 Task: Upload and share a video on Instagram with a caption and location.
Action: Mouse moved to (358, 568)
Screenshot: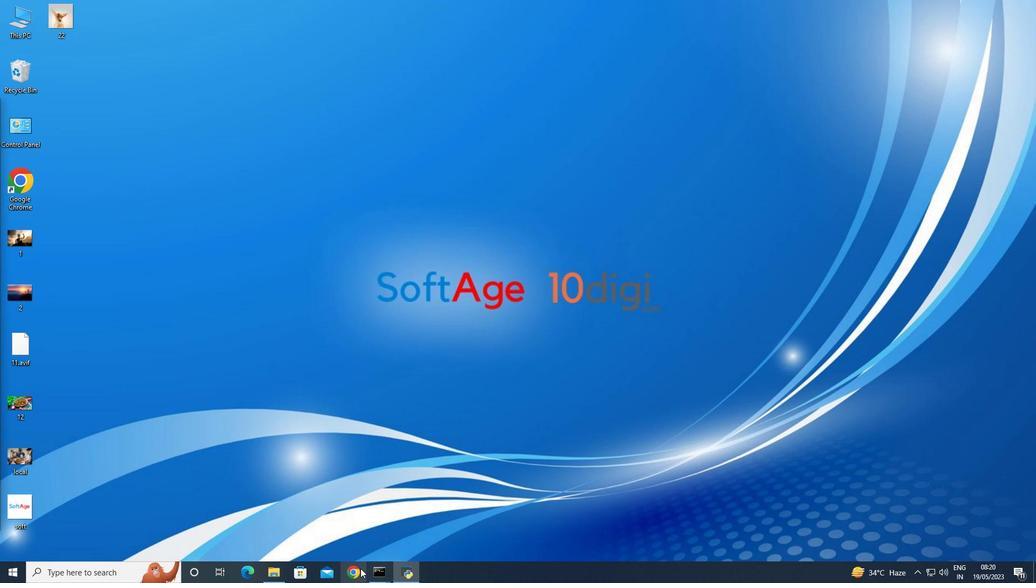 
Action: Mouse pressed left at (358, 568)
Screenshot: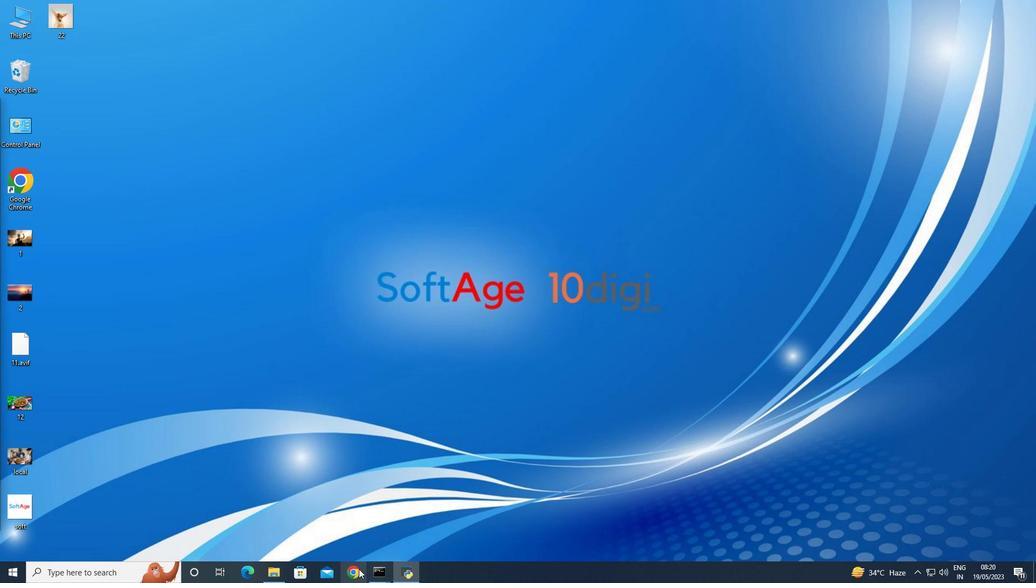 
Action: Mouse moved to (259, 36)
Screenshot: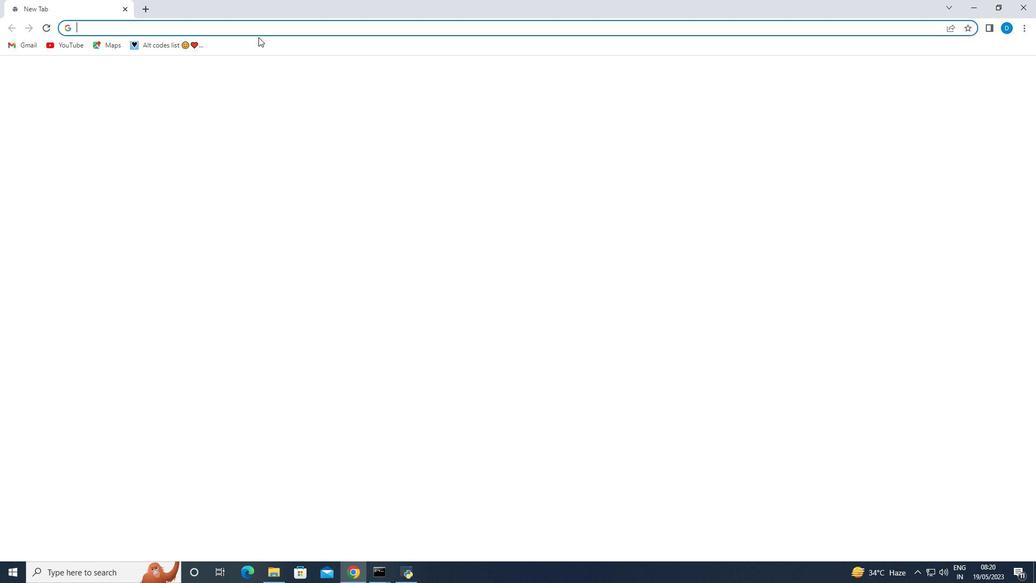 
Action: Key pressed ins
Screenshot: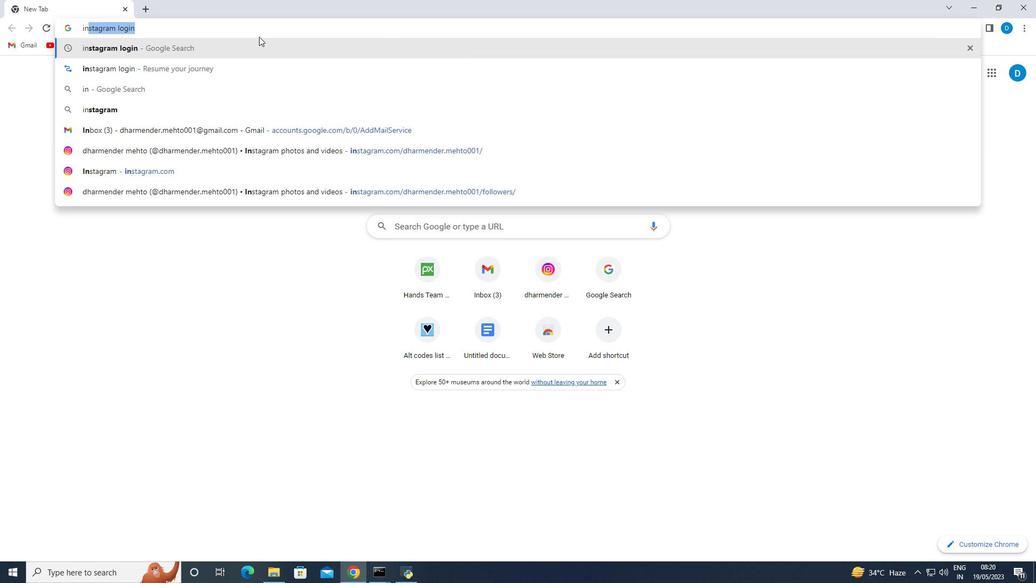 
Action: Mouse moved to (103, 152)
Screenshot: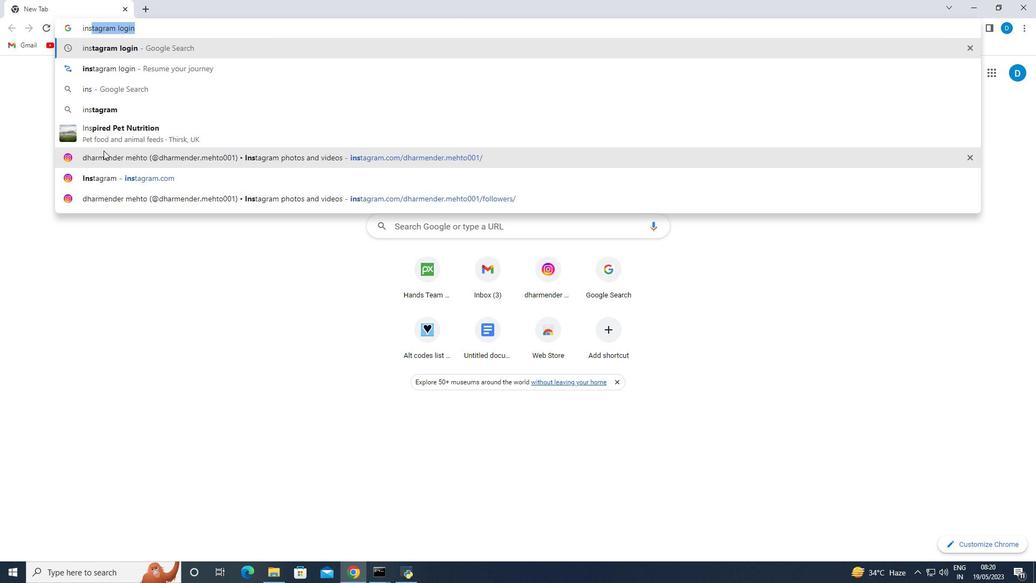 
Action: Mouse pressed left at (103, 152)
Screenshot: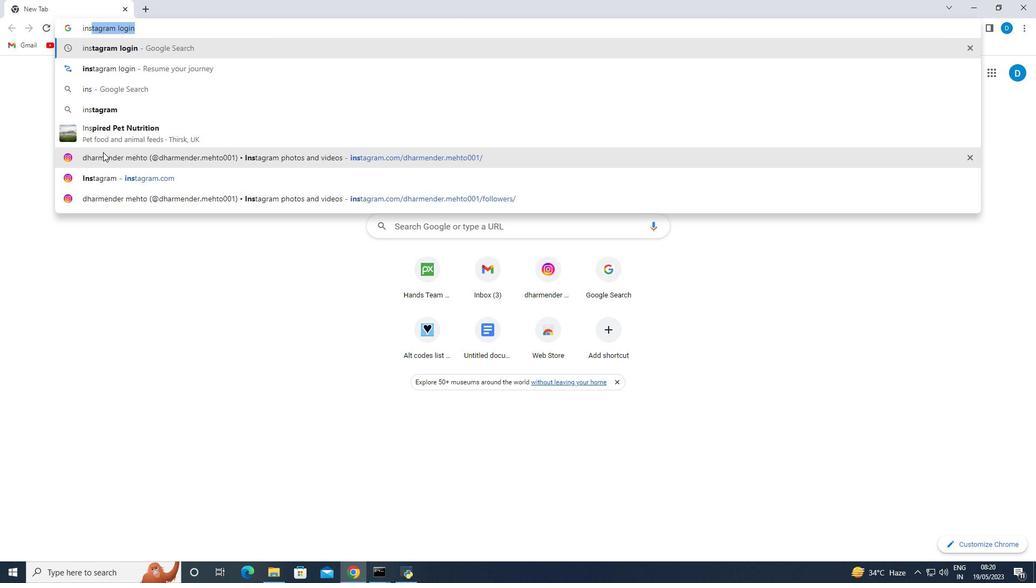 
Action: Mouse moved to (52, 122)
Screenshot: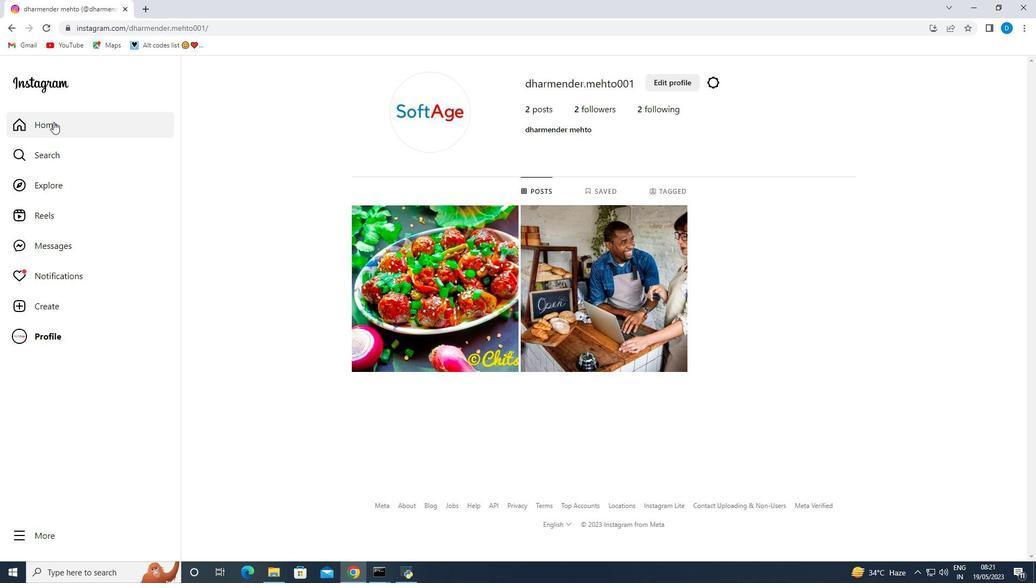 
Action: Mouse pressed left at (52, 122)
Screenshot: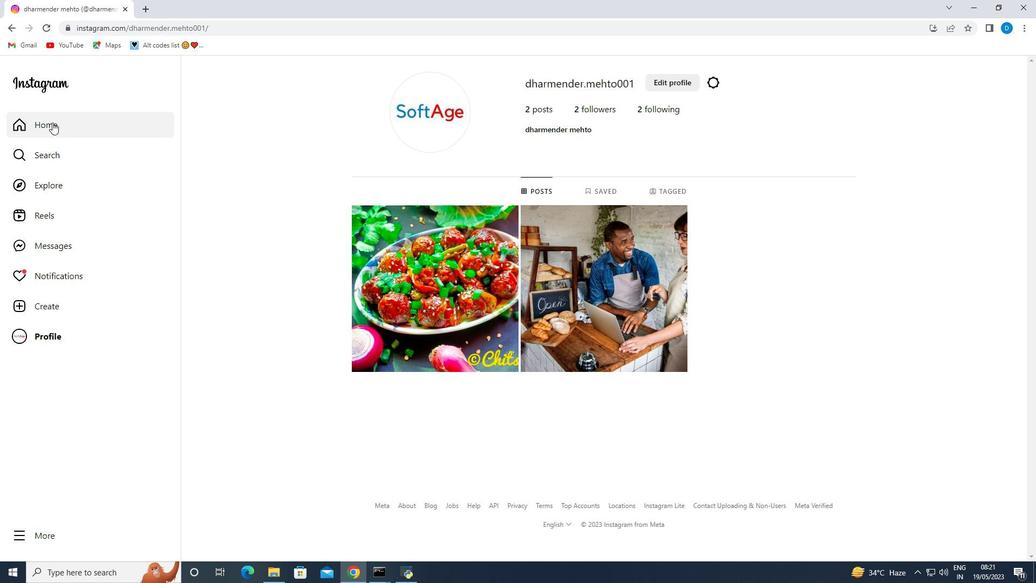 
Action: Mouse moved to (571, 221)
Screenshot: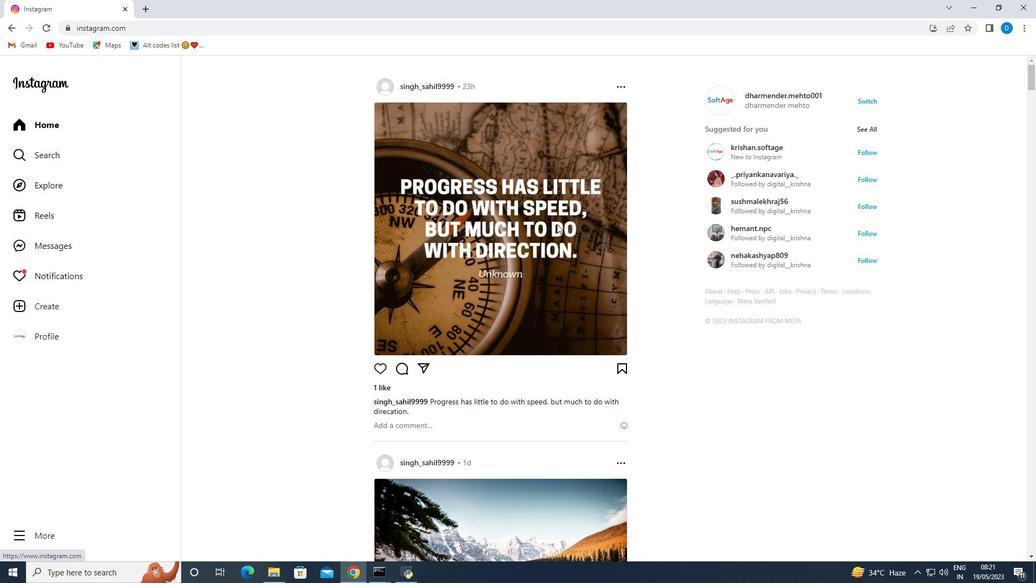 
Action: Mouse scrolled (571, 221) with delta (0, 0)
Screenshot: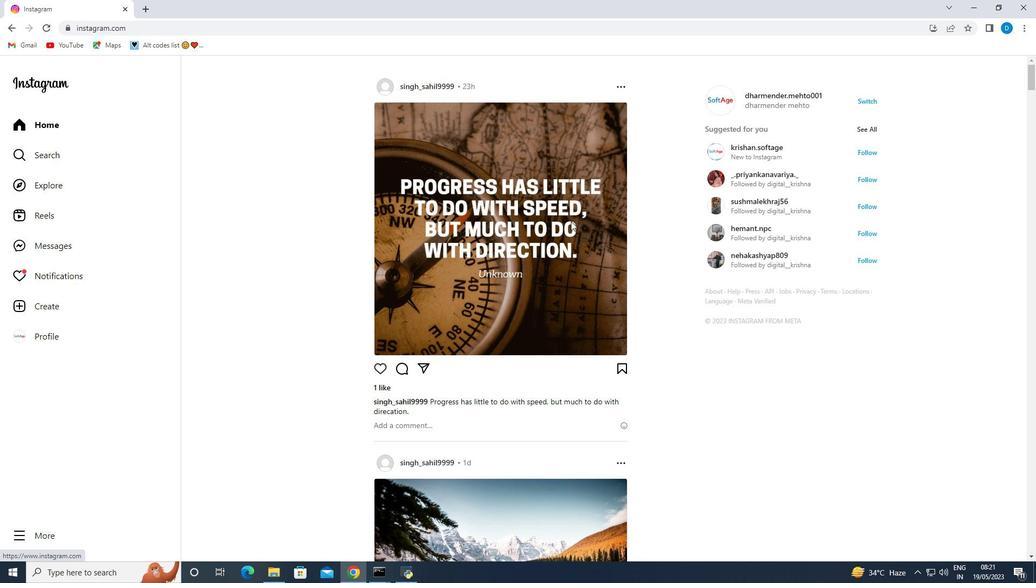 
Action: Mouse scrolled (571, 221) with delta (0, 0)
Screenshot: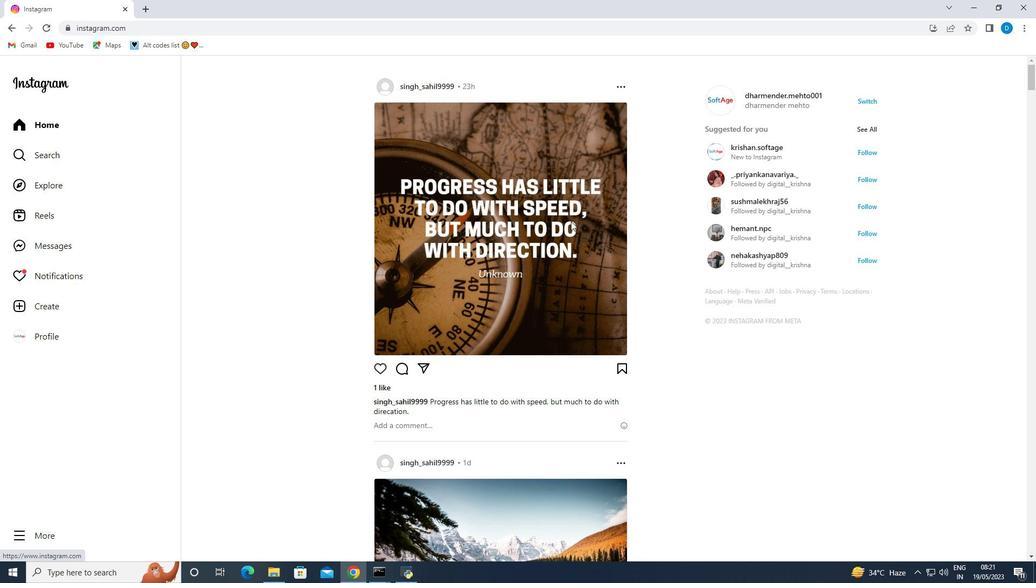 
Action: Mouse moved to (518, 211)
Screenshot: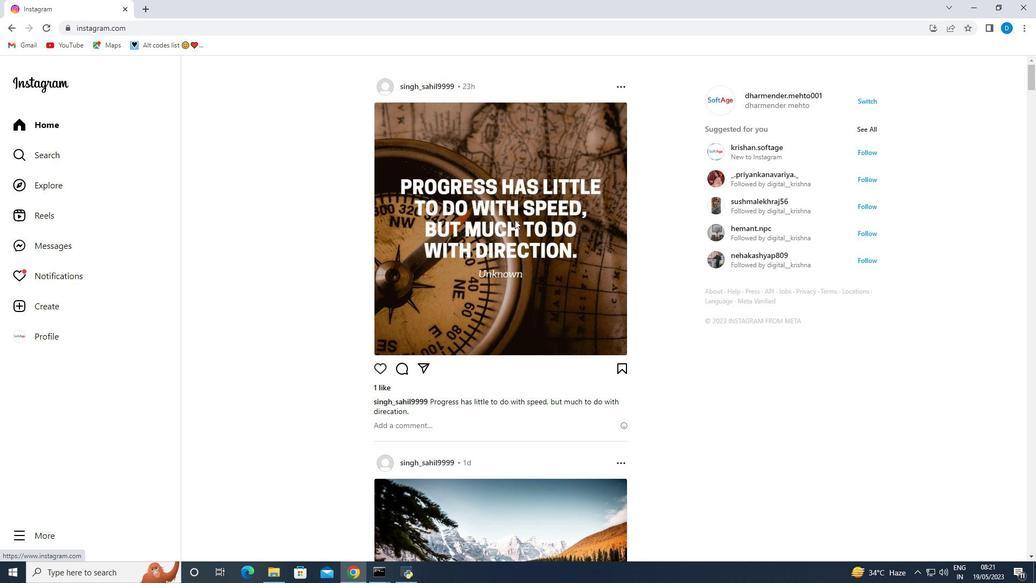 
Action: Mouse scrolled (515, 217) with delta (0, 0)
Screenshot: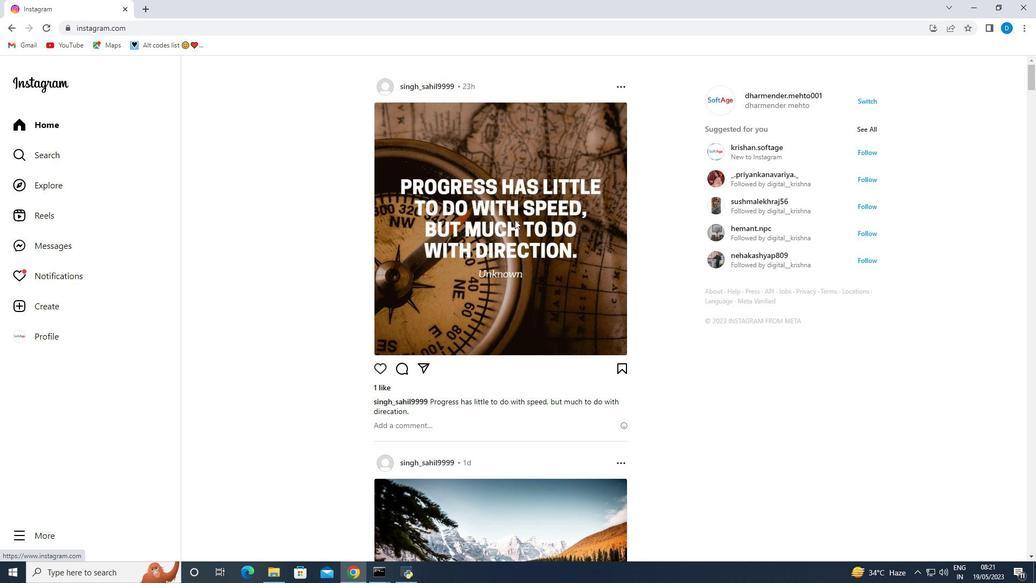 
Action: Mouse moved to (576, 165)
Screenshot: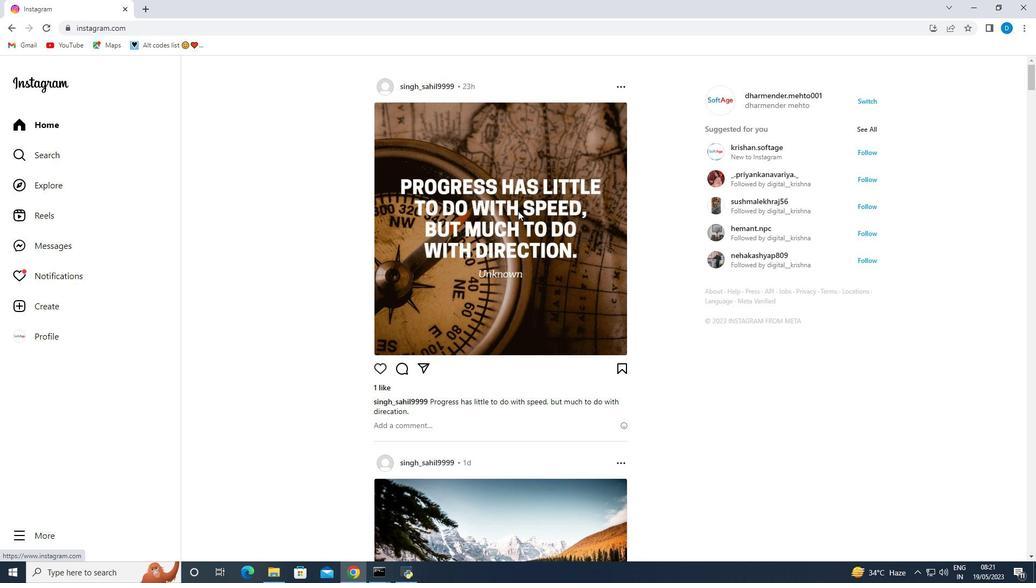 
Action: Mouse scrolled (519, 209) with delta (0, 0)
Screenshot: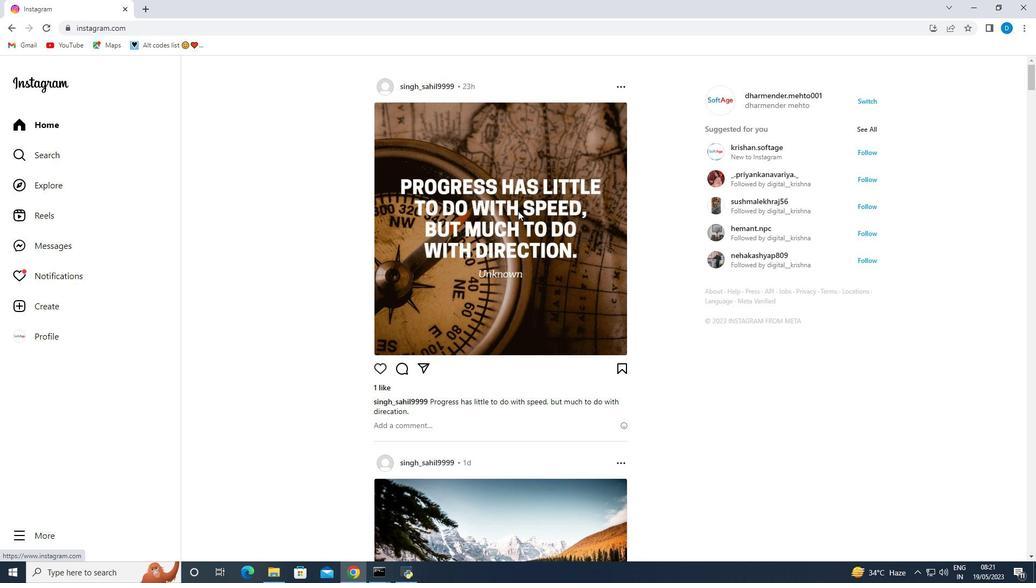 
Action: Mouse moved to (585, 163)
Screenshot: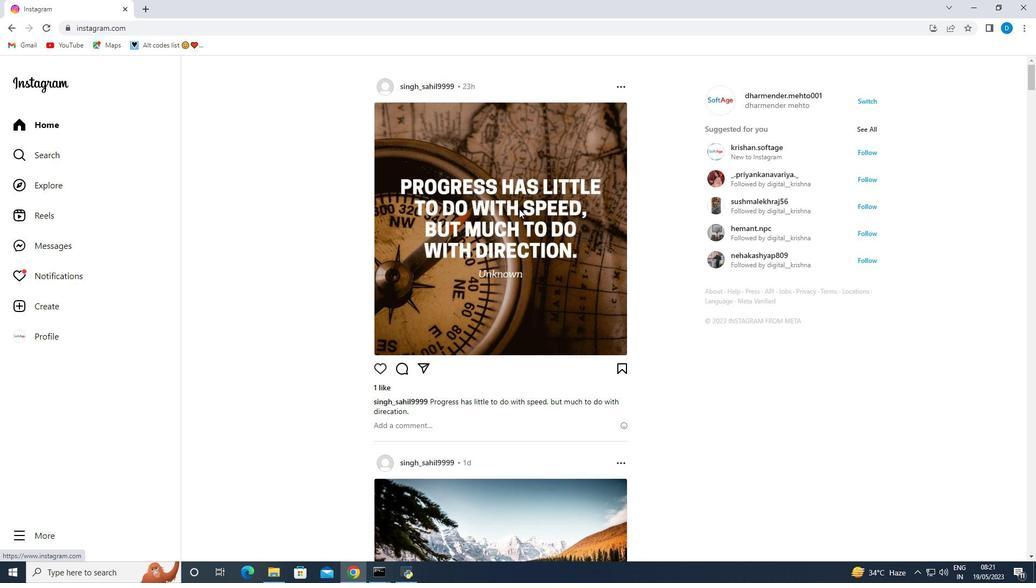 
Action: Mouse scrolled (524, 198) with delta (0, 0)
Screenshot: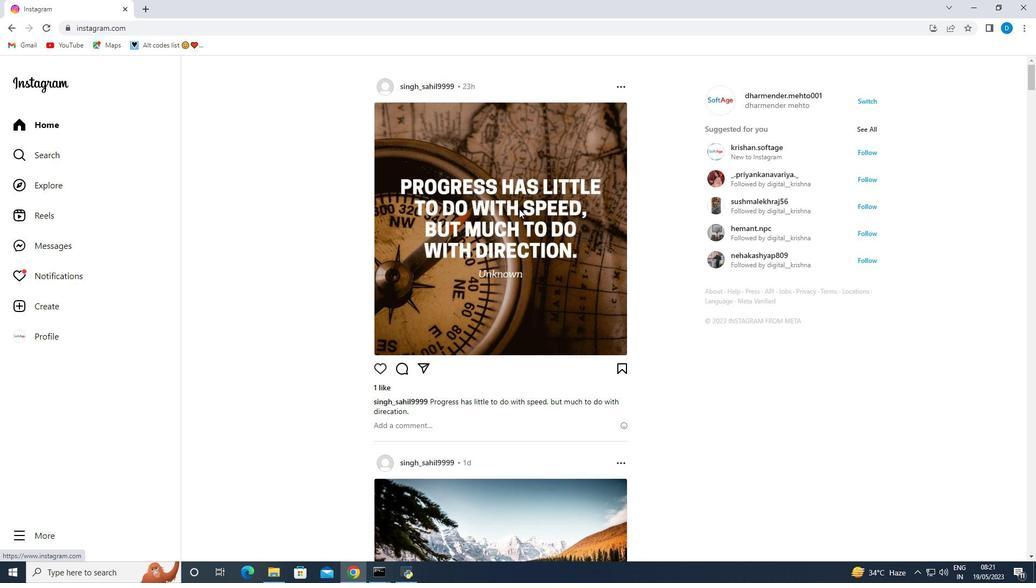 
Action: Mouse scrolled (585, 164) with delta (0, 0)
Screenshot: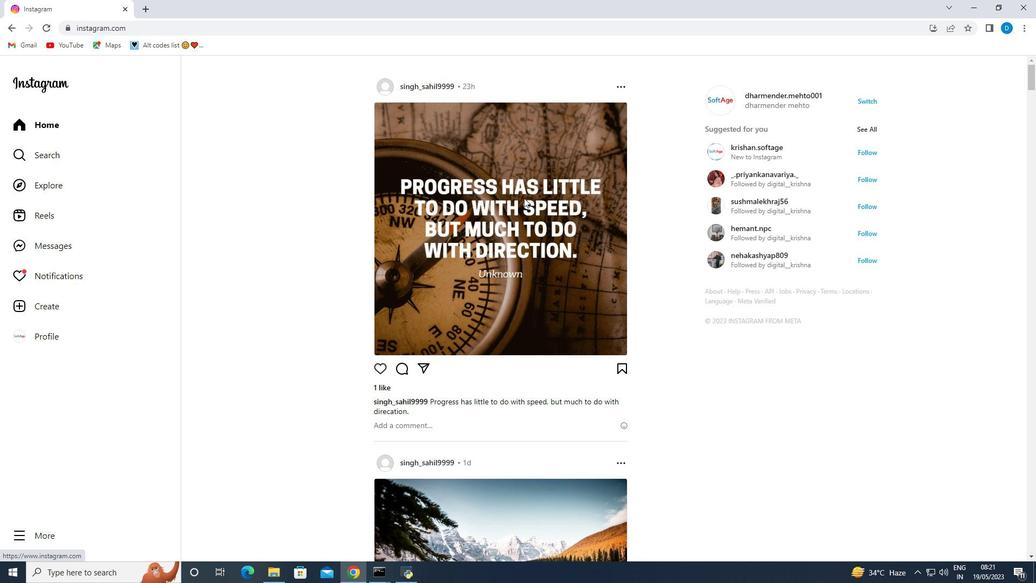 
Action: Mouse scrolled (585, 164) with delta (0, 0)
Screenshot: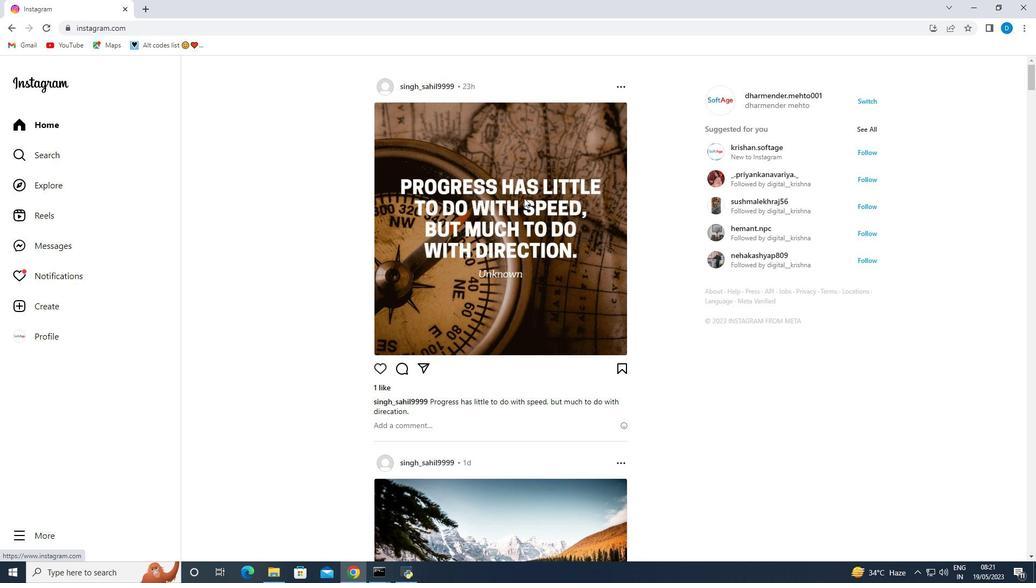 
Action: Mouse scrolled (585, 164) with delta (0, 0)
Screenshot: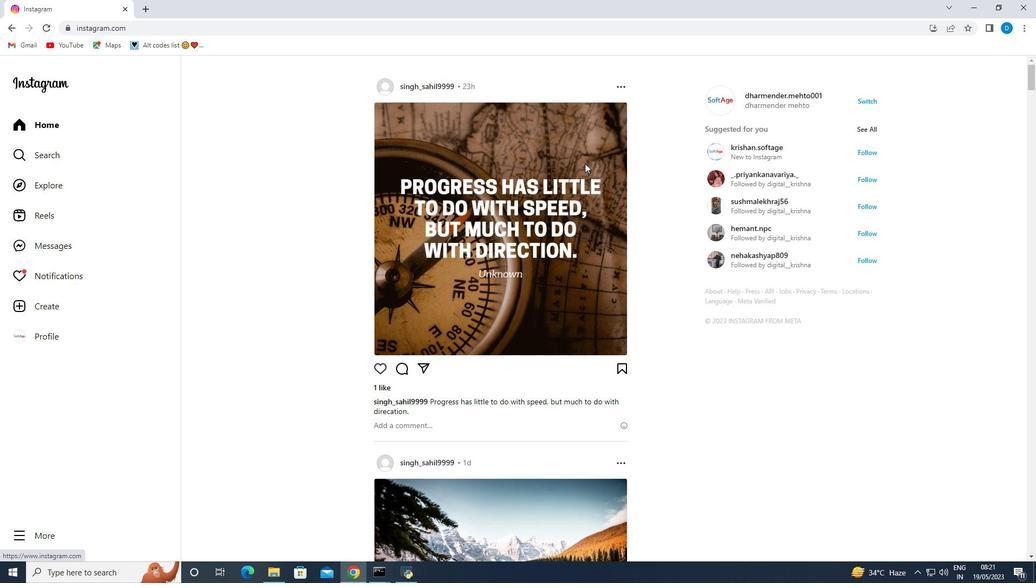 
Action: Mouse scrolled (585, 164) with delta (0, 0)
Screenshot: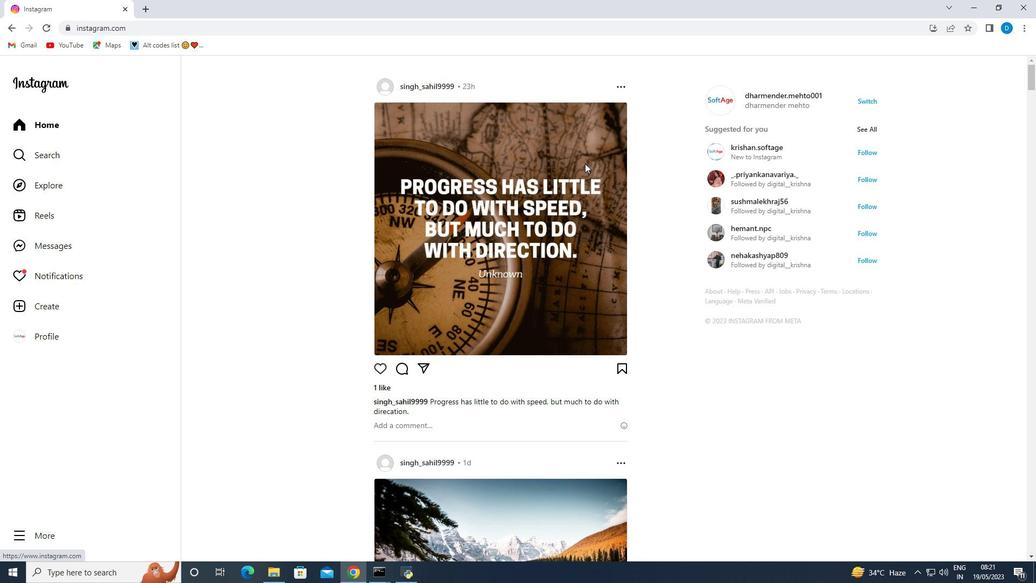 
Action: Mouse moved to (498, 201)
Screenshot: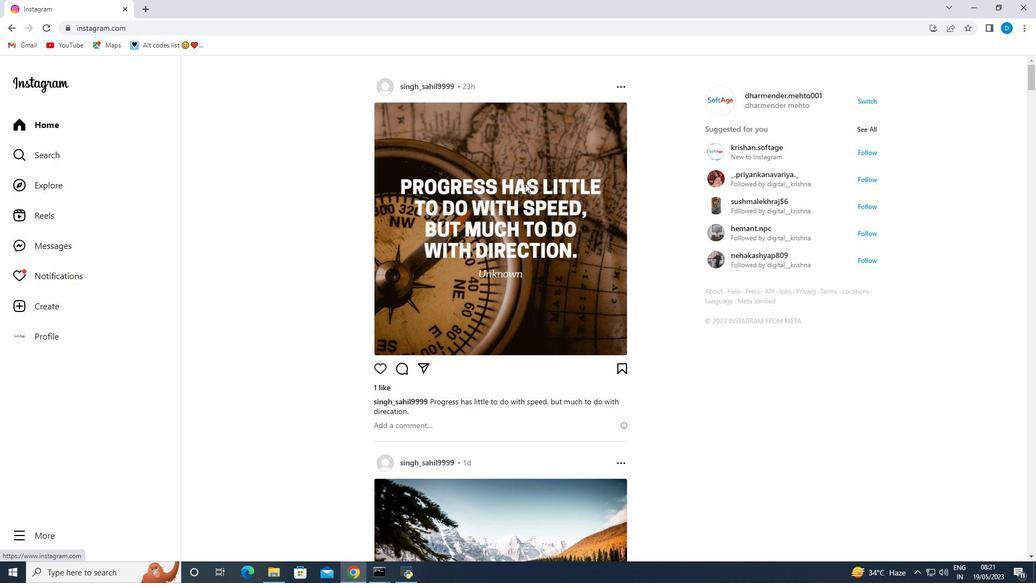 
Action: Mouse scrolled (515, 192) with delta (0, 0)
Screenshot: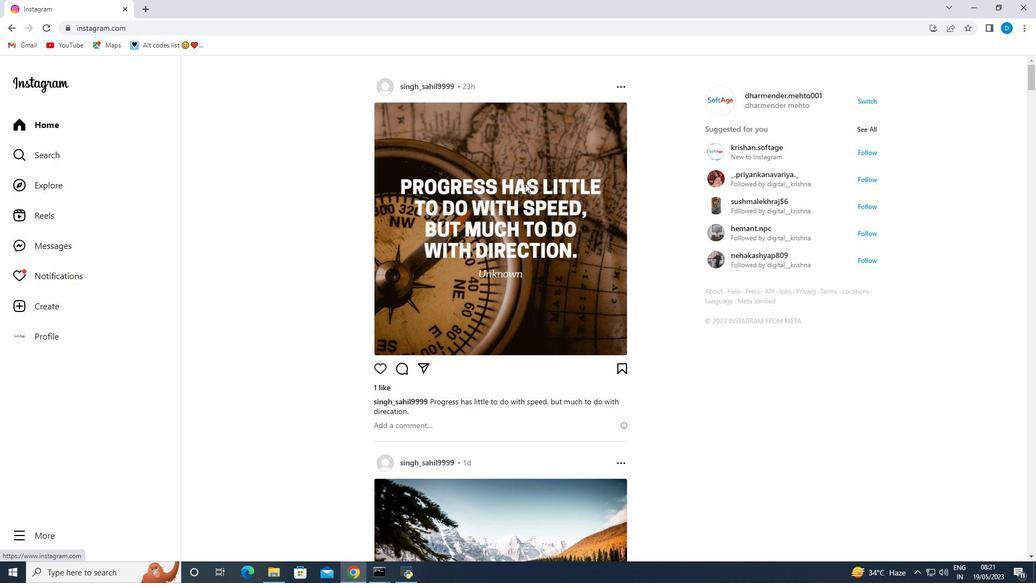 
Action: Mouse moved to (49, 337)
Screenshot: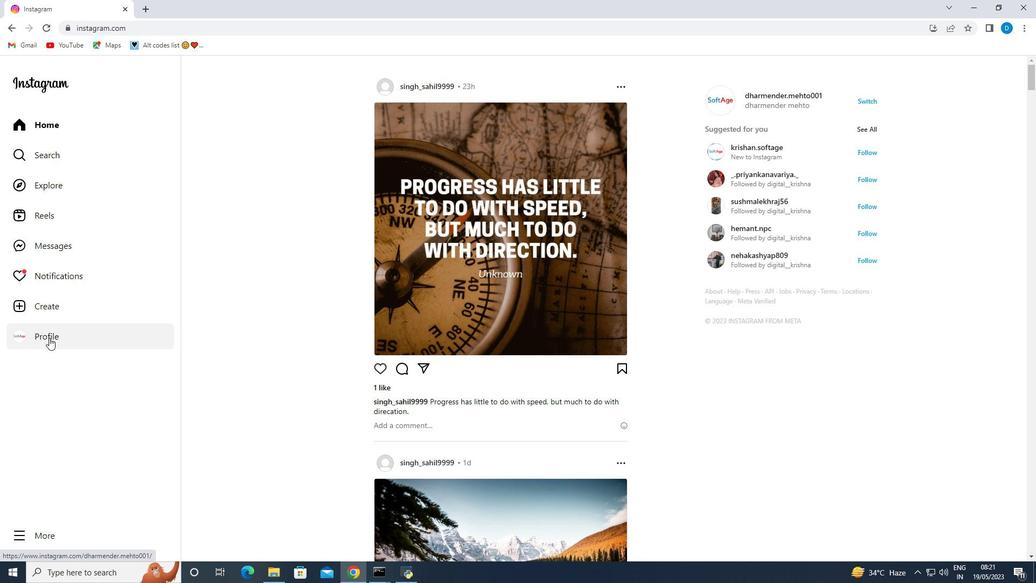 
Action: Mouse pressed left at (49, 337)
Screenshot: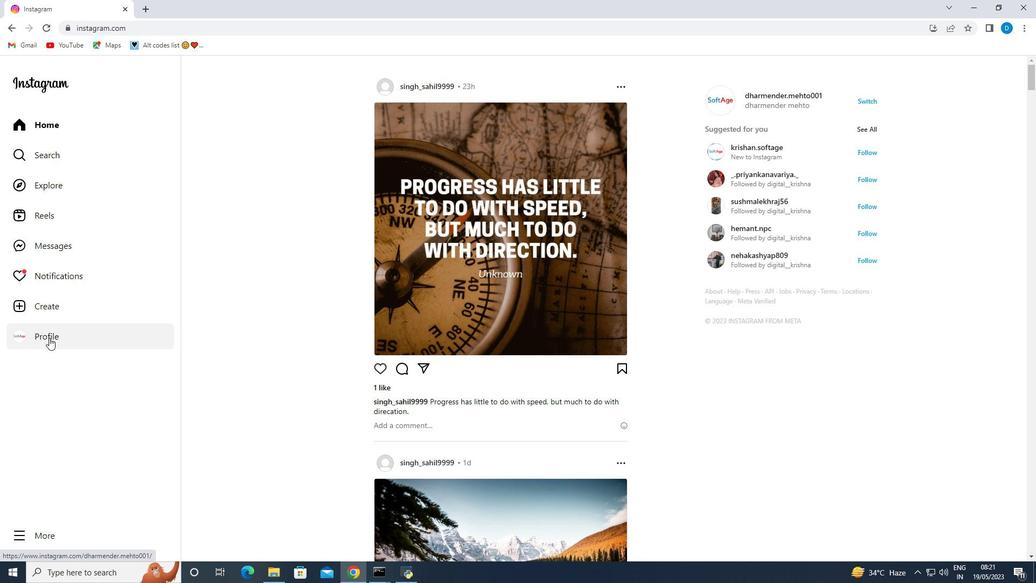 
Action: Mouse moved to (17, 304)
Screenshot: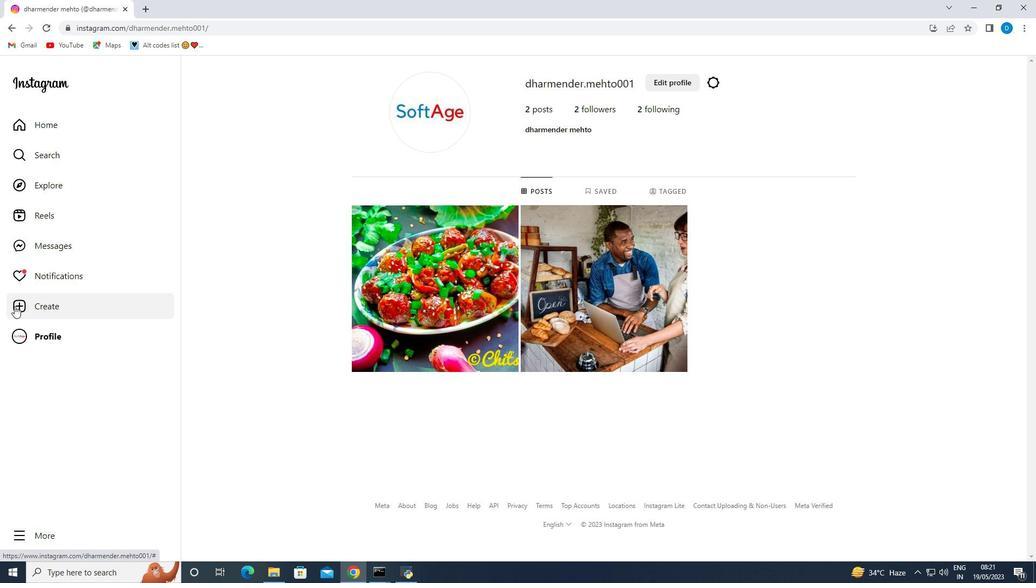 
Action: Mouse pressed left at (17, 304)
Screenshot: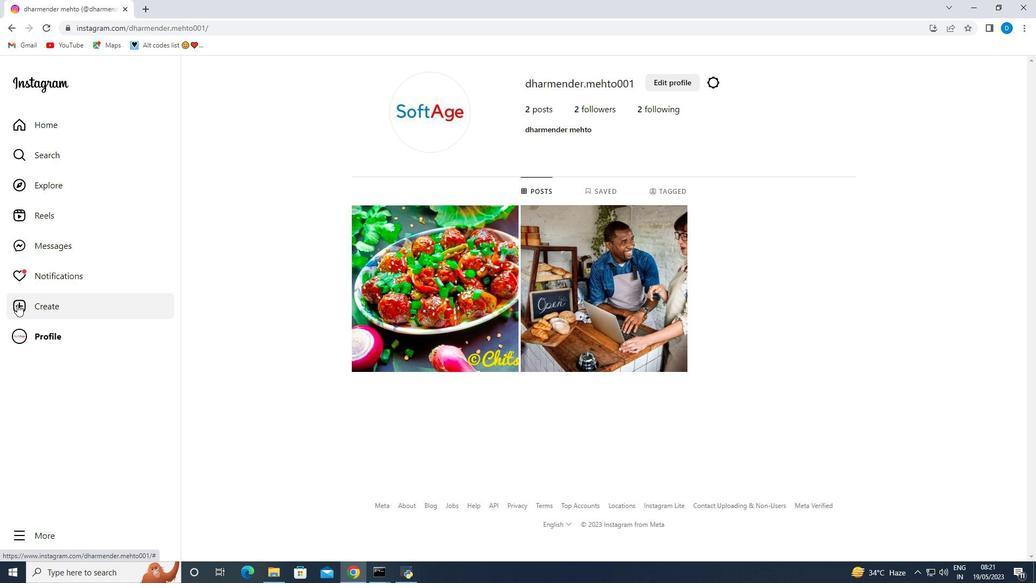 
Action: Mouse moved to (499, 360)
Screenshot: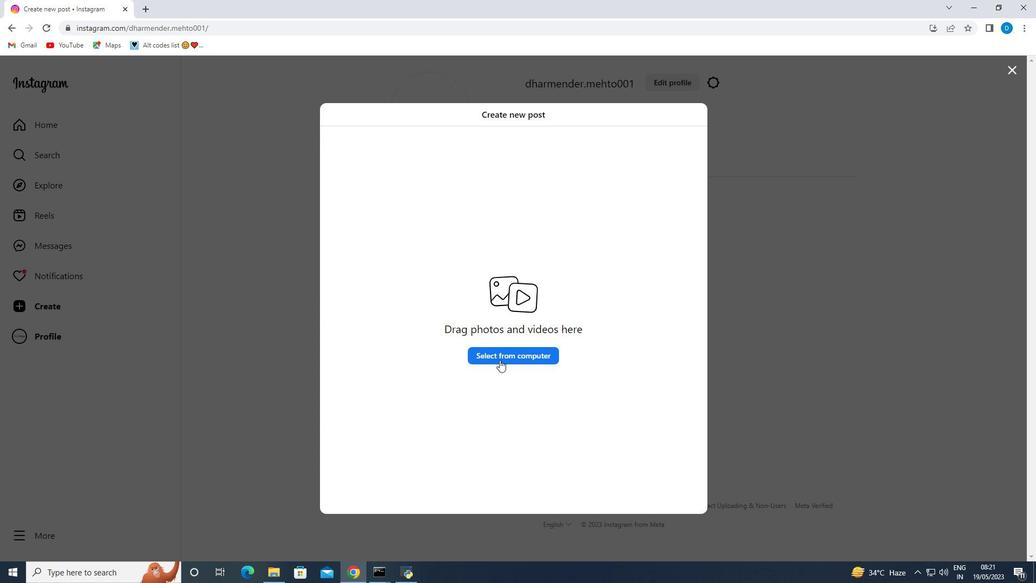 
Action: Mouse pressed left at (499, 360)
Screenshot: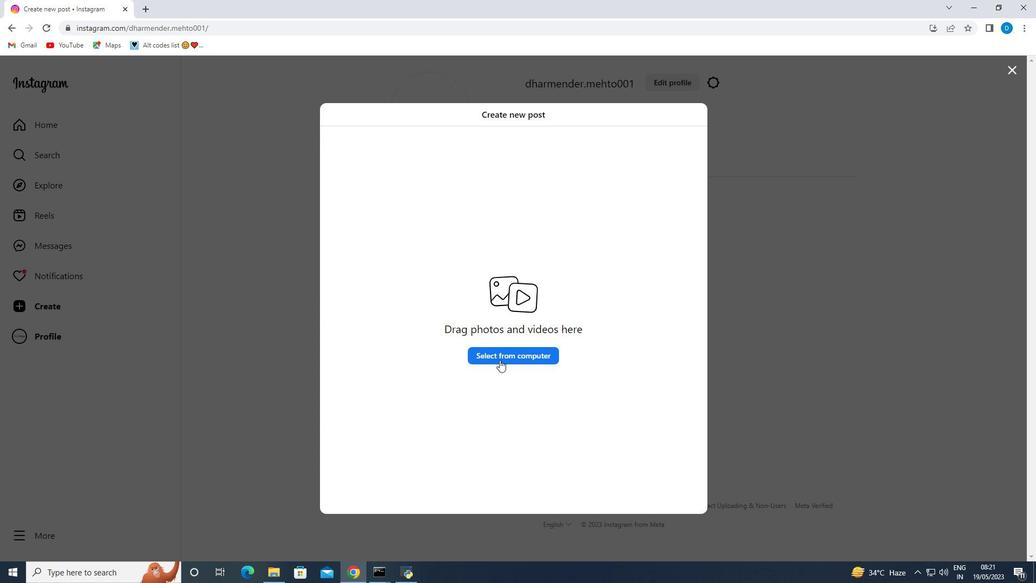 
Action: Mouse moved to (301, 95)
Screenshot: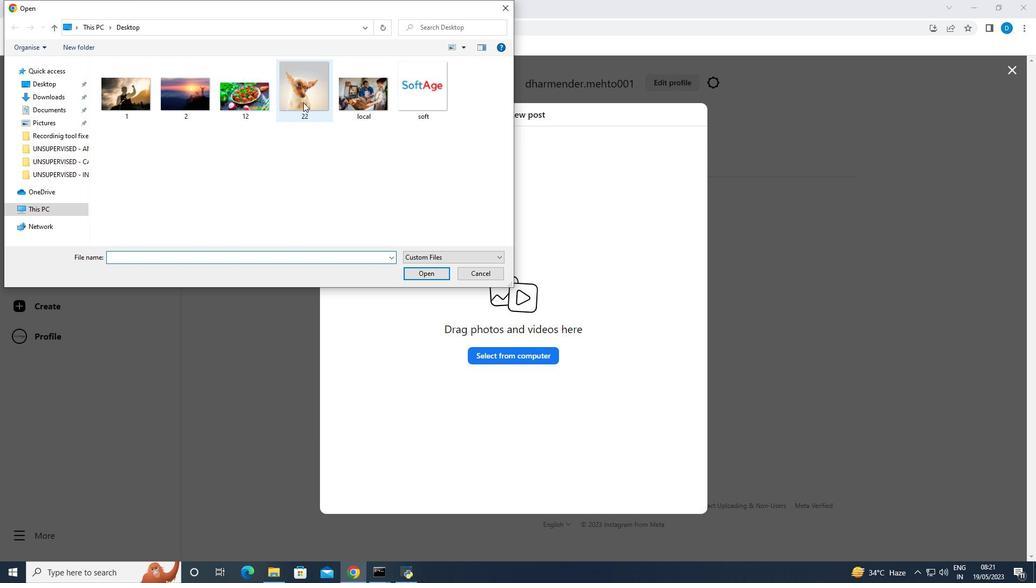 
Action: Mouse pressed left at (301, 95)
Screenshot: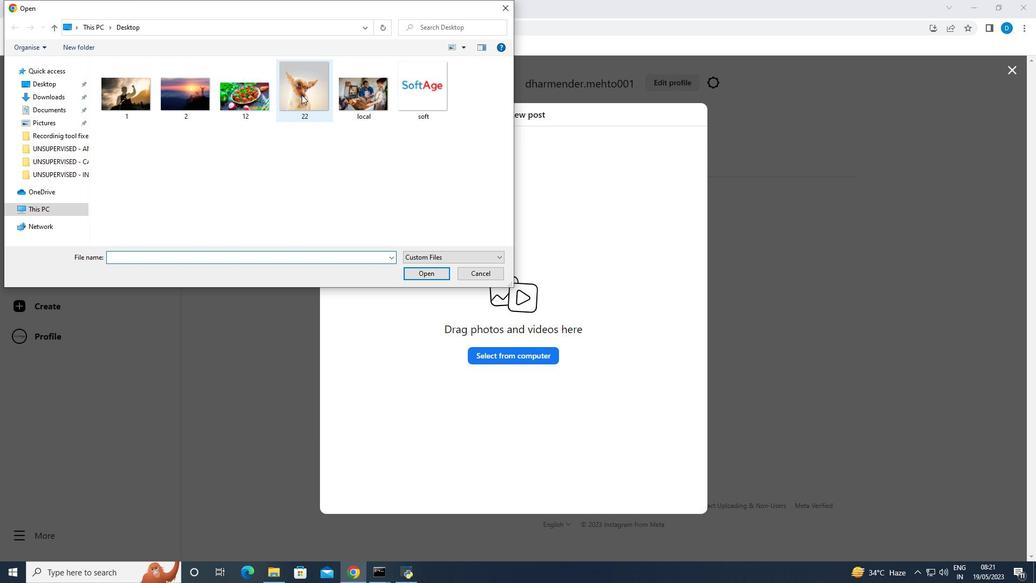 
Action: Mouse moved to (333, 493)
Screenshot: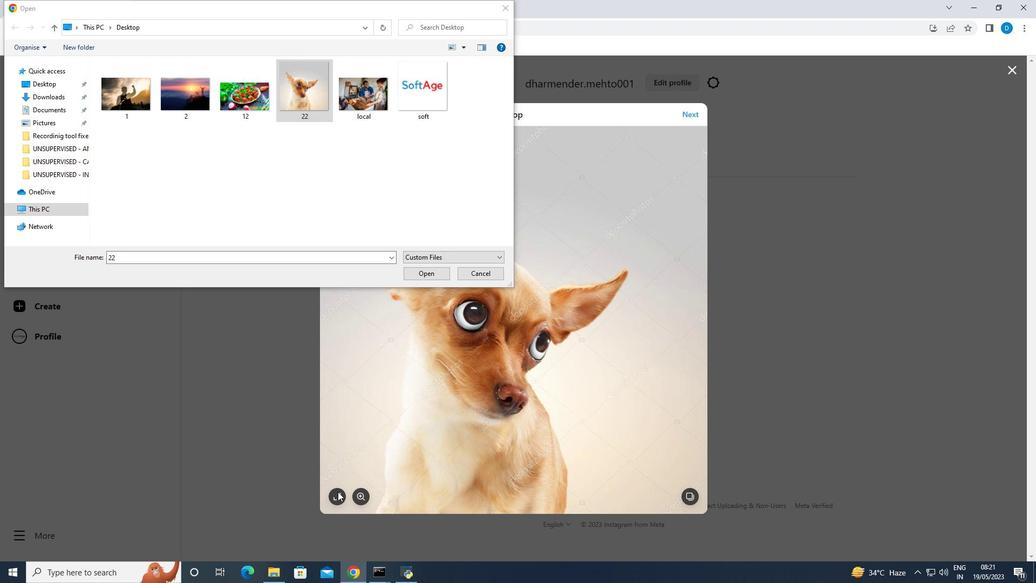 
Action: Mouse pressed left at (333, 493)
Screenshot: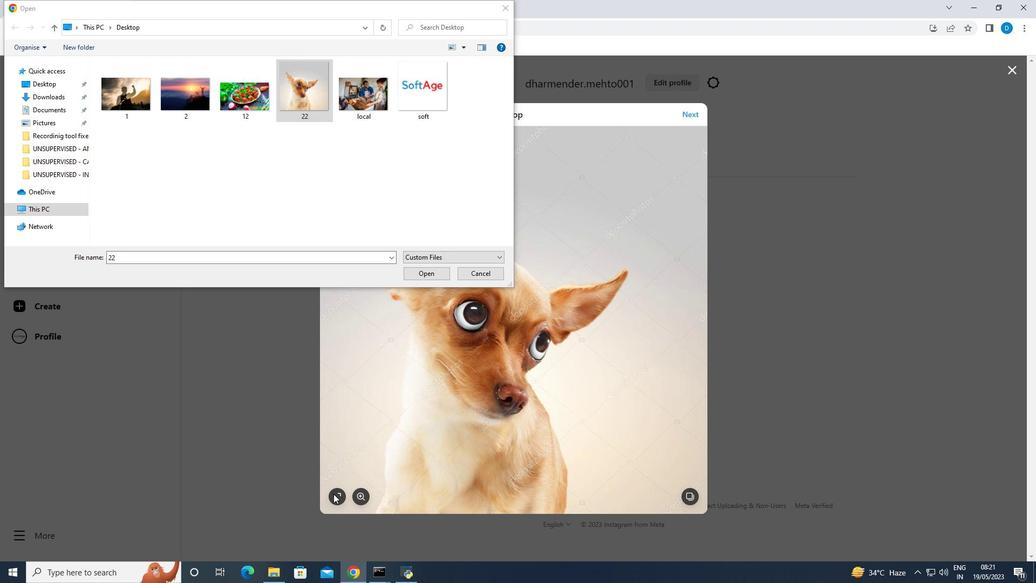 
Action: Mouse moved to (430, 278)
Screenshot: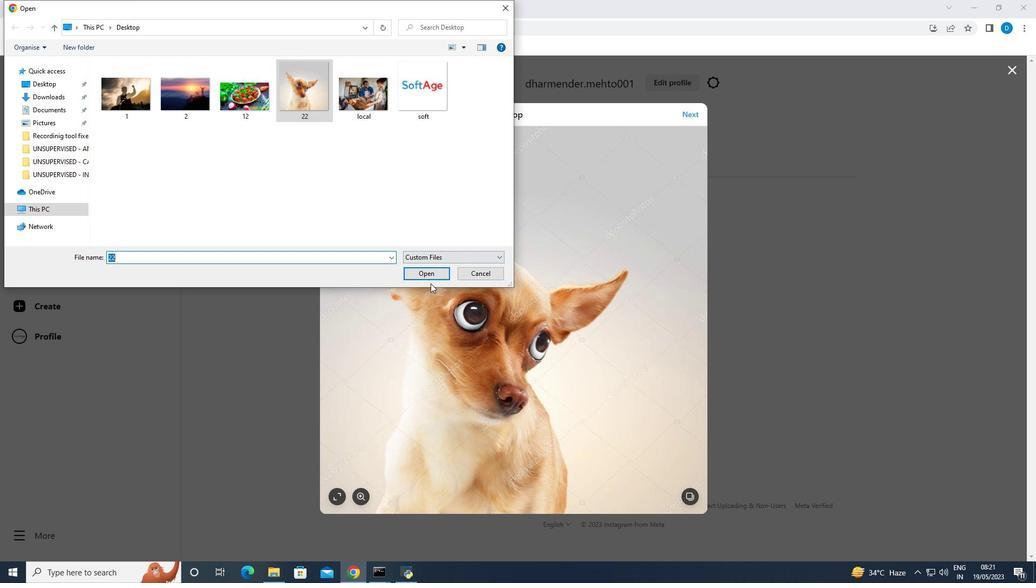 
Action: Mouse pressed left at (430, 278)
Screenshot: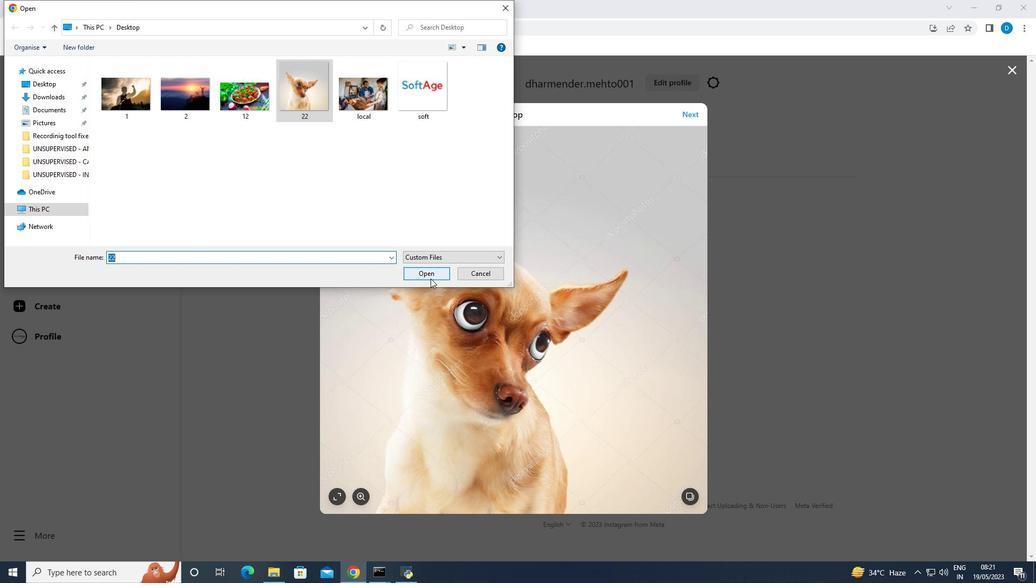 
Action: Mouse moved to (337, 502)
Screenshot: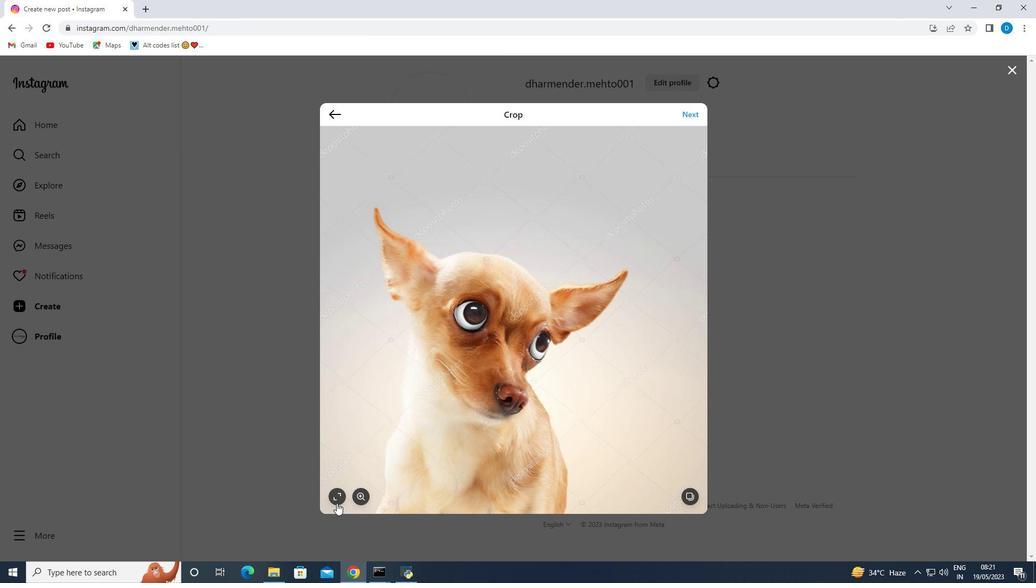 
Action: Mouse pressed left at (337, 502)
Screenshot: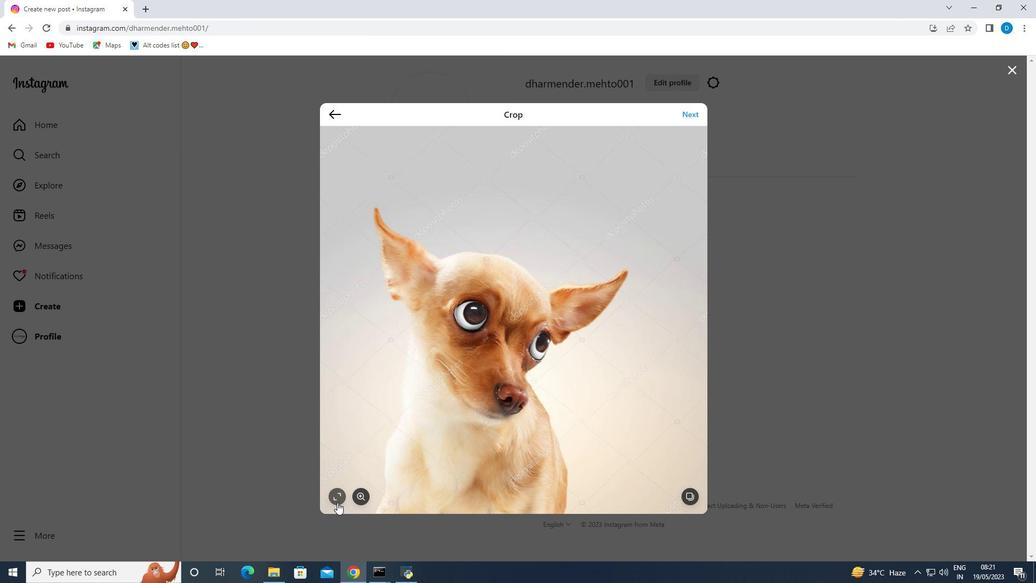 
Action: Mouse moved to (450, 410)
Screenshot: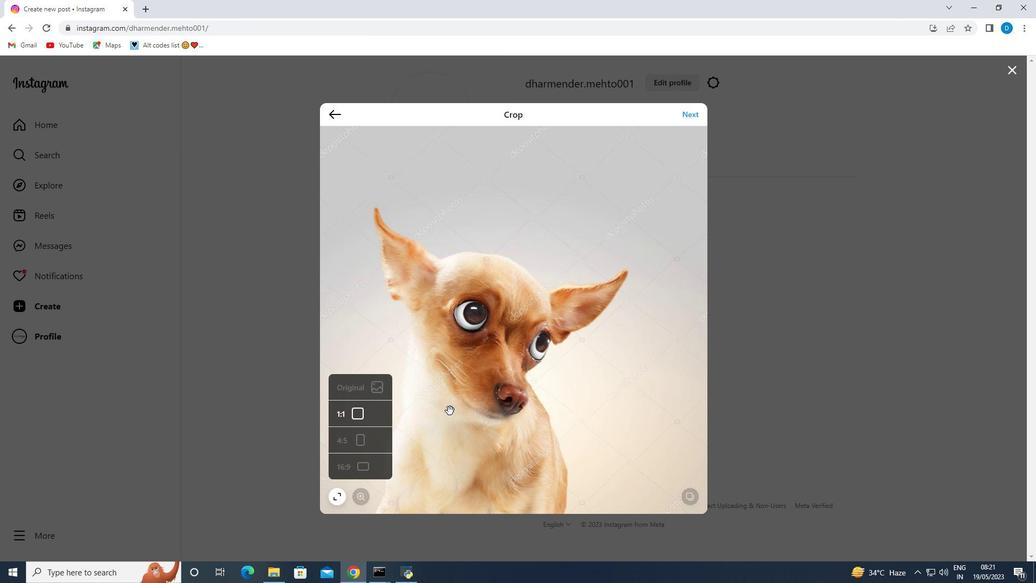 
Action: Mouse pressed left at (450, 410)
Screenshot: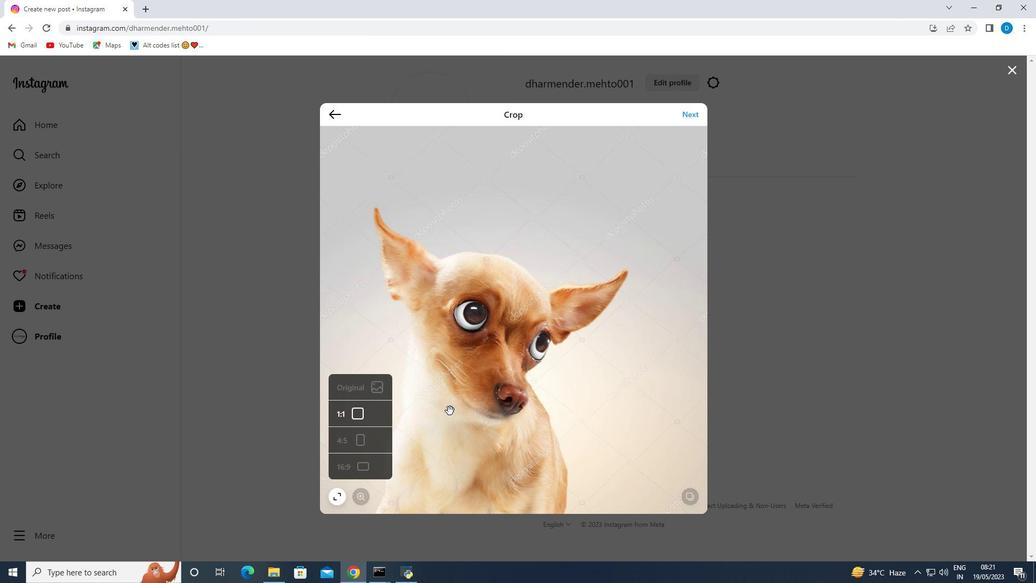 
Action: Mouse moved to (692, 114)
Screenshot: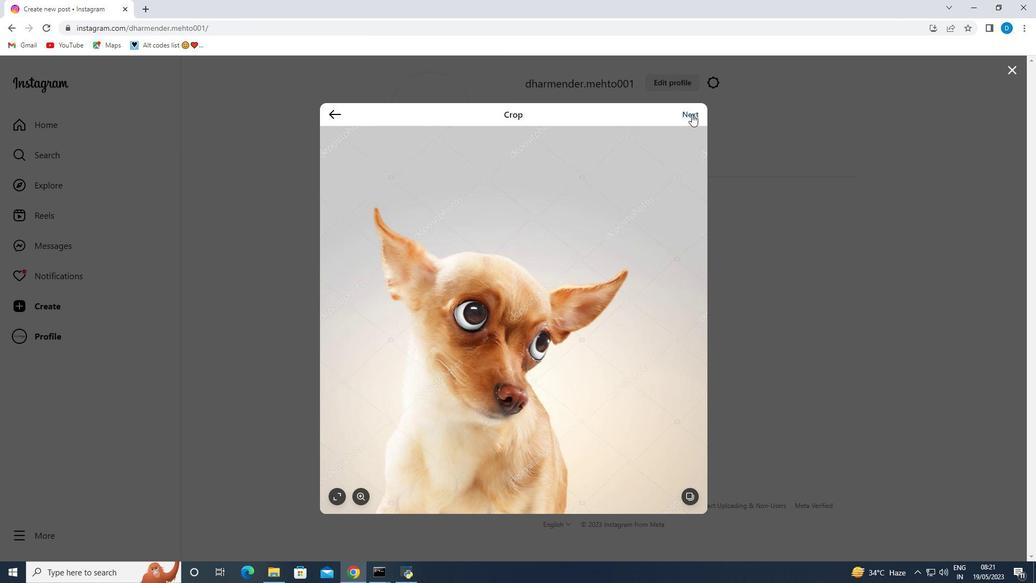 
Action: Mouse pressed left at (692, 114)
Screenshot: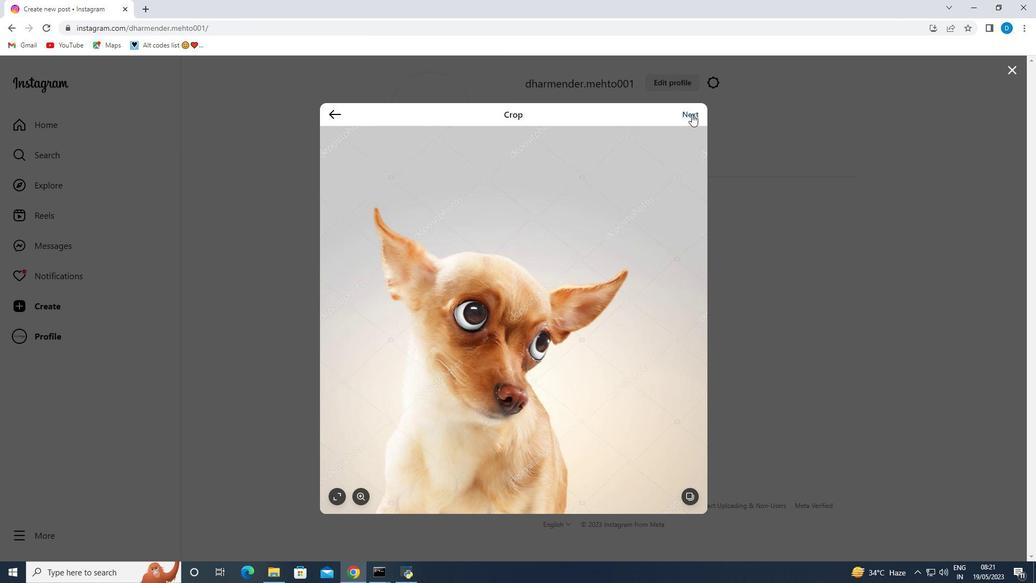 
Action: Mouse moved to (782, 117)
Screenshot: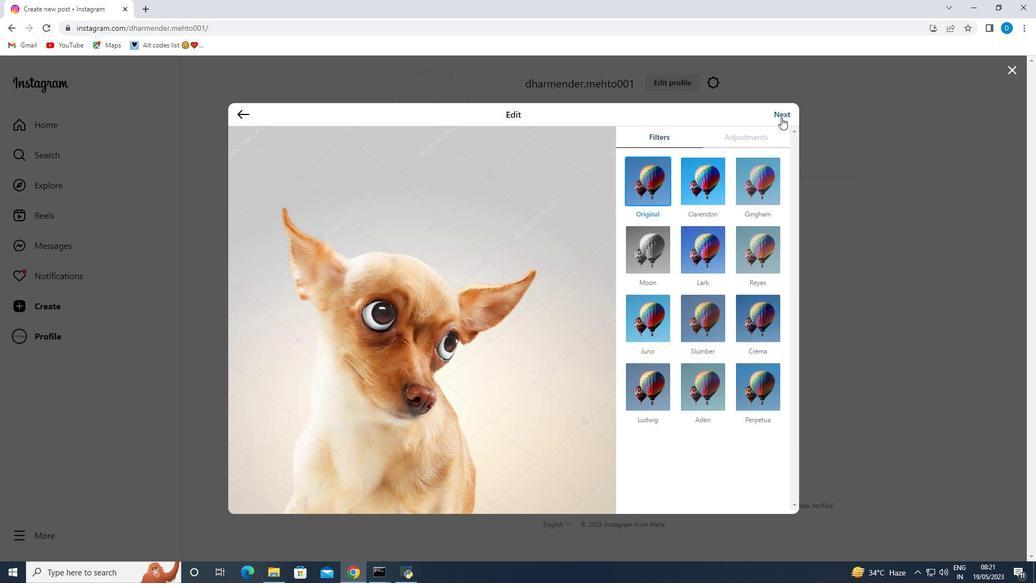 
Action: Mouse pressed left at (782, 117)
Screenshot: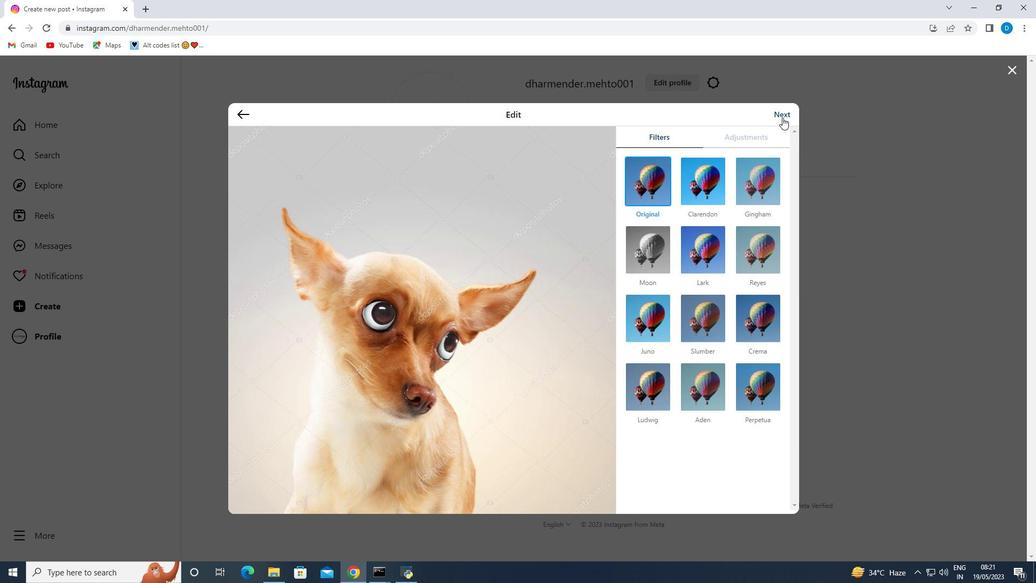 
Action: Mouse moved to (675, 171)
Screenshot: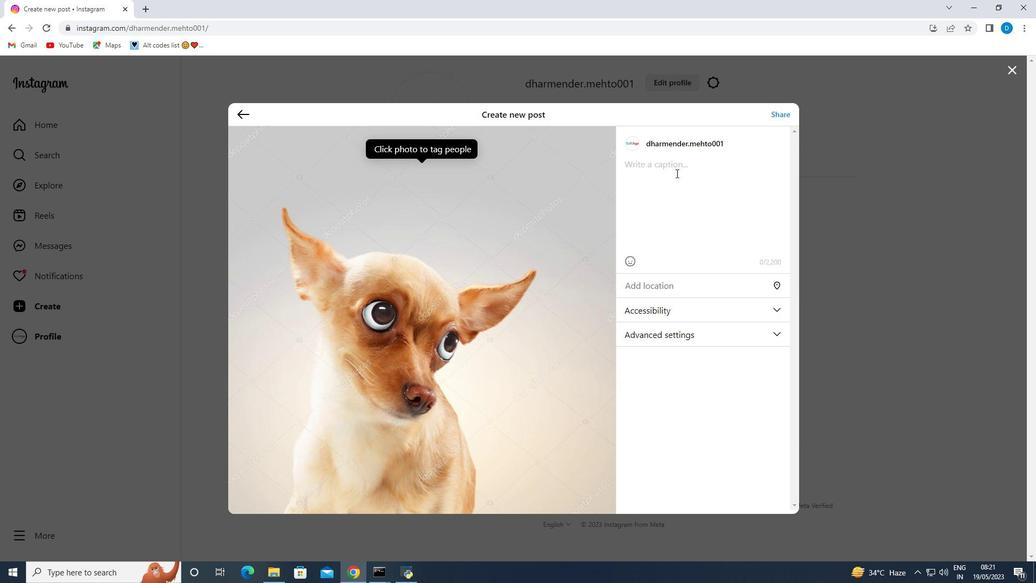 
Action: Mouse pressed left at (675, 171)
Screenshot: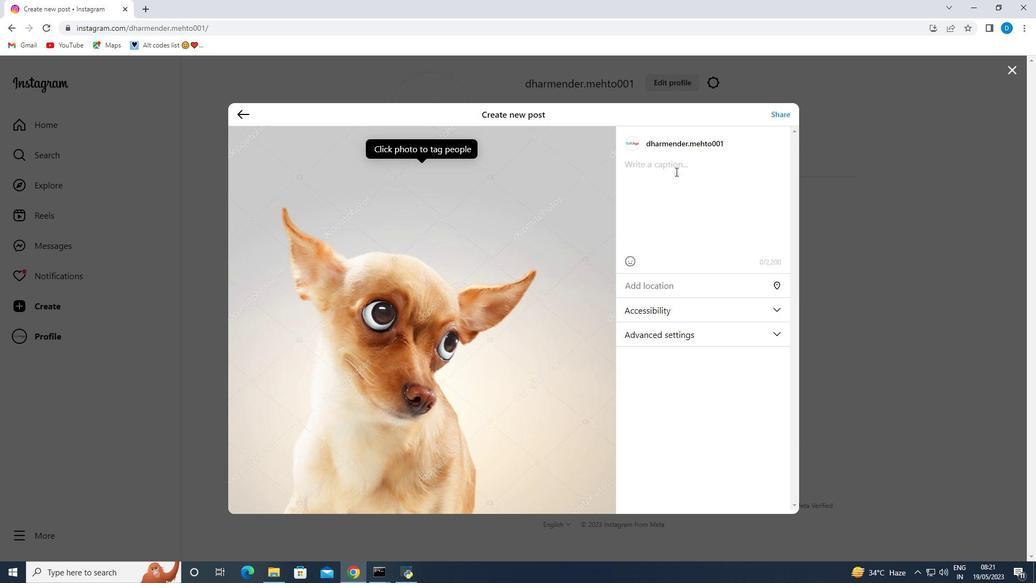 
Action: Mouse moved to (674, 172)
Screenshot: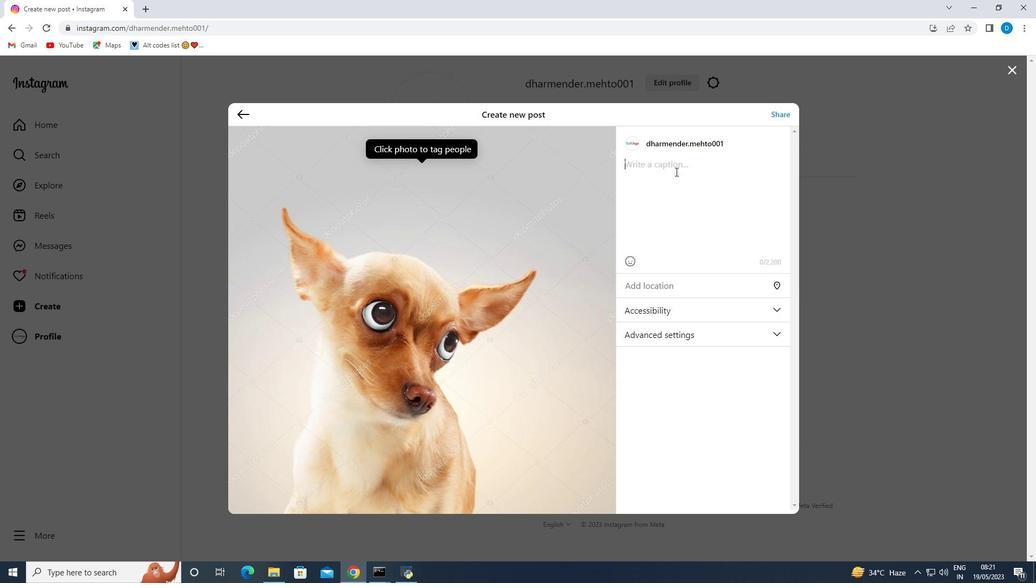 
Action: Key pressed <Key.shift><Key.shift><Key.shift><Key.shift><Key.shift><Key.shift><Key.shift><Key.shift><Key.shift><Key.shift>P<Key.backspace><Key.shift><Key.shift><Key.shift><Key.shift><Key.shift><Key.shift><Key.shift><Key.shift><Key.shift><Key.shift><Key.shift><Key.shift>Funny<Key.space><Key.shift>Dog....
Screenshot: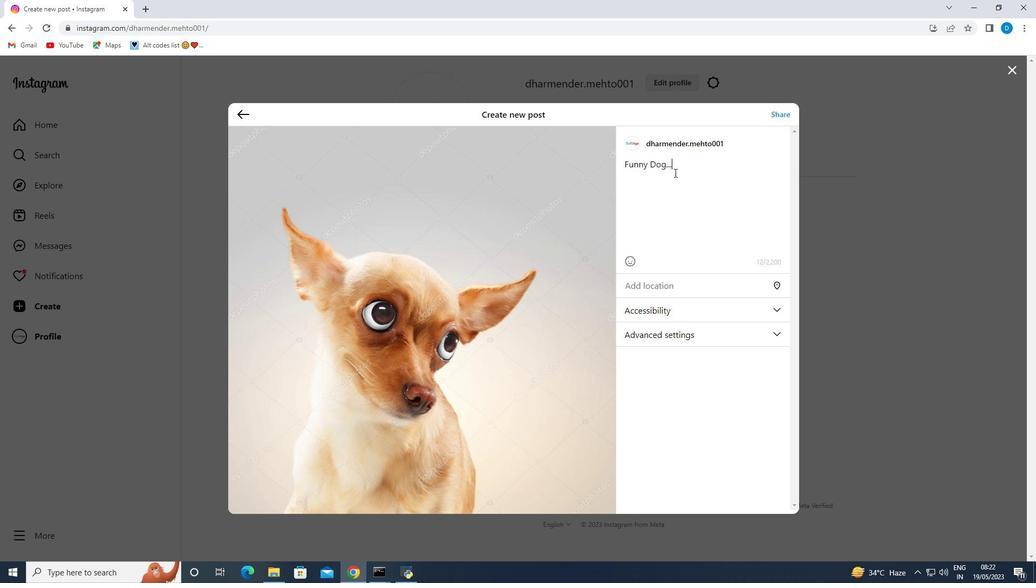 
Action: Mouse moved to (671, 288)
Screenshot: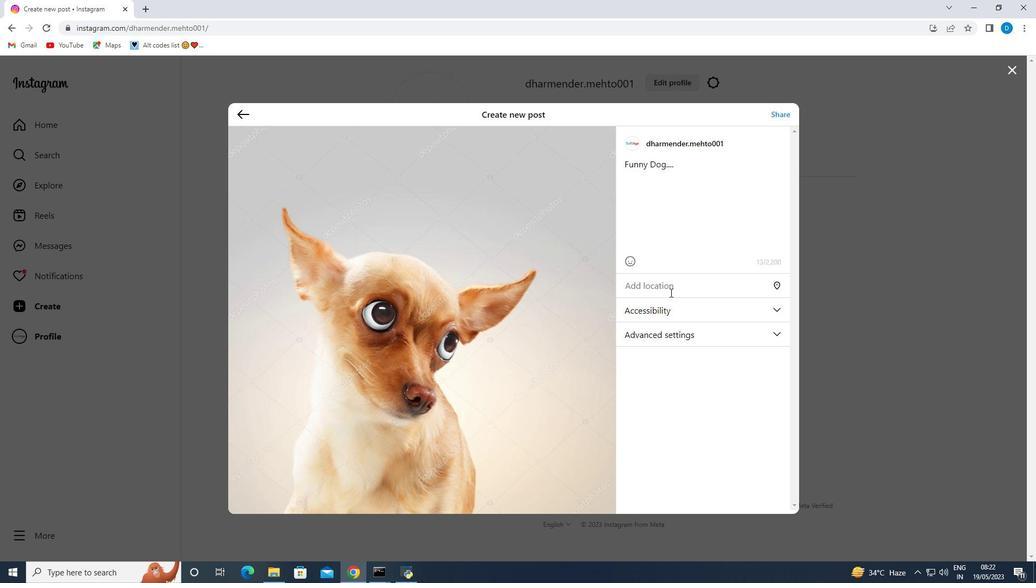 
Action: Mouse pressed left at (671, 288)
Screenshot: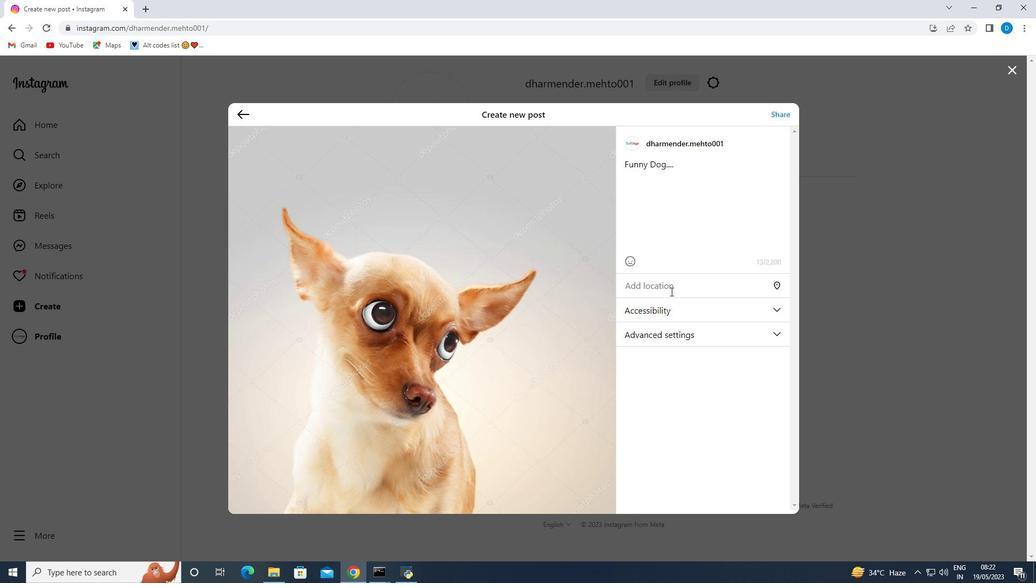 
Action: Mouse moved to (671, 288)
Screenshot: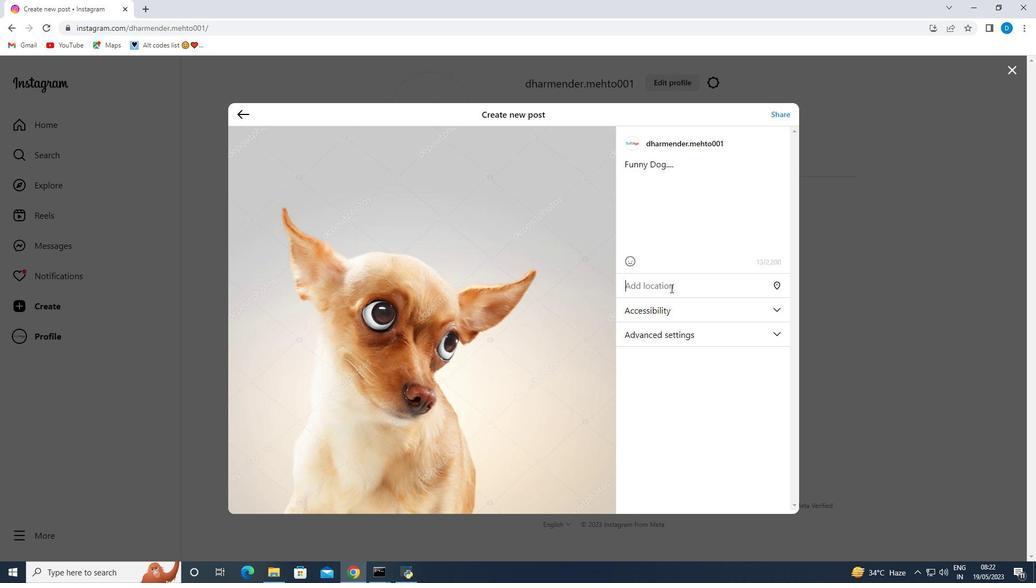 
Action: Key pressed de
Screenshot: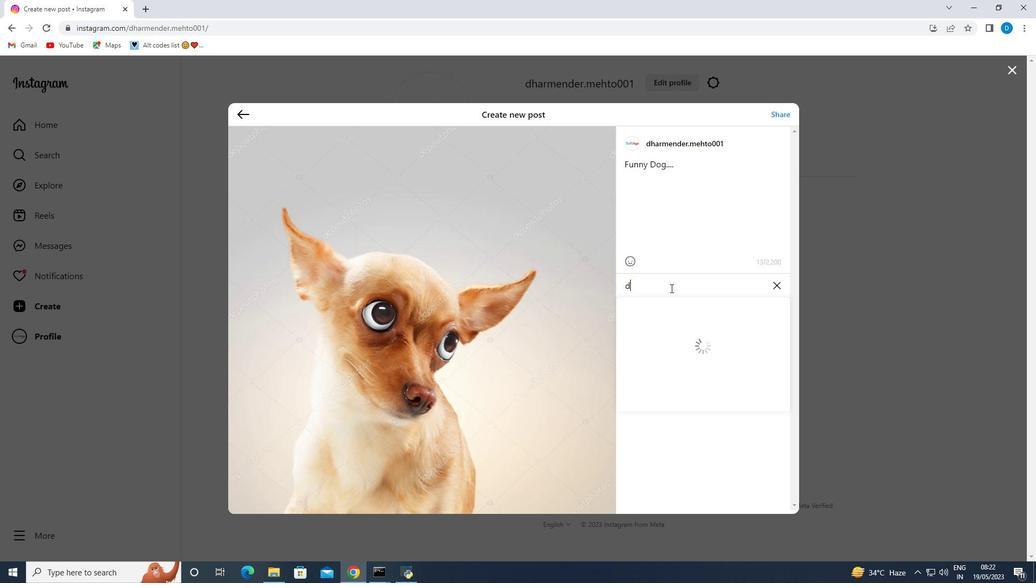 
Action: Mouse moved to (645, 315)
Screenshot: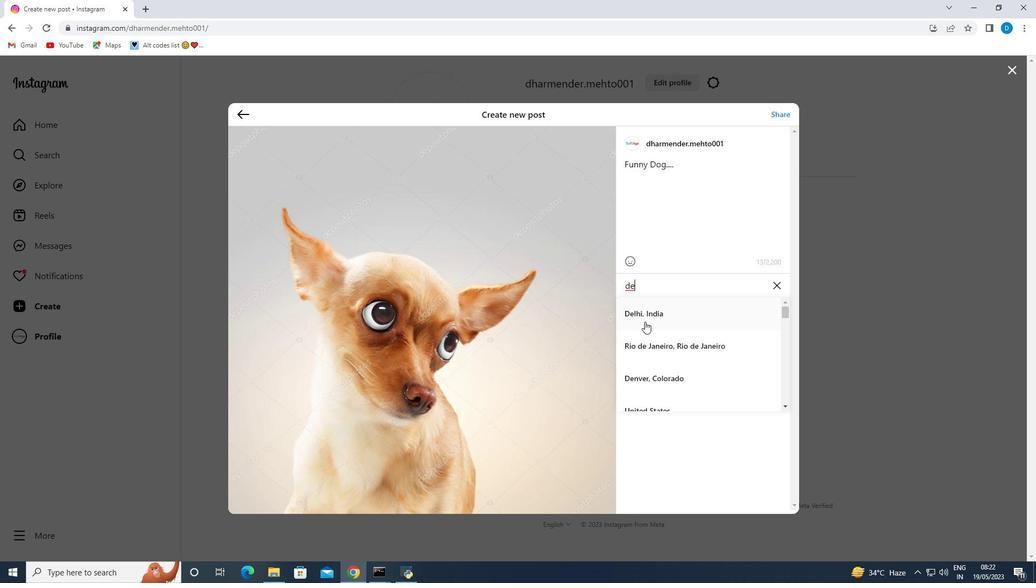 
Action: Mouse pressed left at (645, 315)
Screenshot: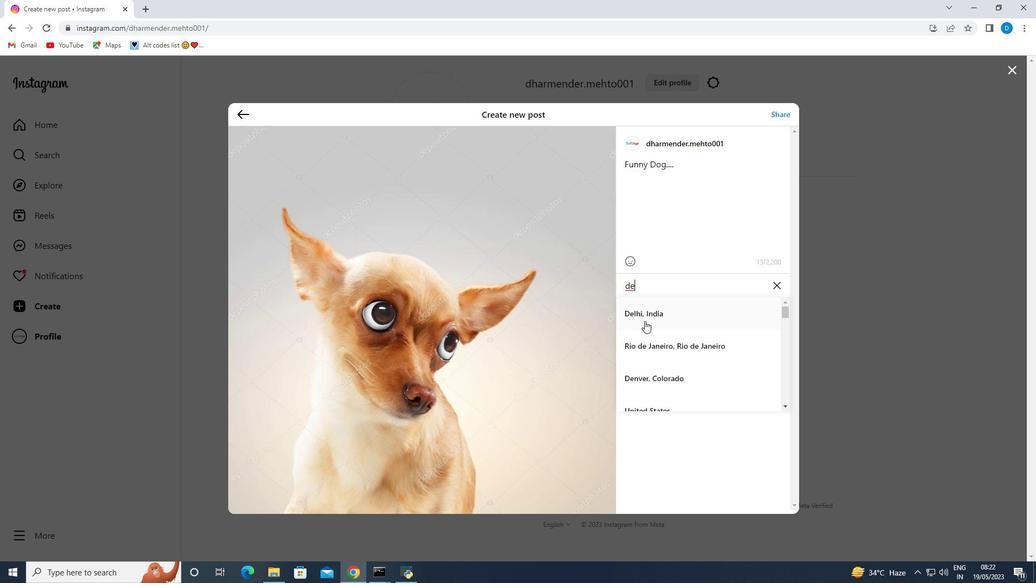 
Action: Mouse moved to (682, 164)
Screenshot: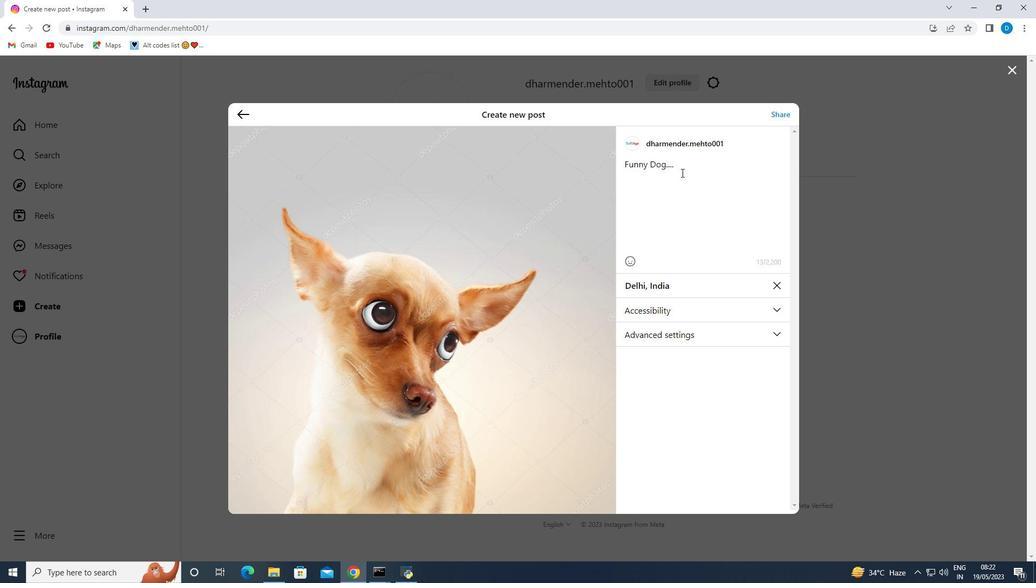 
Action: Mouse pressed left at (682, 164)
Screenshot: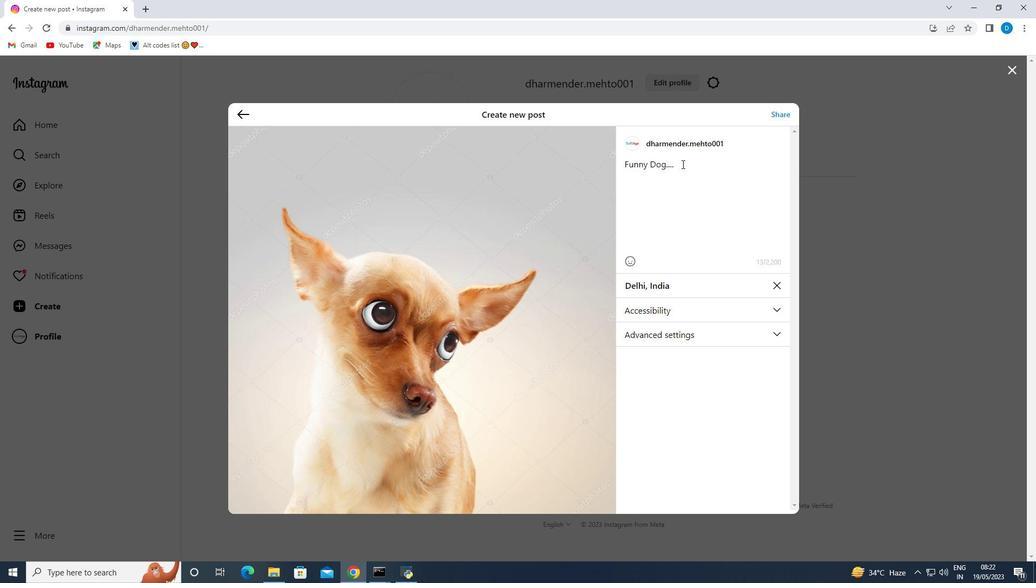 
Action: Key pressed <Key.enter><Key.enter><Key.shift>Linke<Key.space><Key.shift>Ab<Key.backspace><Key.backspace><Key.shift><Key.shift><Key.shift><Key.shift><Key.shift><Key.shift><Key.shift><Key.shift>@<Key.backspace><Key.shift><Key.shift><Key.shift><Key.shift><Key.shift><Key.shift><Key.shift><Key.shift><Key.shift><Key.shift><Key.shift><Key.shift><Key.shift><Key.shift><Key.shift><Key.shift><Key.shift><Key.shift><Key.shift><Key.shift><Key.shift><Key.shift><Key.shift><Key.shift><Key.shift>&<Key.space><Key.shift>Comment
Screenshot: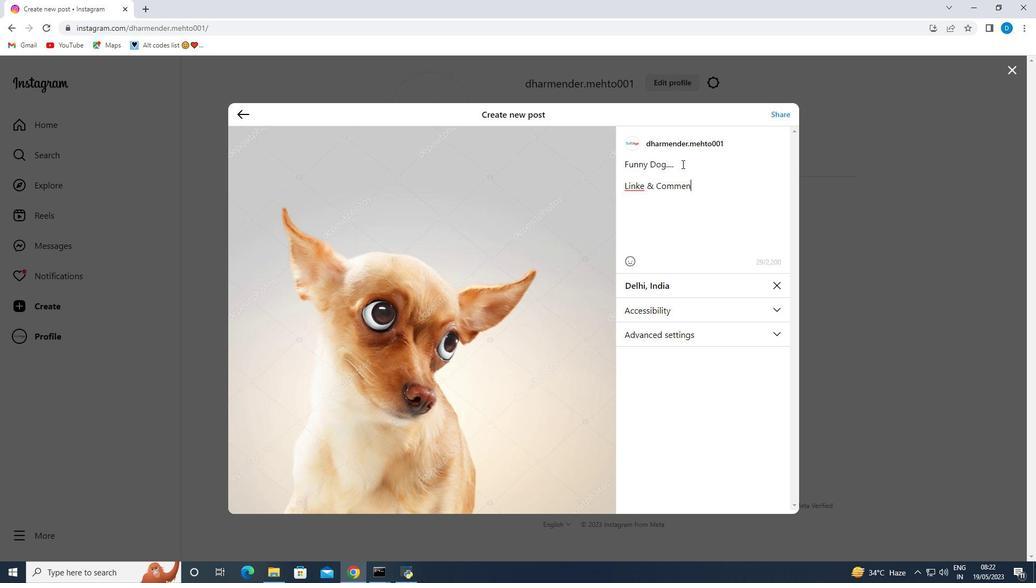 
Action: Mouse moved to (633, 187)
Screenshot: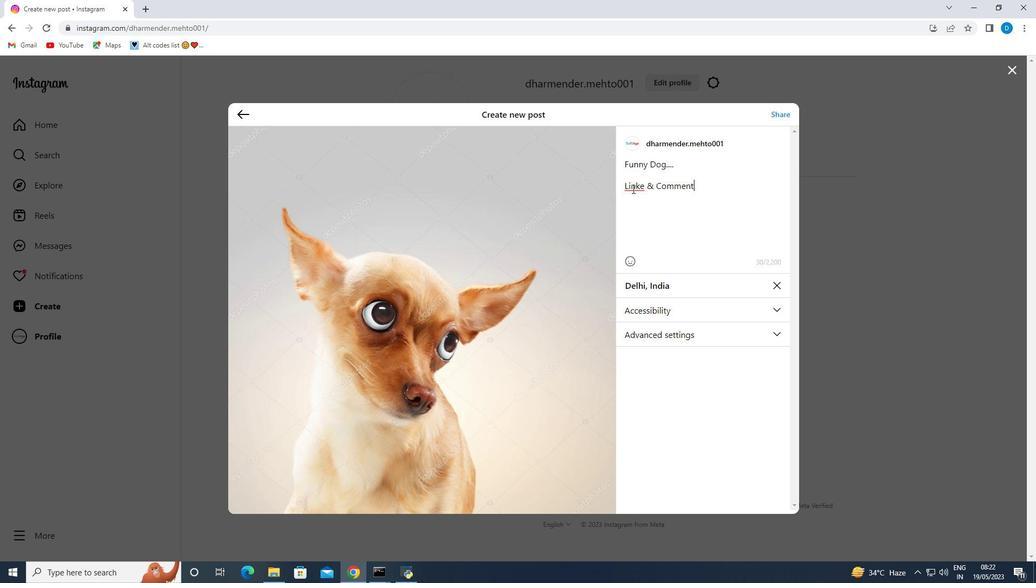 
Action: Mouse pressed left at (633, 187)
Screenshot: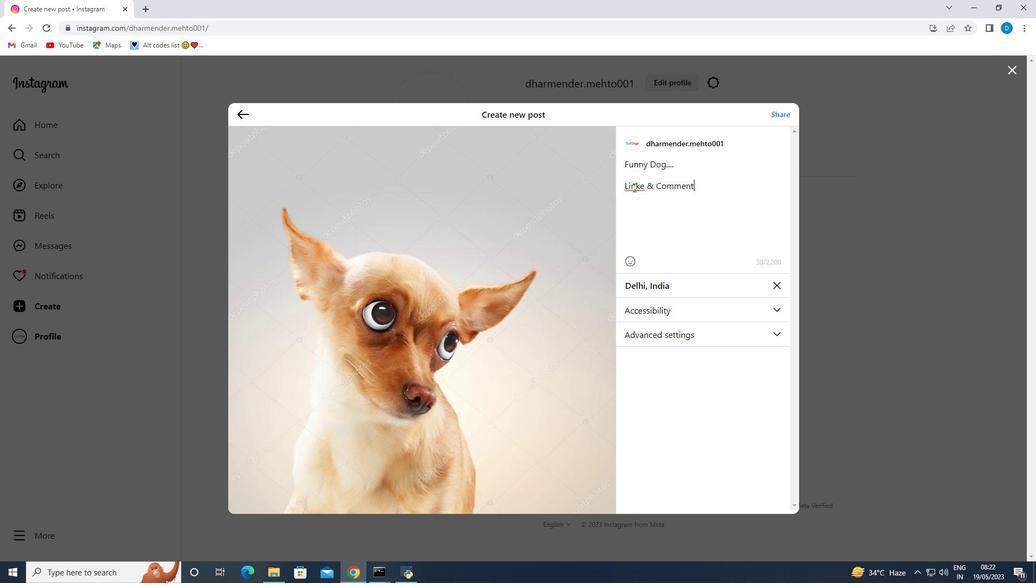 
Action: Mouse moved to (640, 226)
Screenshot: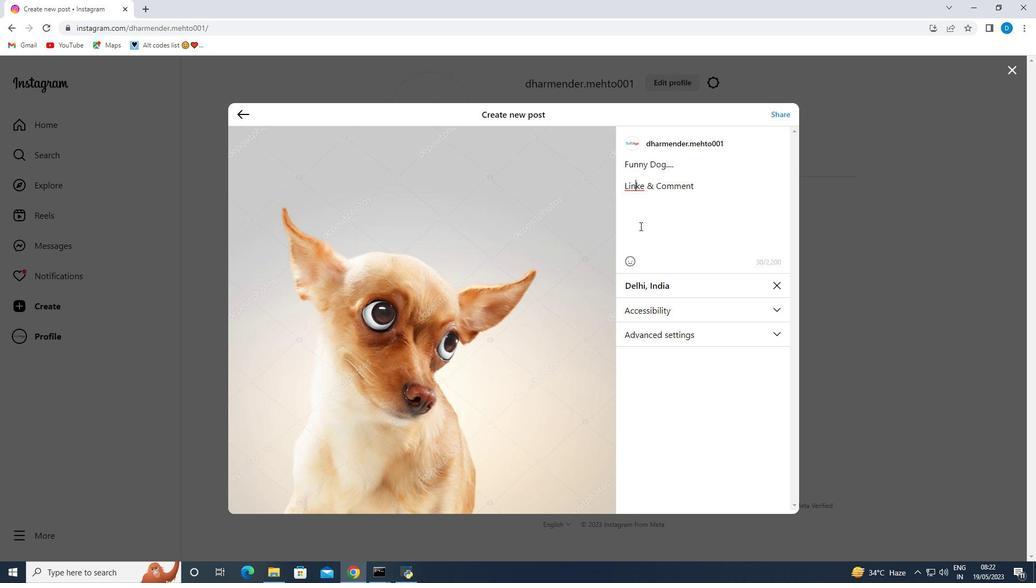 
Action: Key pressed <Key.backspace>
Screenshot: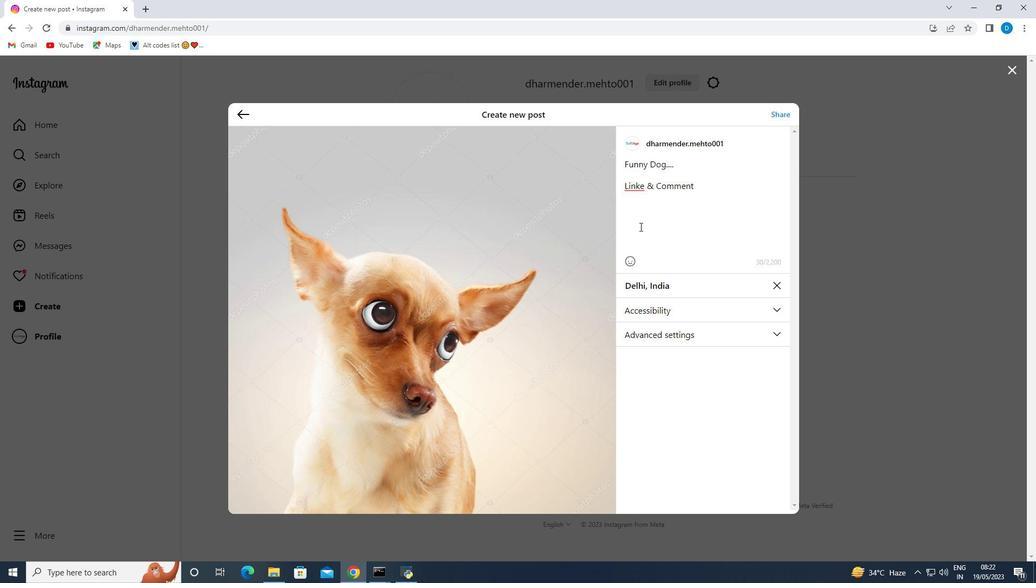 
Action: Mouse moved to (715, 173)
Screenshot: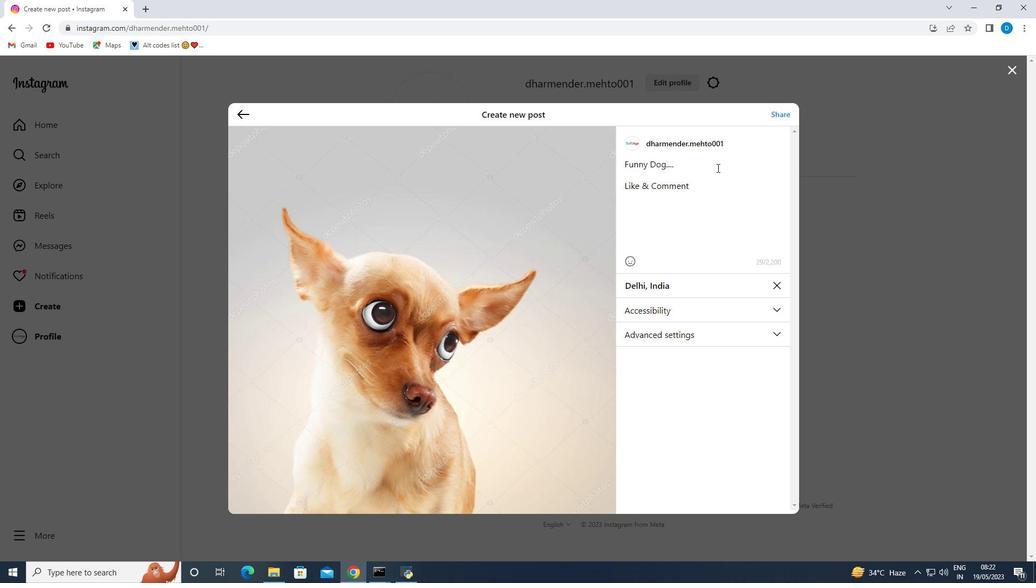 
Action: Mouse pressed left at (715, 173)
Screenshot: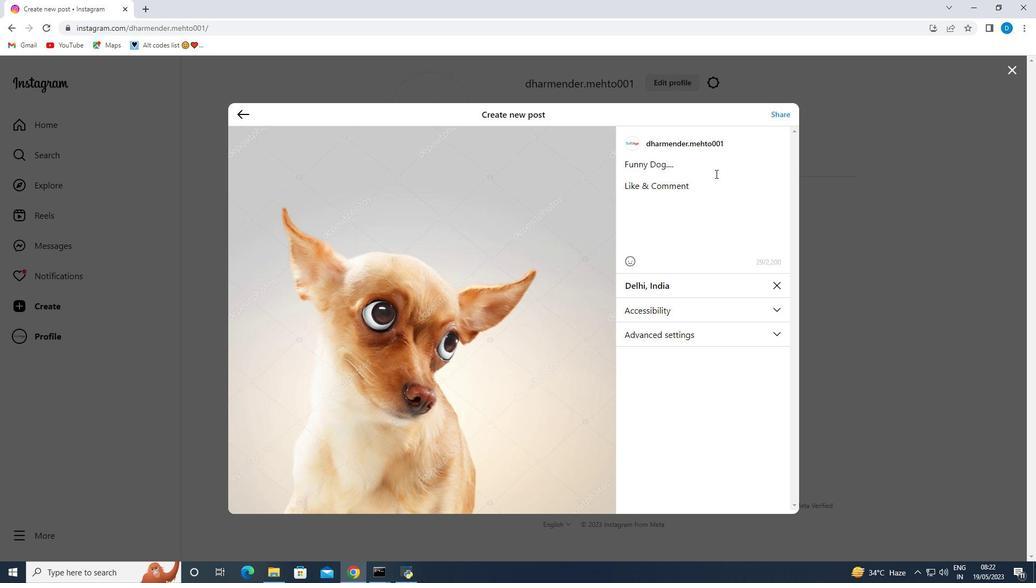 
Action: Mouse moved to (702, 183)
Screenshot: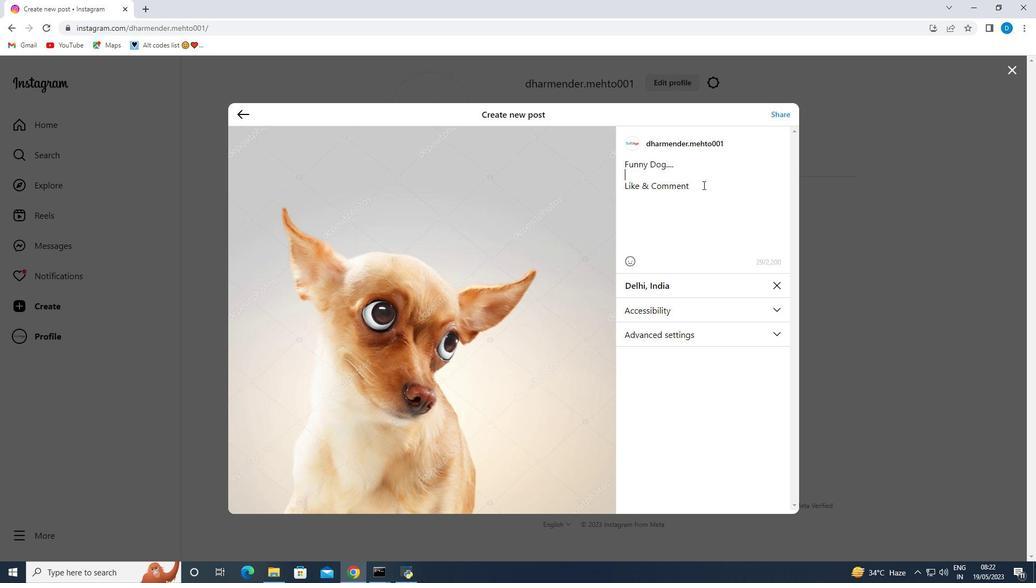 
Action: Mouse pressed left at (702, 183)
Screenshot: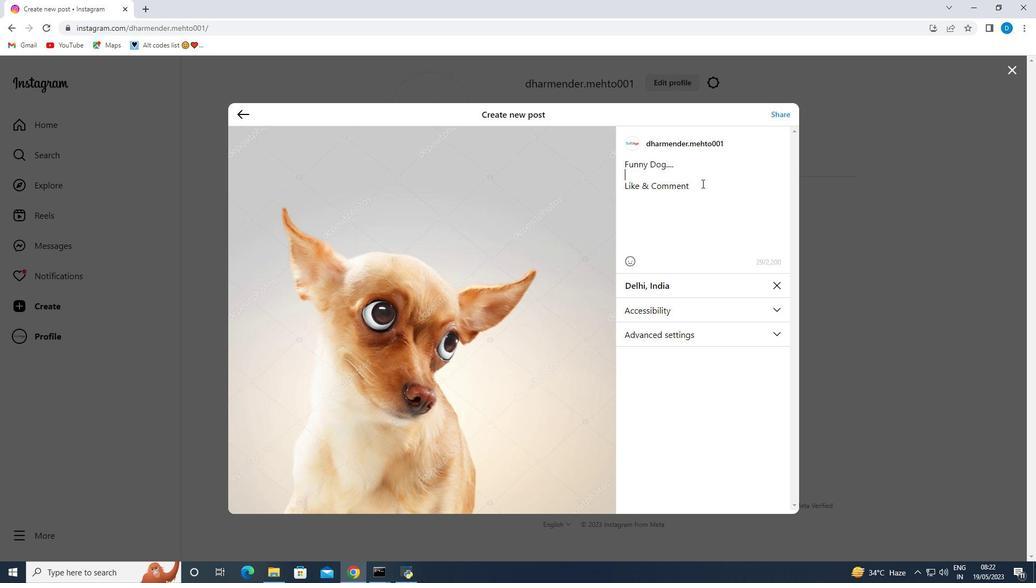 
Action: Key pressed ...............
Screenshot: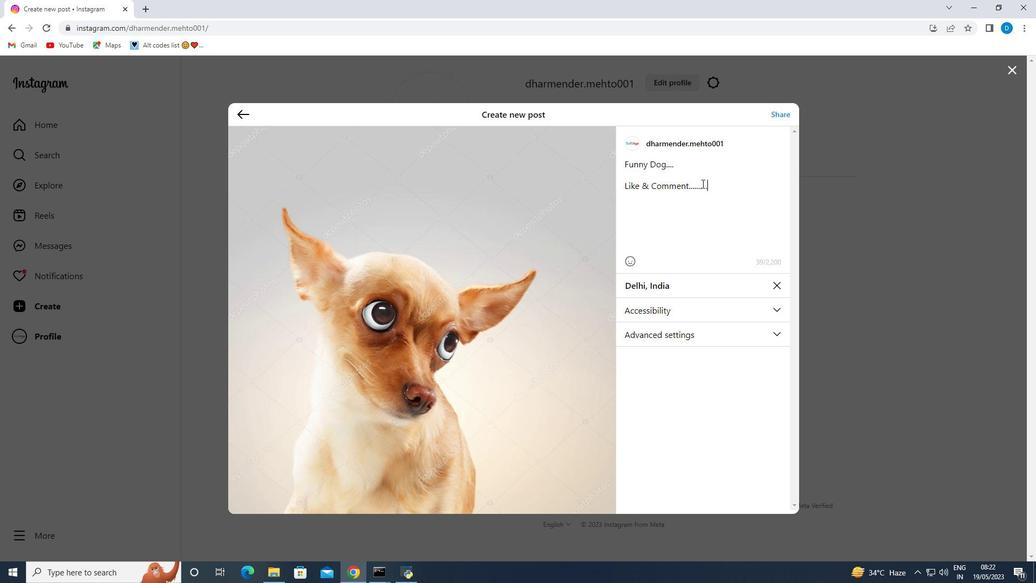 
Action: Mouse moved to (782, 111)
Screenshot: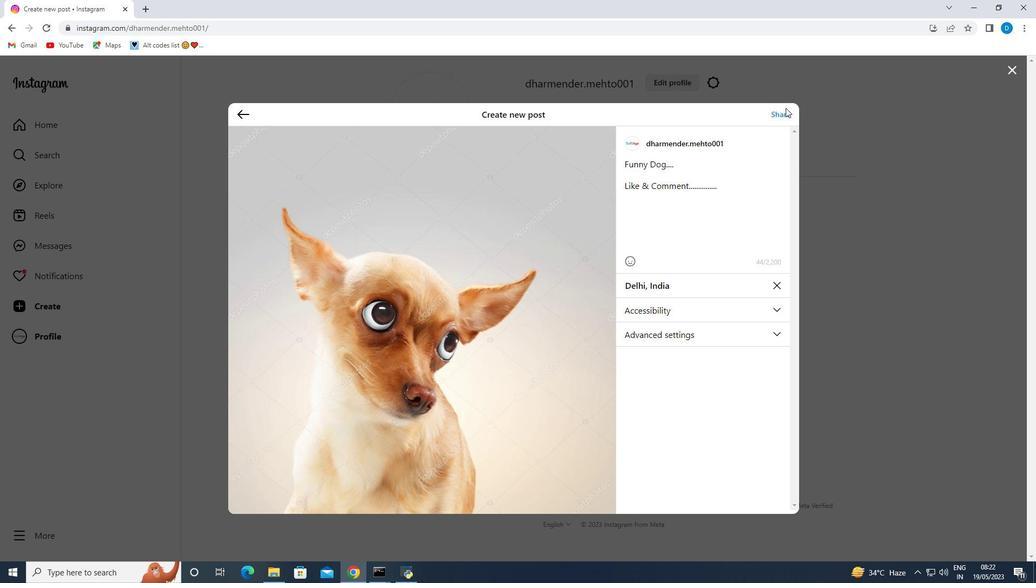 
Action: Mouse pressed left at (782, 111)
Screenshot: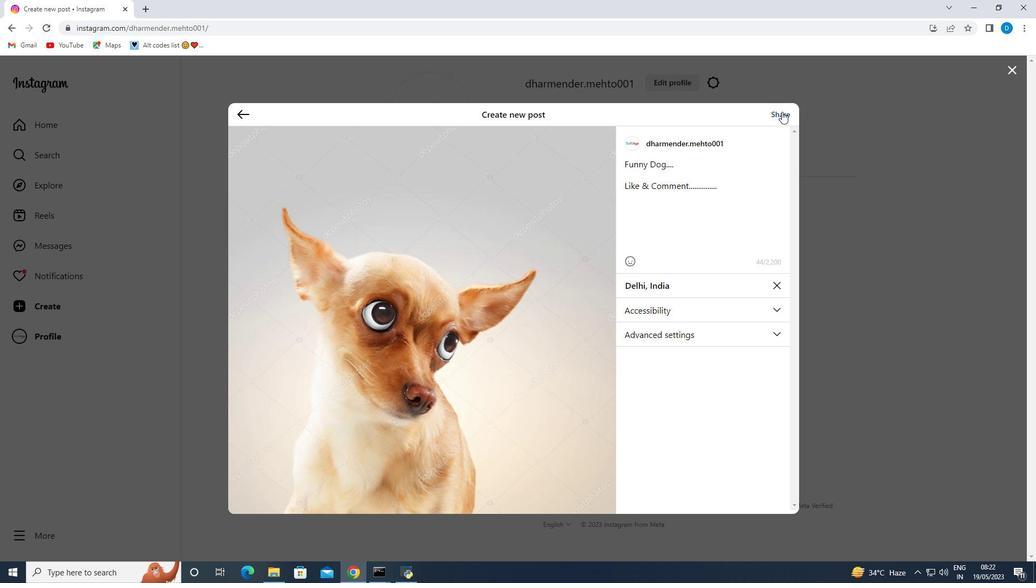 
Action: Mouse moved to (763, 252)
Screenshot: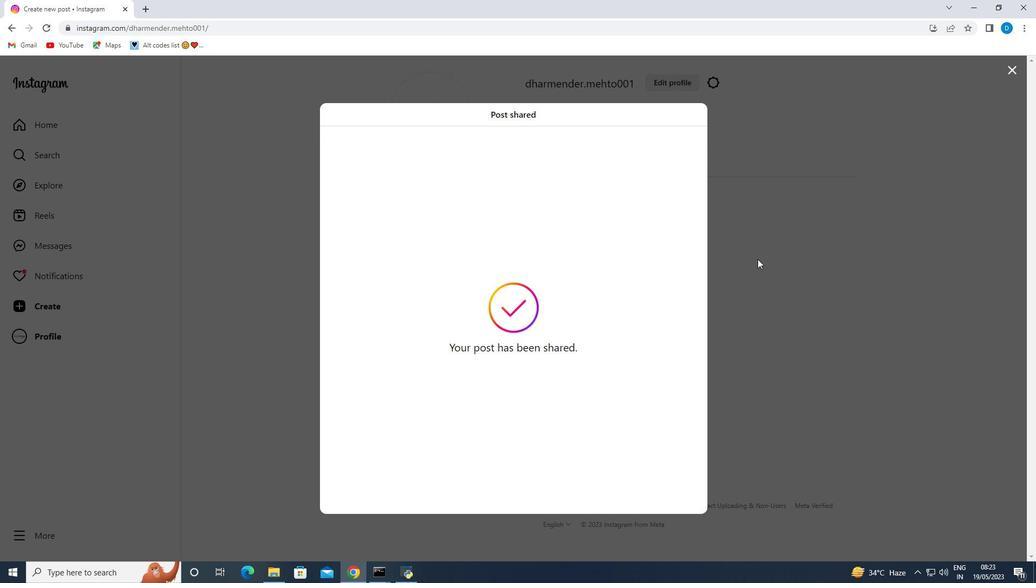 
Action: Mouse pressed left at (763, 252)
Screenshot: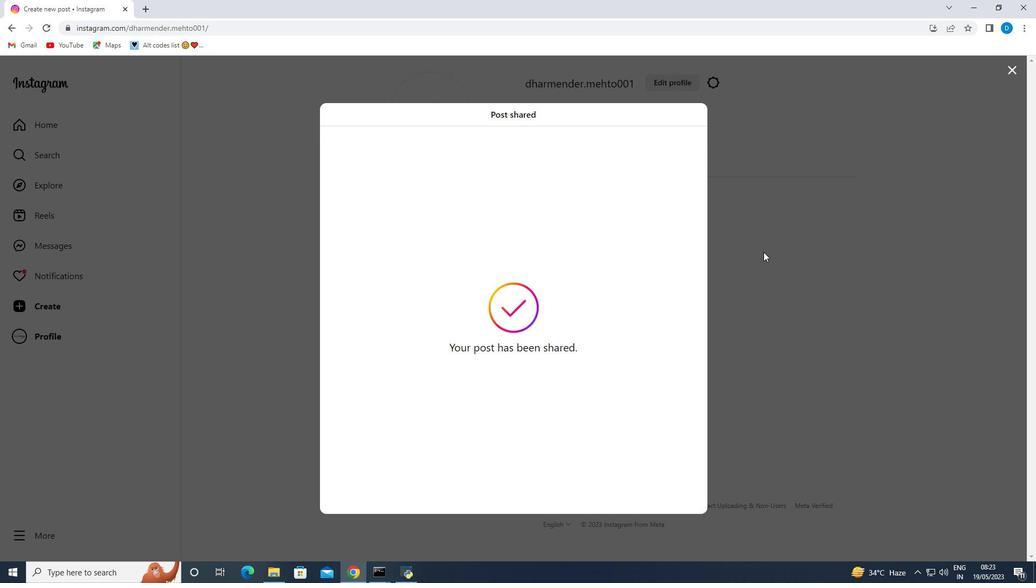 
Action: Mouse moved to (464, 271)
Screenshot: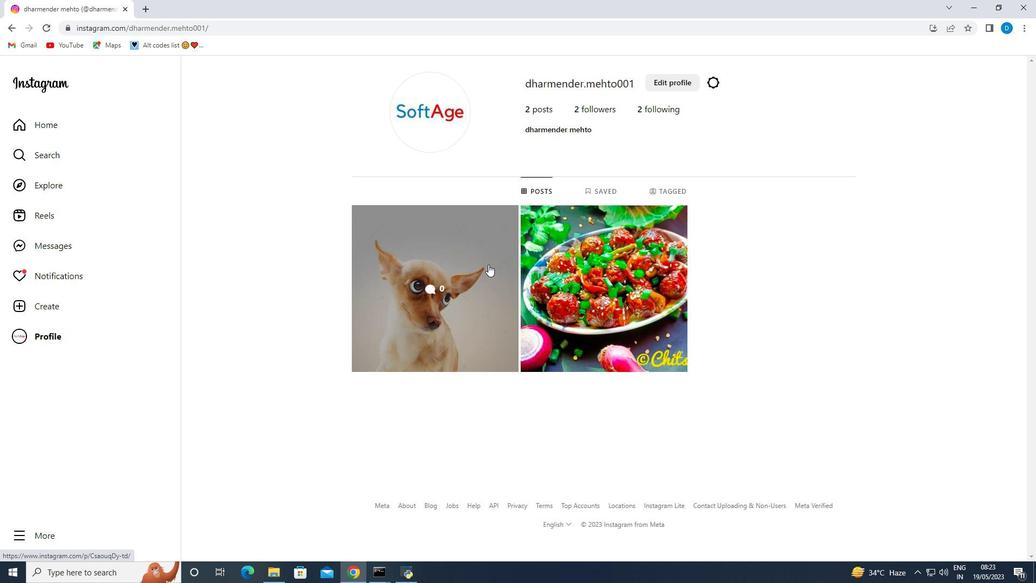
Action: Mouse pressed left at (464, 271)
Screenshot: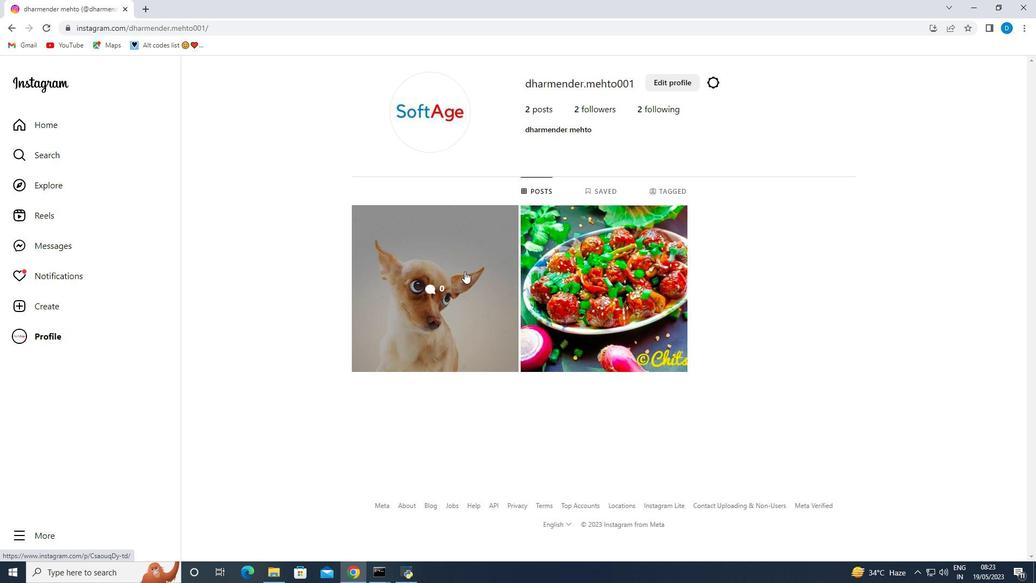 
Action: Mouse moved to (634, 489)
Screenshot: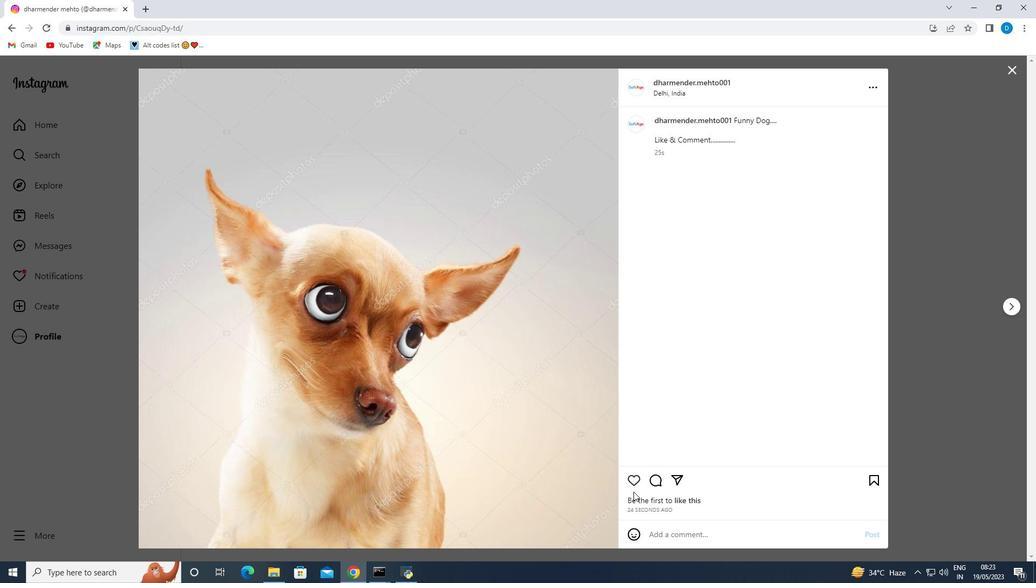 
Action: Mouse pressed left at (634, 489)
Screenshot: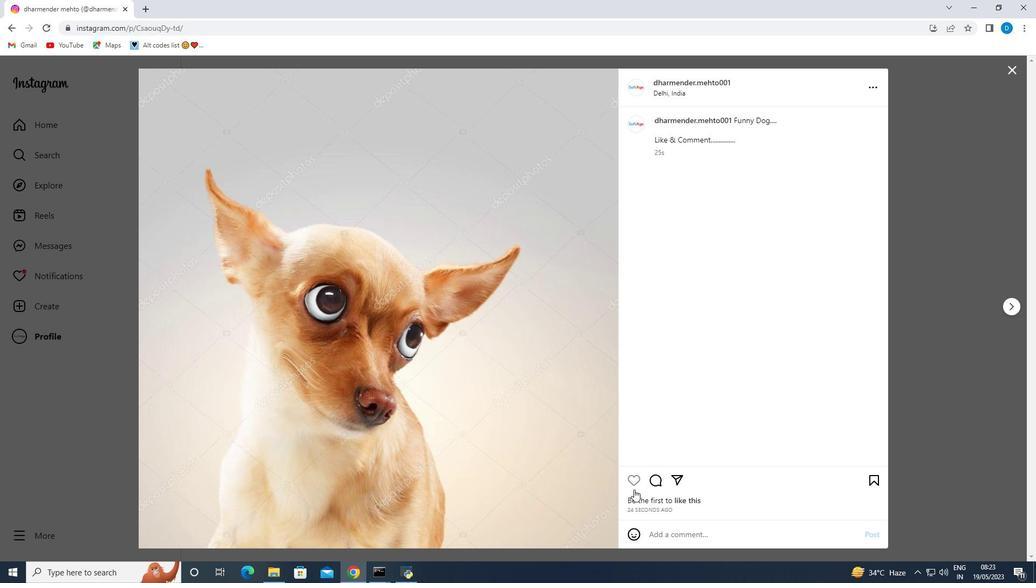 
Action: Mouse moved to (942, 323)
Screenshot: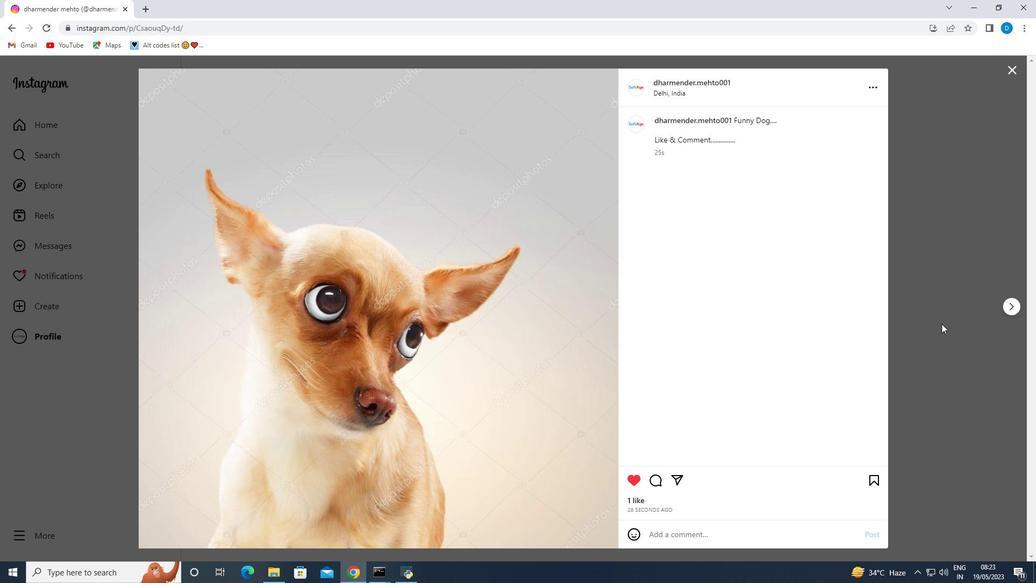 
Action: Mouse pressed left at (942, 323)
Screenshot: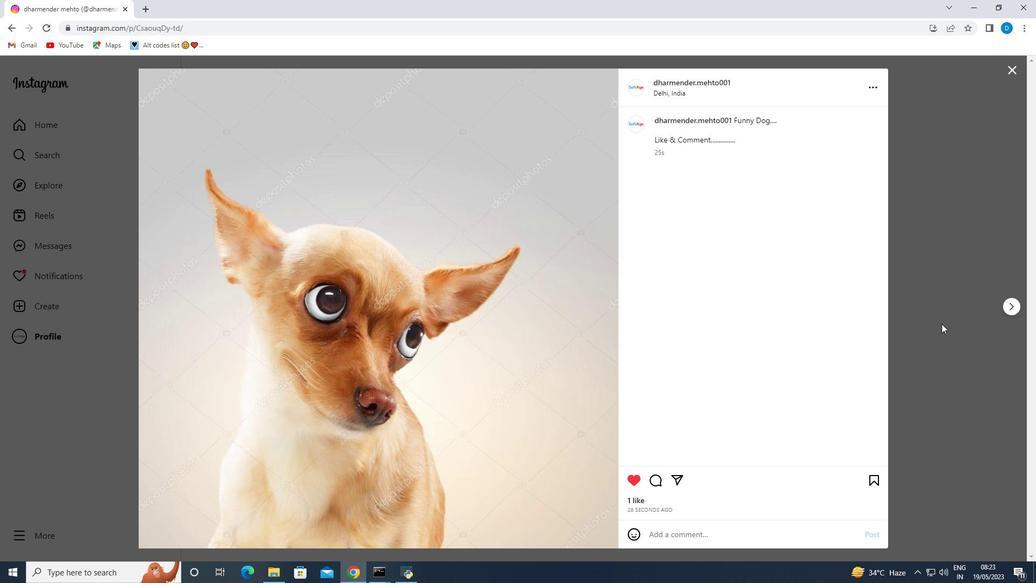 
Action: Mouse moved to (45, 303)
Screenshot: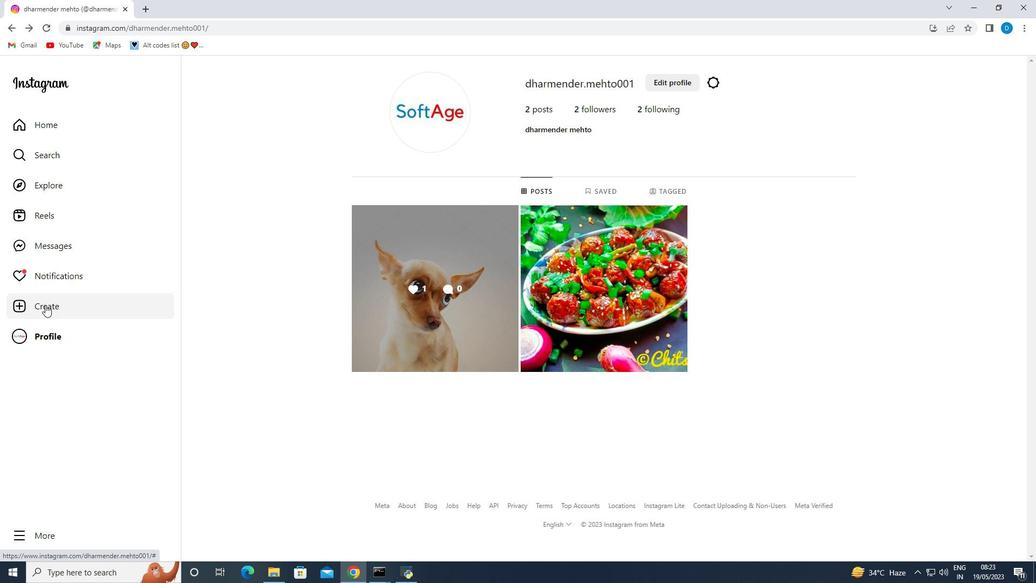 
Action: Mouse pressed left at (45, 303)
Screenshot: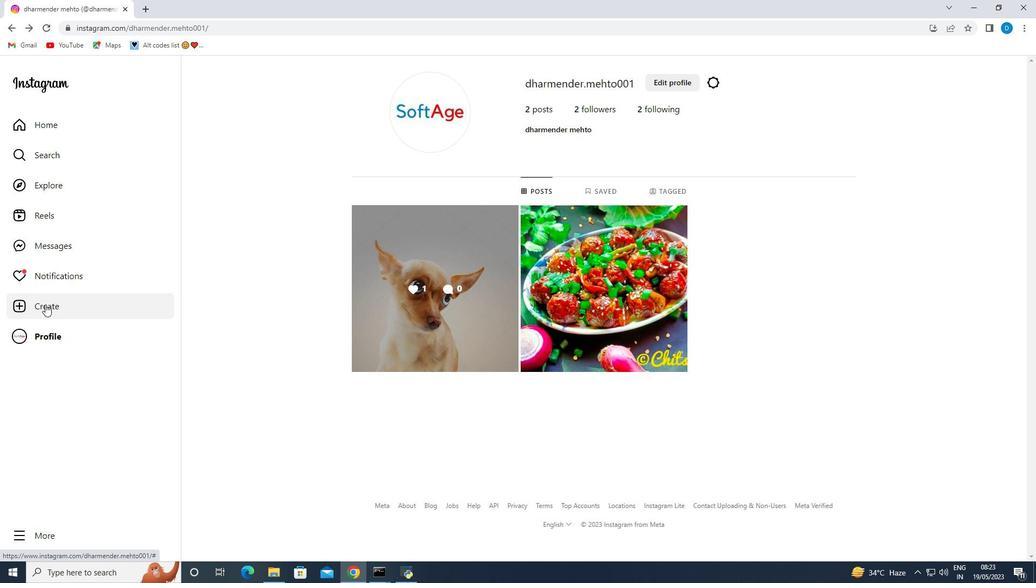 
Action: Mouse moved to (508, 362)
Screenshot: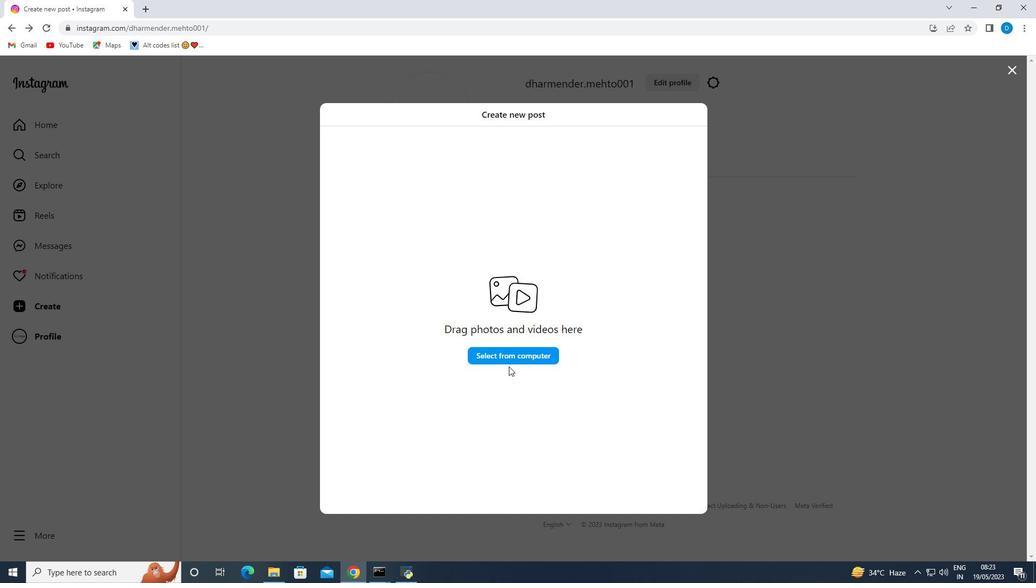 
Action: Mouse pressed left at (508, 362)
Screenshot: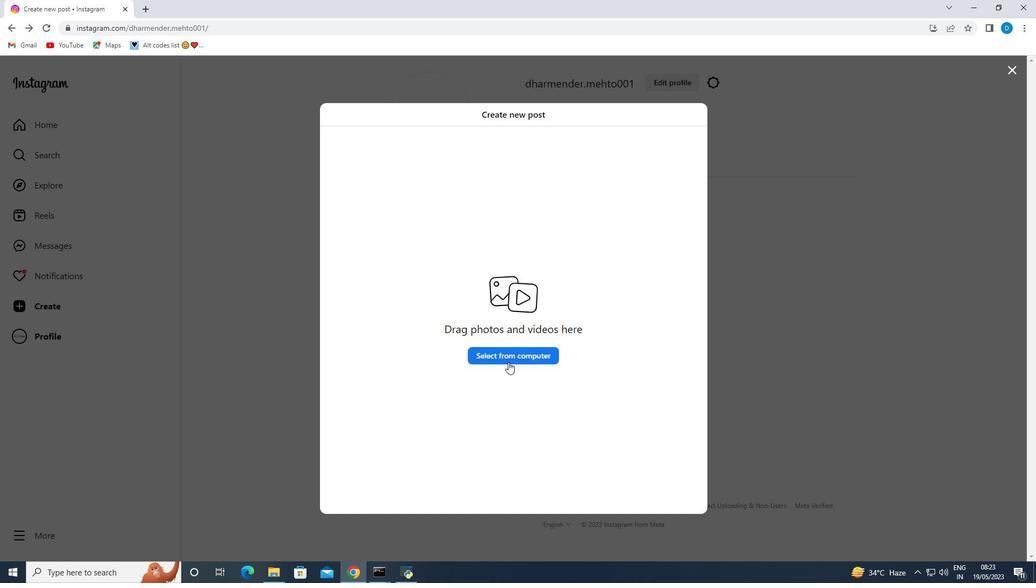 
Action: Mouse moved to (50, 92)
Screenshot: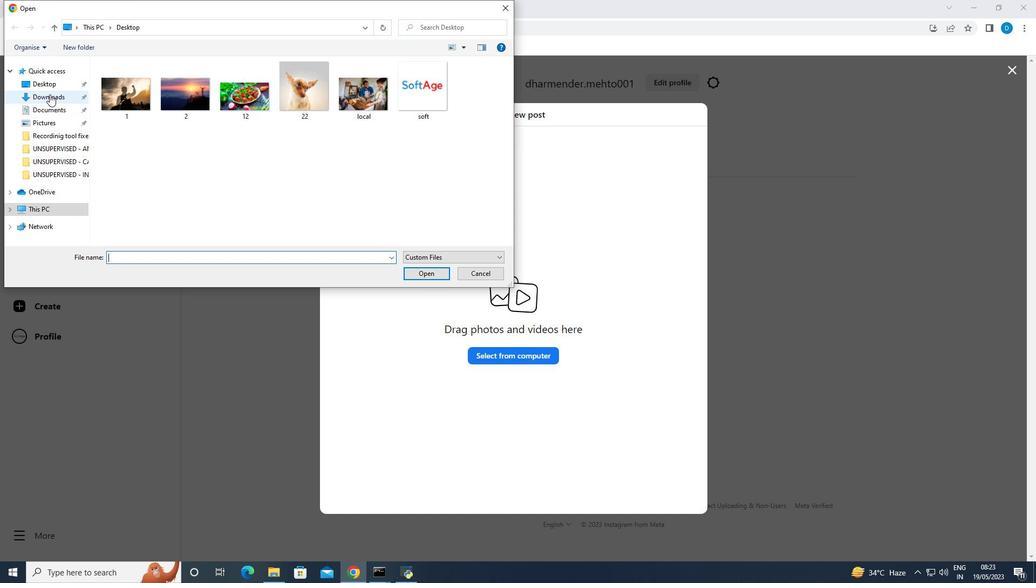 
Action: Mouse pressed left at (50, 92)
Screenshot: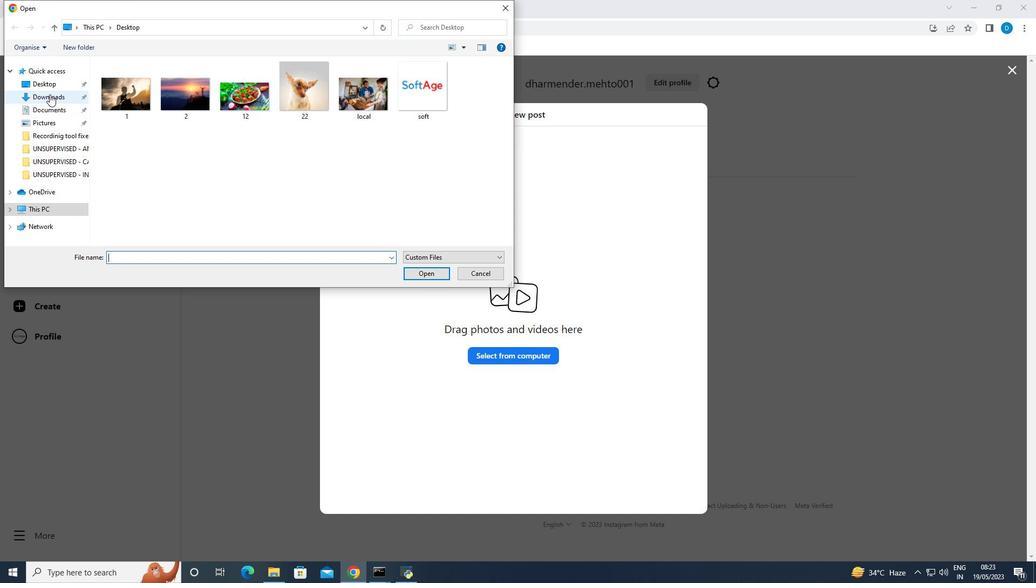 
Action: Mouse moved to (130, 105)
Screenshot: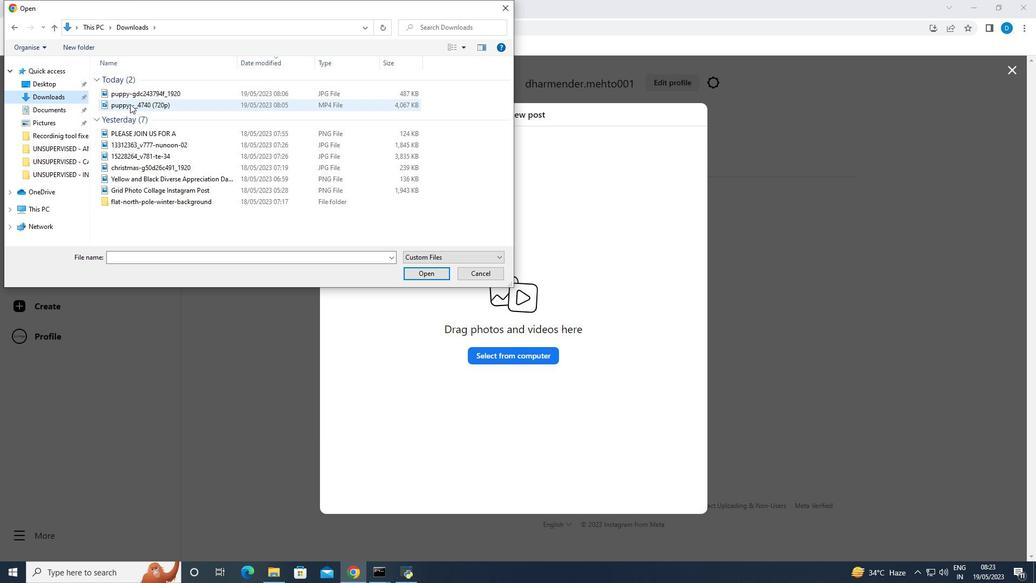 
Action: Mouse pressed left at (130, 105)
Screenshot: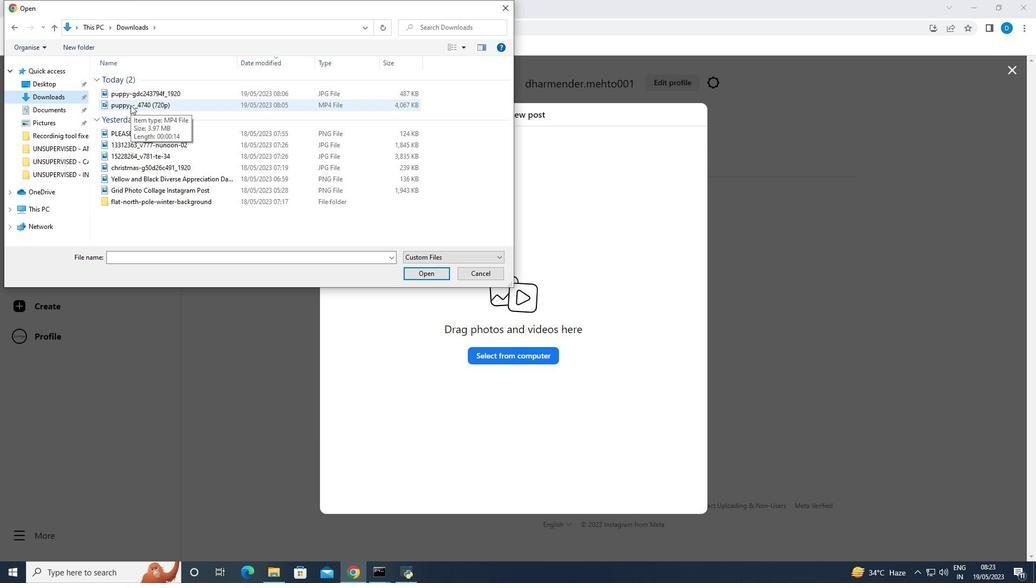 
Action: Mouse moved to (574, 415)
Screenshot: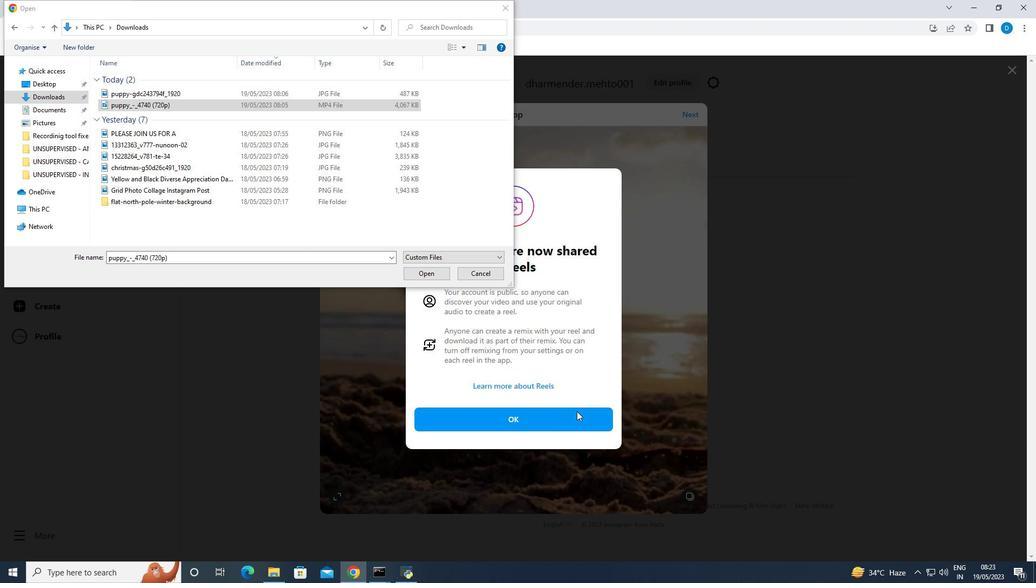 
Action: Mouse pressed left at (574, 415)
Screenshot: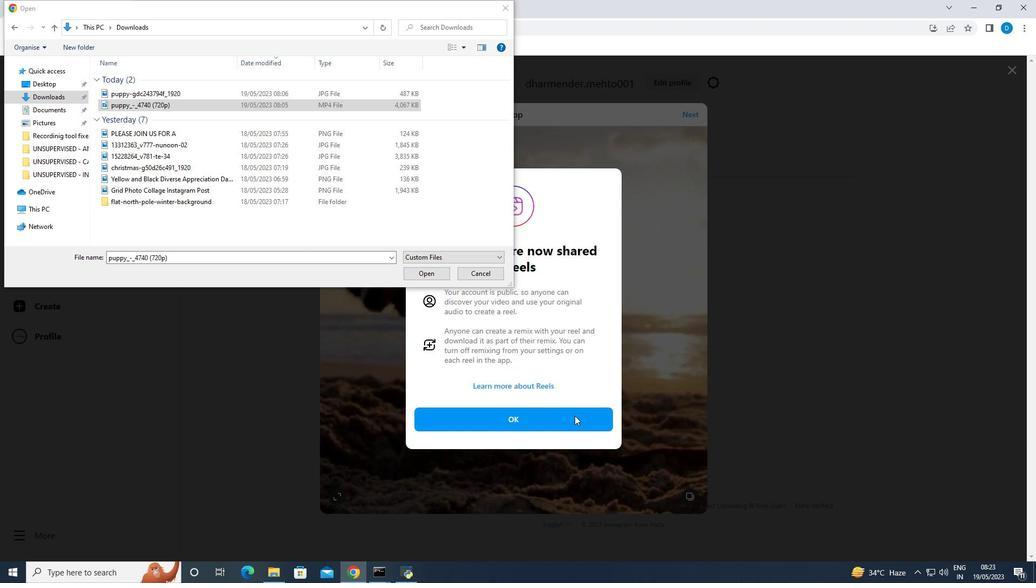 
Action: Mouse moved to (571, 418)
Screenshot: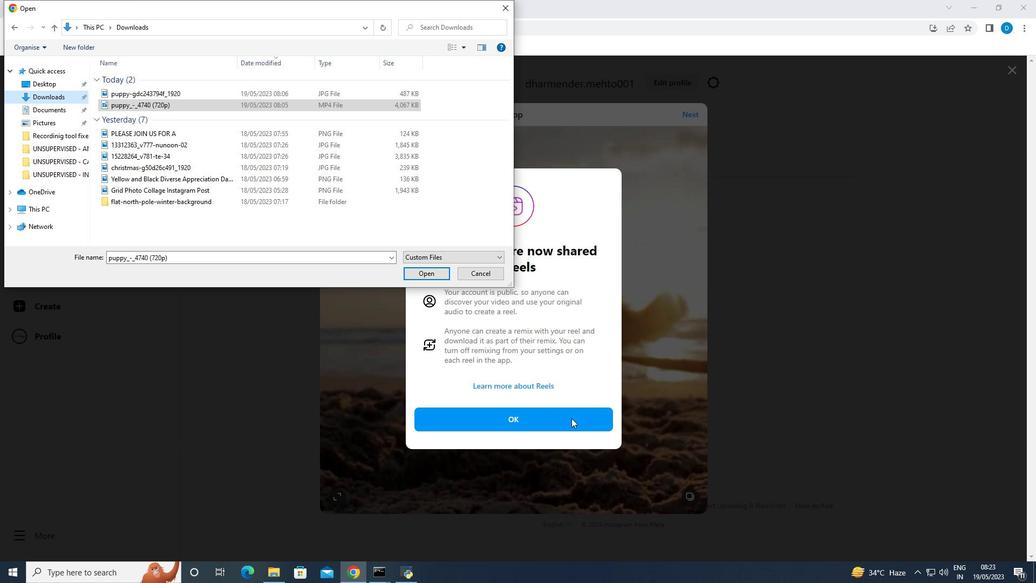 
Action: Mouse pressed left at (571, 418)
Screenshot: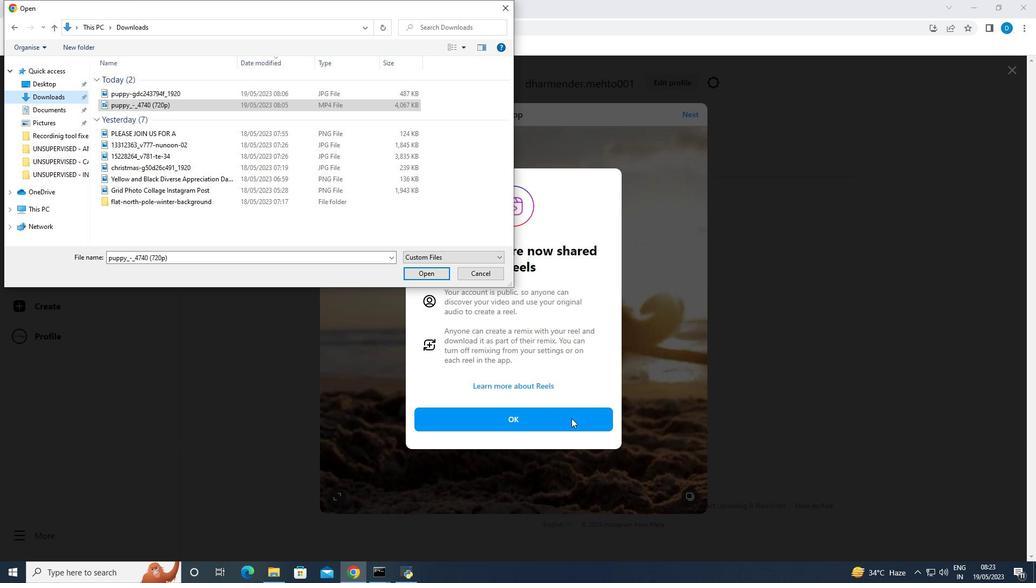 
Action: Mouse moved to (436, 274)
Screenshot: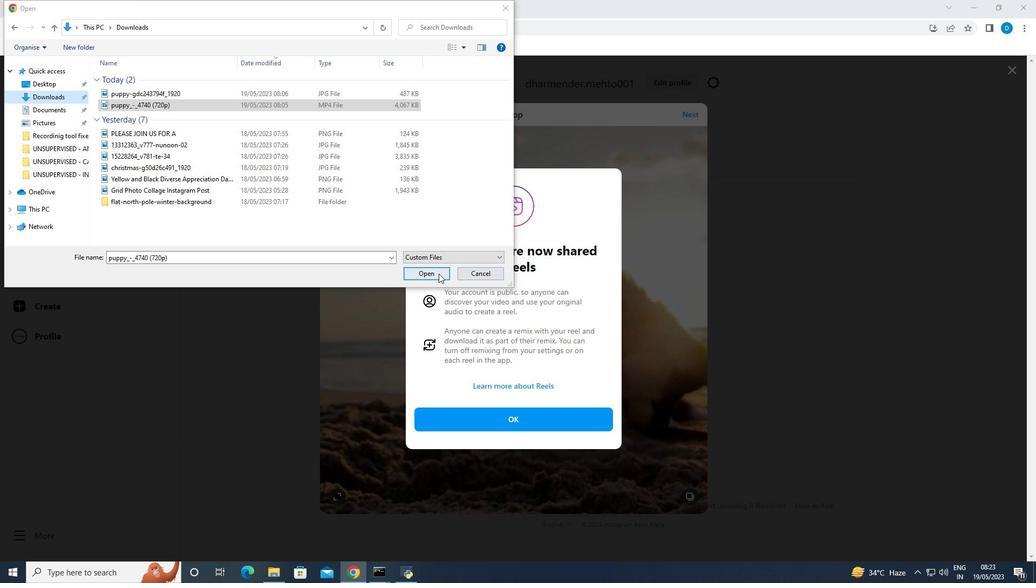 
Action: Mouse pressed left at (436, 274)
Screenshot: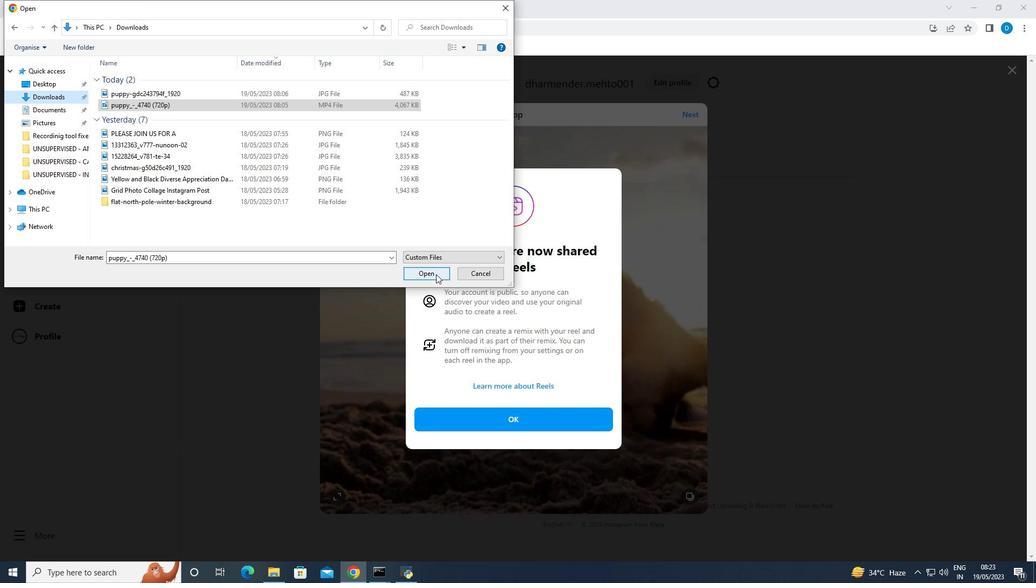 
Action: Mouse moved to (553, 421)
Screenshot: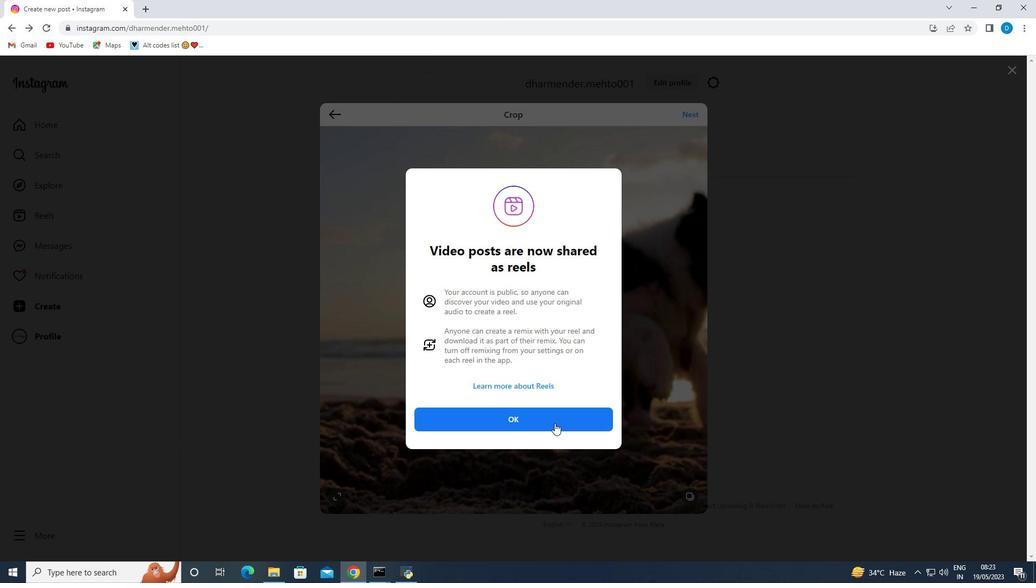
Action: Mouse pressed left at (553, 421)
Screenshot: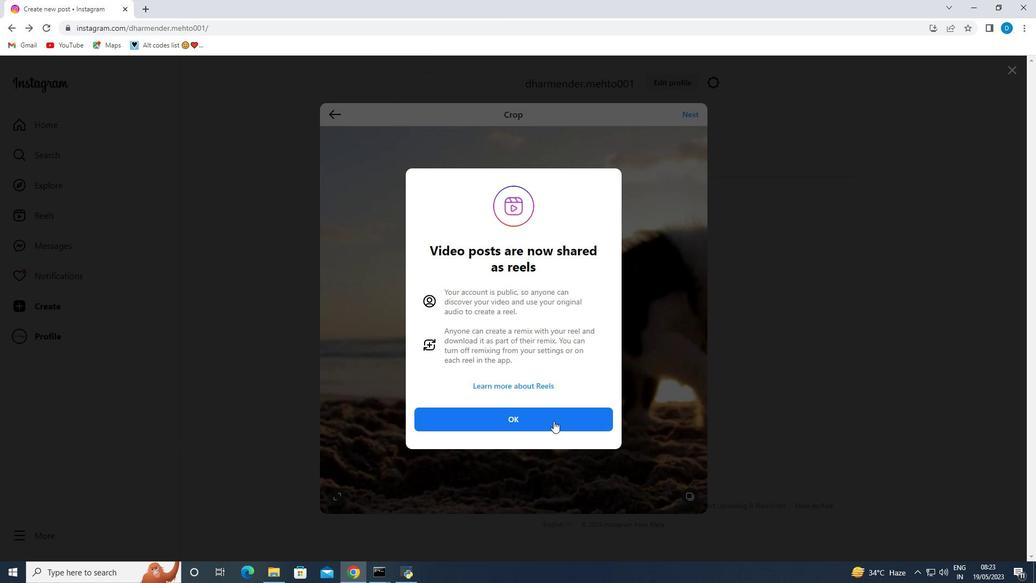 
Action: Mouse moved to (342, 503)
Screenshot: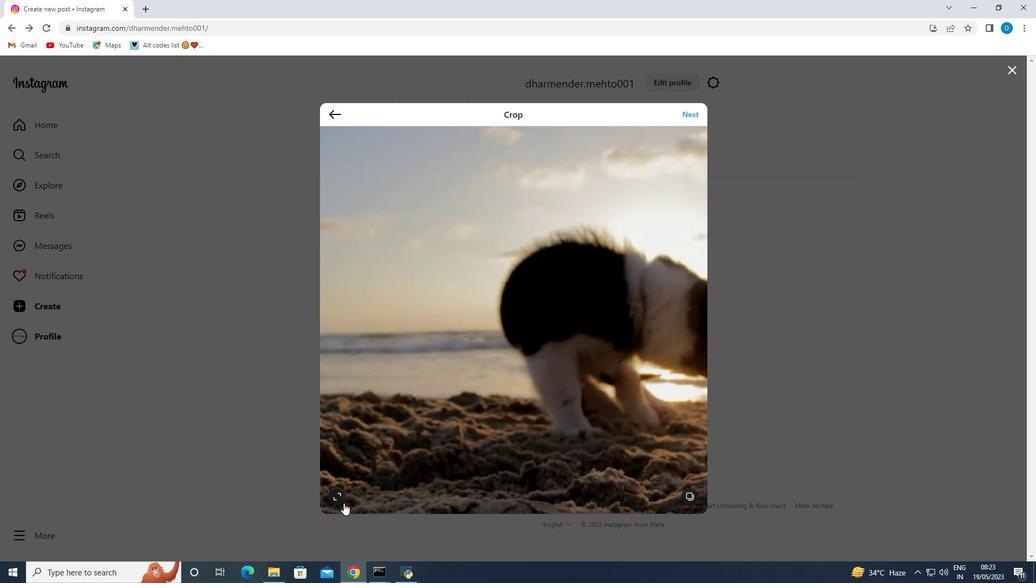 
Action: Mouse pressed left at (342, 503)
Screenshot: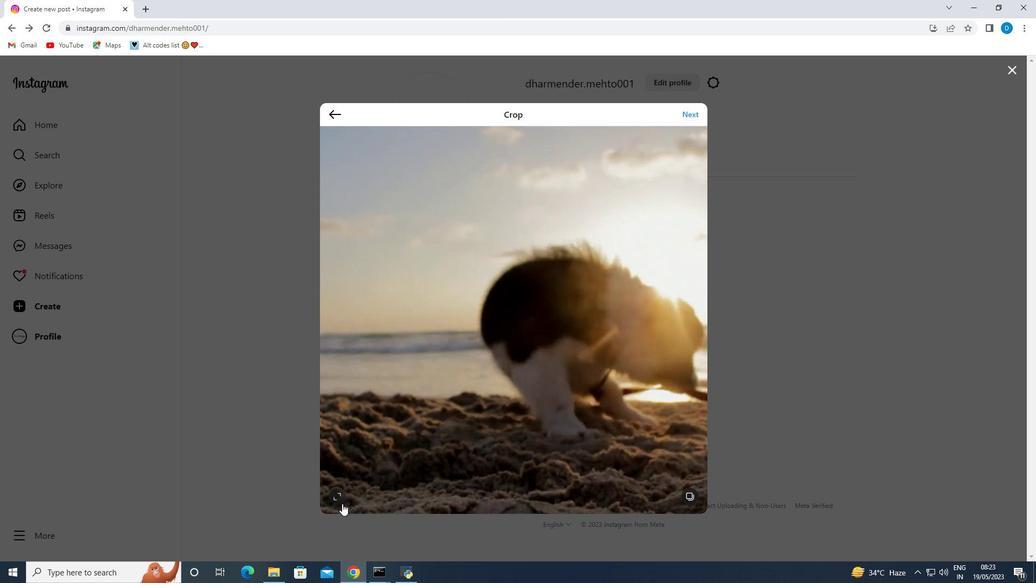 
Action: Mouse moved to (377, 388)
Screenshot: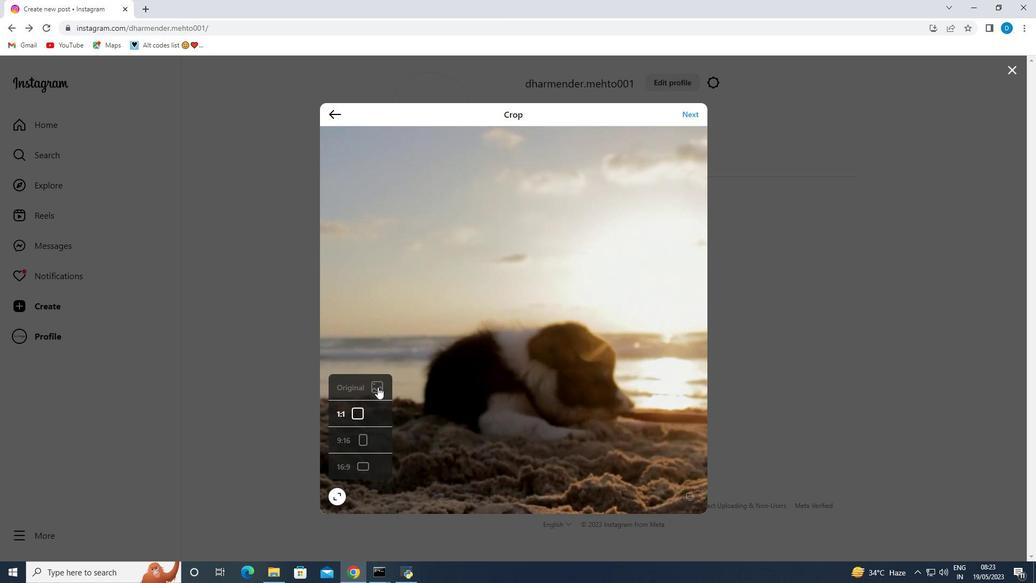 
Action: Mouse pressed left at (377, 388)
Screenshot: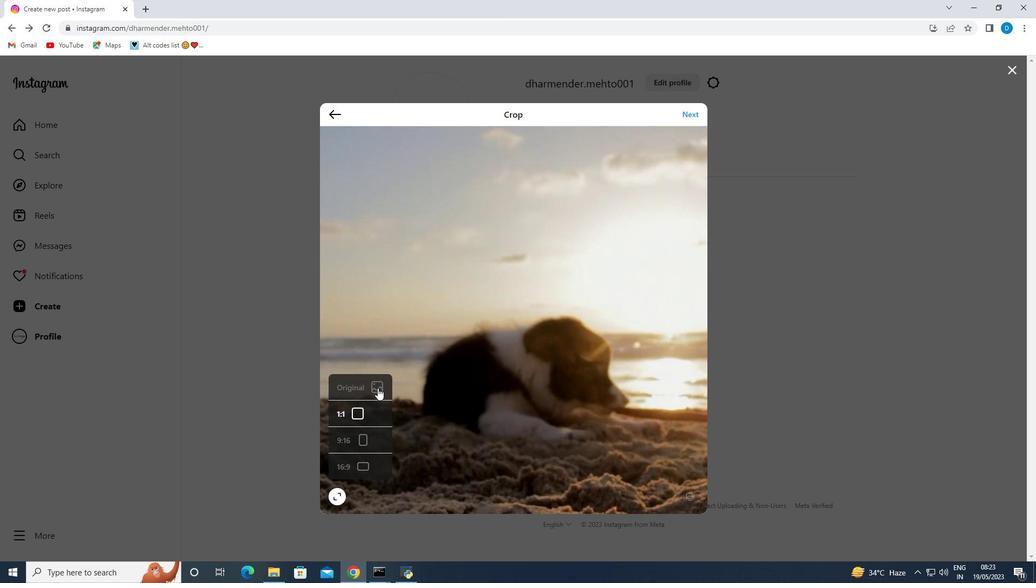
Action: Mouse moved to (689, 118)
Screenshot: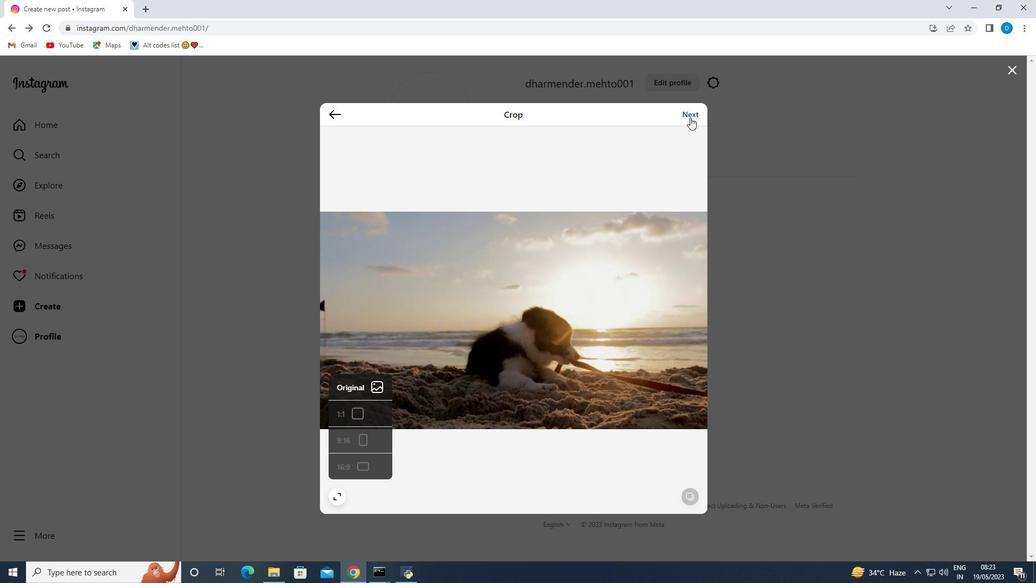 
Action: Mouse pressed left at (689, 118)
Screenshot: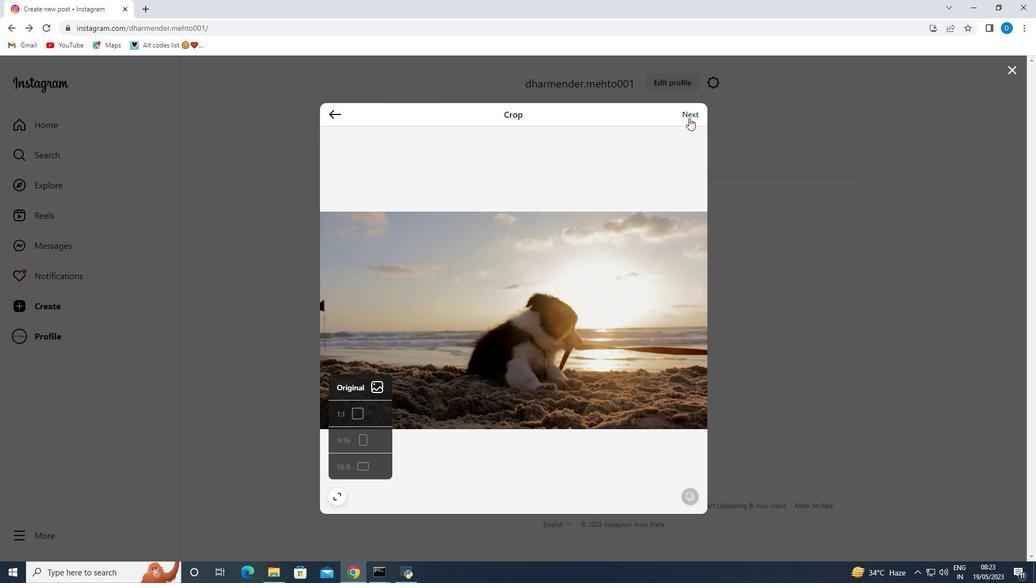 
Action: Mouse moved to (784, 114)
Screenshot: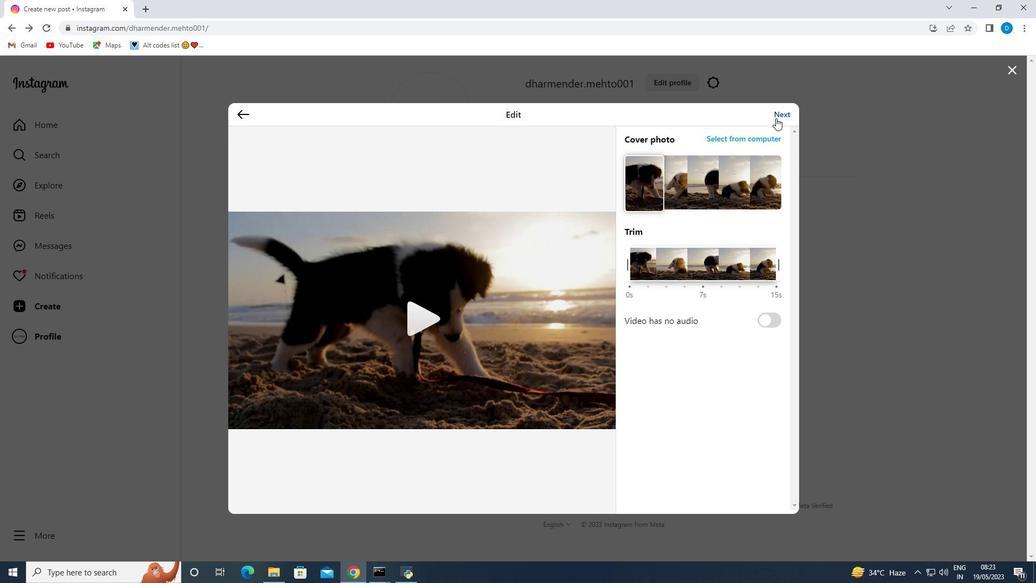 
Action: Mouse pressed left at (784, 114)
Screenshot: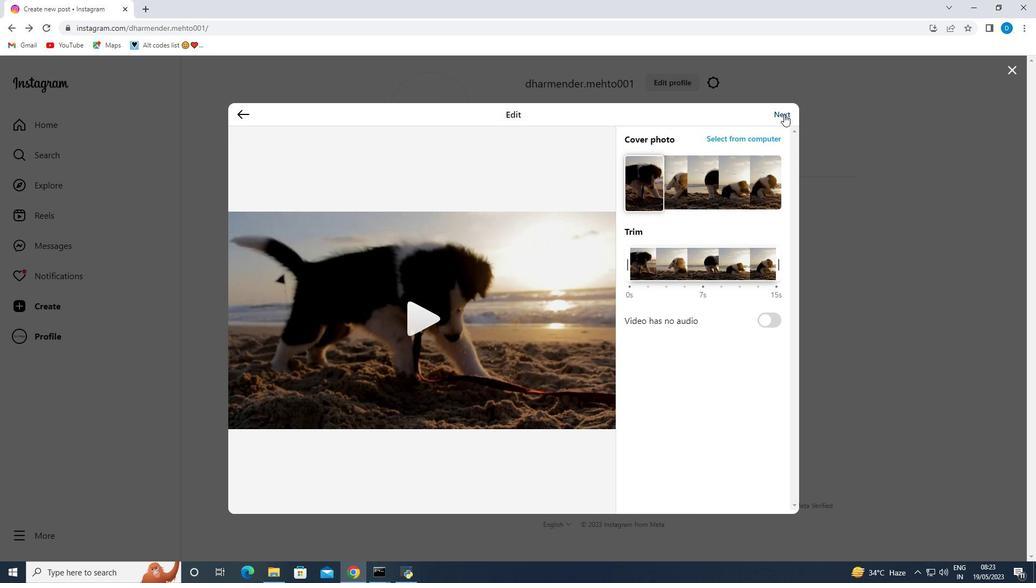 
Action: Mouse moved to (673, 288)
Screenshot: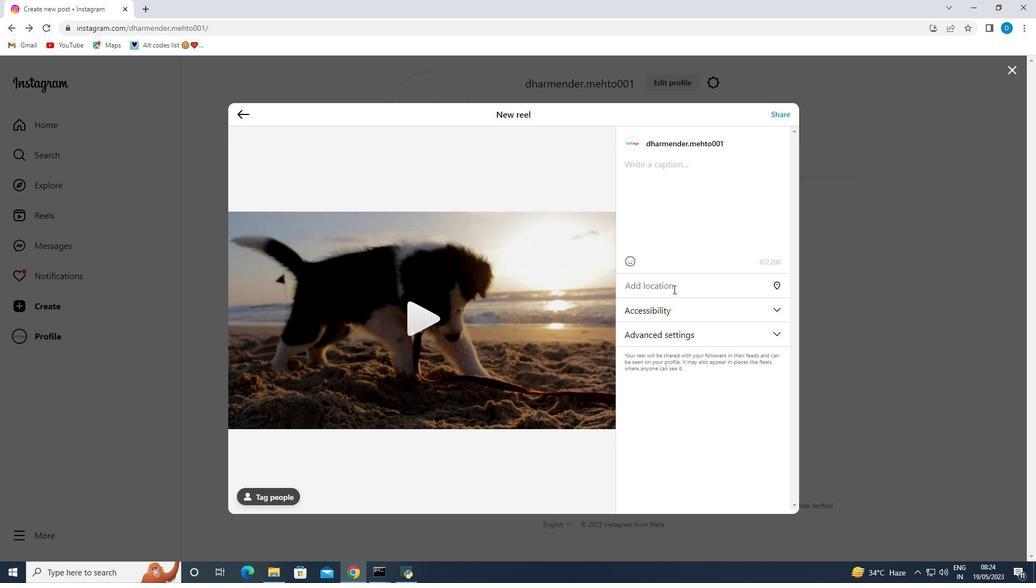 
Action: Mouse pressed left at (673, 288)
Screenshot: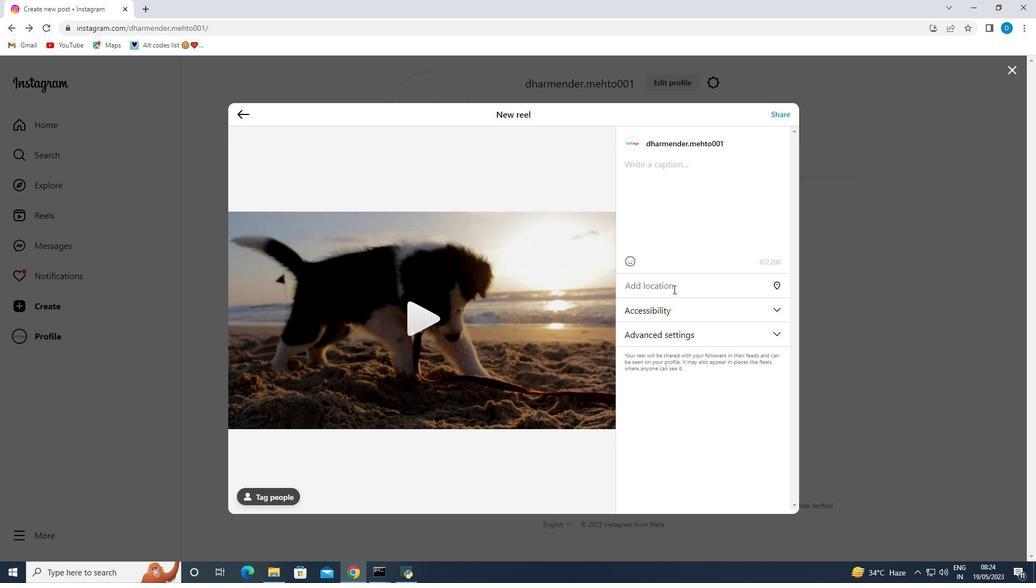 
Action: Key pressed del
Screenshot: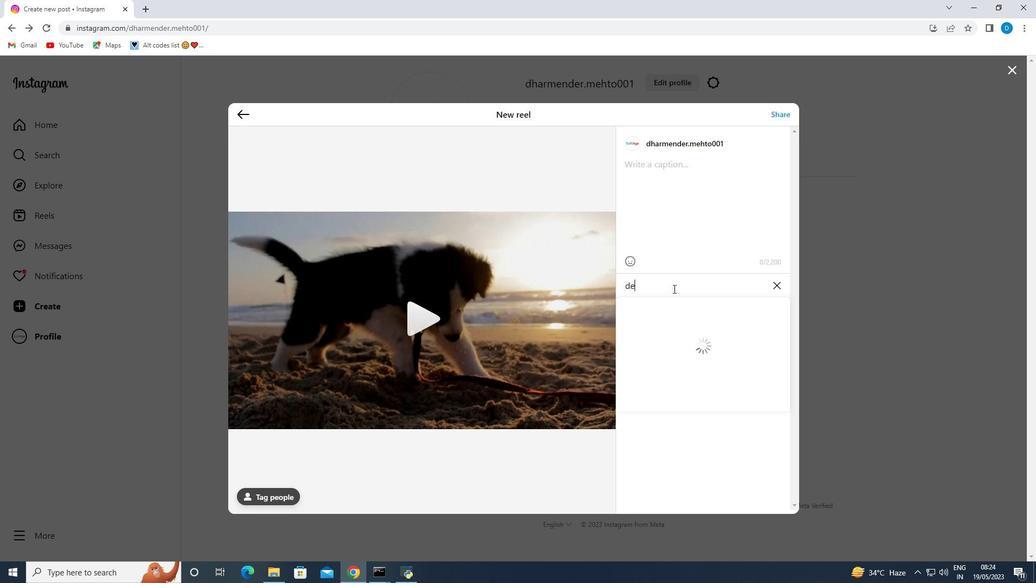 
Action: Mouse moved to (656, 316)
Screenshot: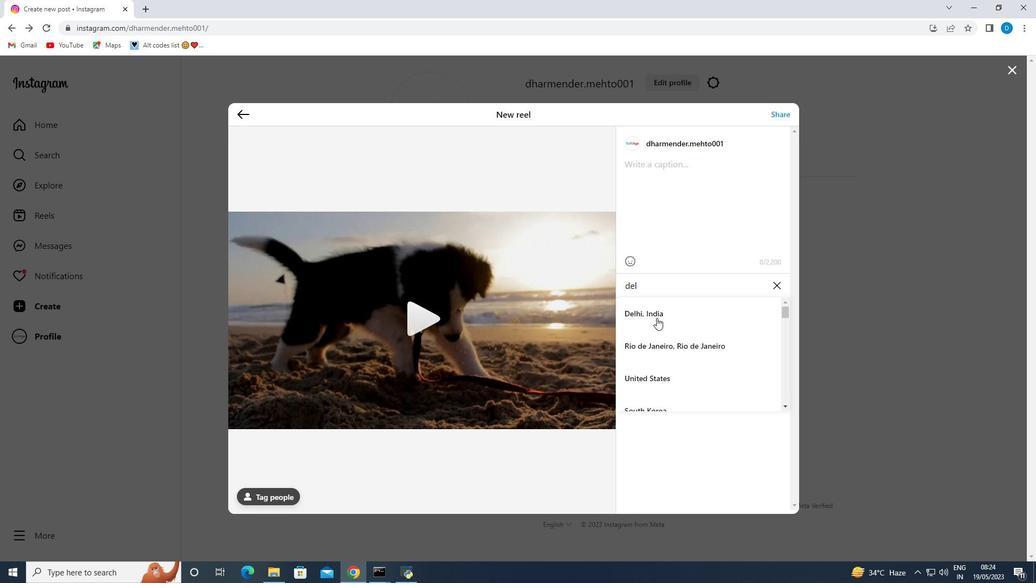
Action: Mouse pressed left at (656, 316)
Screenshot: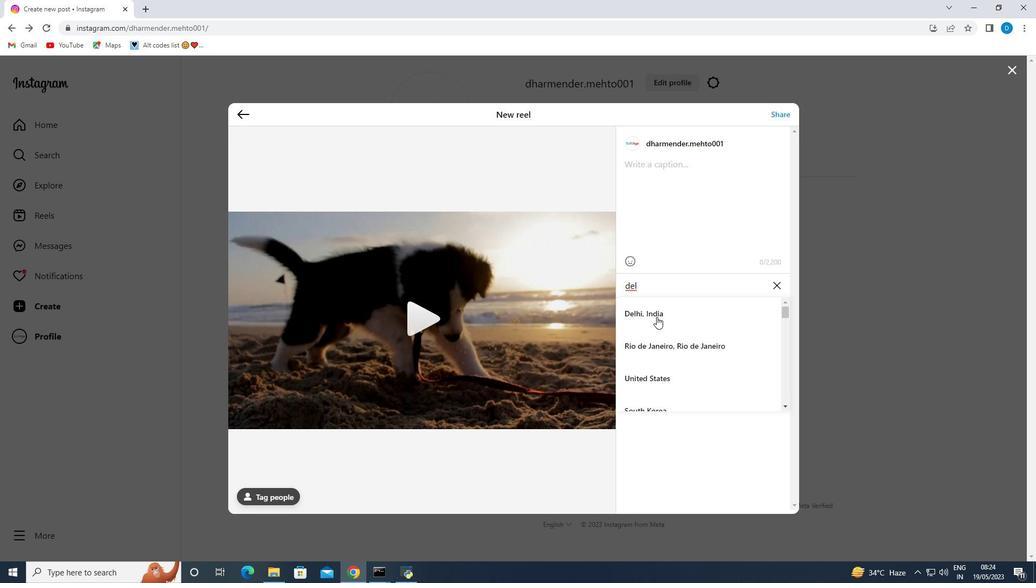 
Action: Mouse moved to (638, 163)
Screenshot: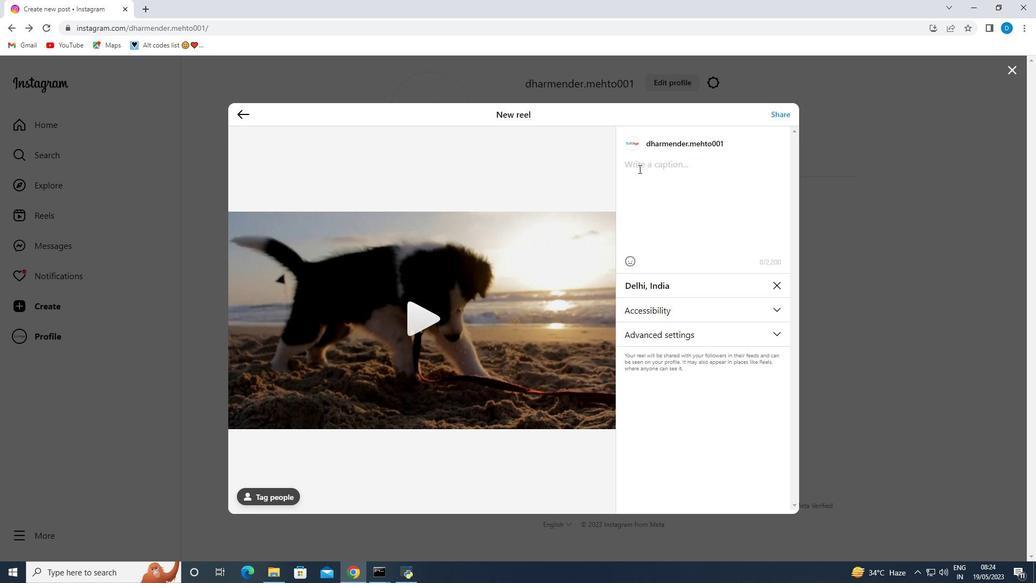 
Action: Mouse pressed left at (638, 163)
Screenshot: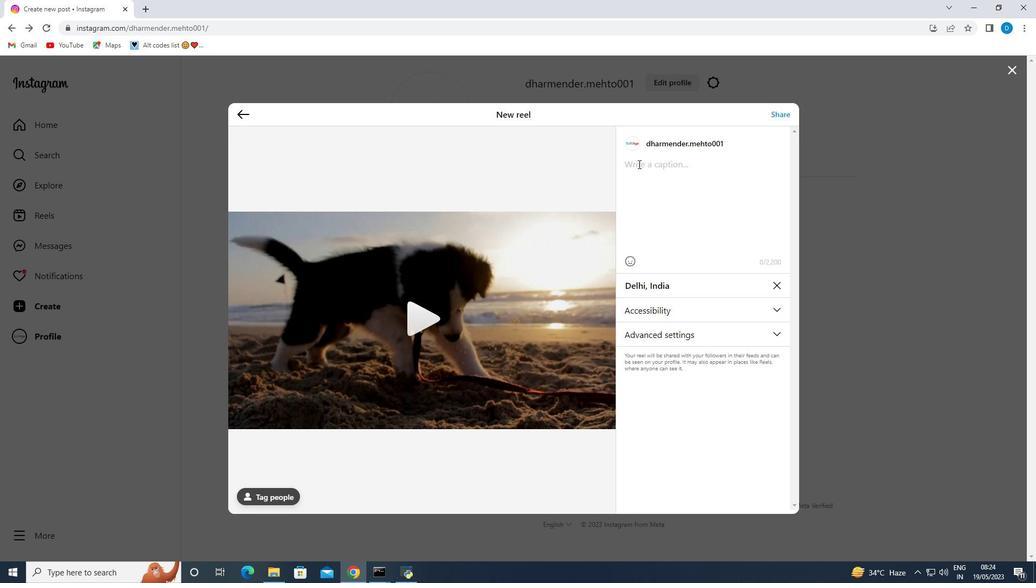 
Action: Mouse moved to (638, 164)
Screenshot: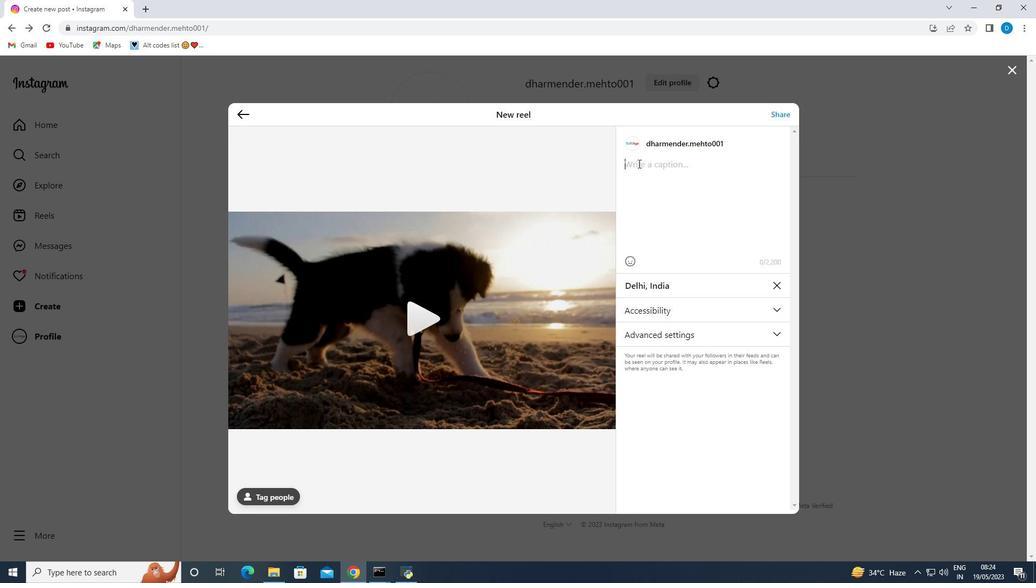 
Action: Key pressed <Key.shift>Hello<Key.space><Key.shift><Key.shift><Key.shift><Key.shift><Key.shift><Key.shift><Key.shift><Key.shift><Key.shift><Key.shift><Key.shift><Key.shift>Friends...<Key.enter><Key.enter><Key.shift><Key.shift><Key.shift><Key.shift><Key.shift><Key.shift><Key.shift><Key.shift><Key.shift><Key.shift><Key.shift>P<Key.backspace><Key.shift><Key.shift><Key.shift><Key.shift><Key.shift><Key.shift><Key.shift><Key.shift><Key.shift><Key.shift><Key.shift><Key.shift><Key.shift><Key.shift><Key.shift><Key.shift><Key.shift>Share<Key.space>my<Key.space>animal<Key.space>p<Key.backspace><Key.backspace><Key.backspace><Key.backspace><Key.backspace><Key.backspace><Key.backspace><Key.backspace><Key.backspace><Key.backspace><Key.backspace><Key.backspace><Key.backspace><Key.backspace><Key.backspace><Key.backspace><Key.backspace><Key.shift><Key.shift><Key.shift><Key.shift><Key.shift><Key.shift>This<Key.space><Key.shift>Is<Key.space><Key.shift>My<Key.space><Key.shift><Key.shift><Key.shift><Key.shift><Key.shift><Key.shift><Key.shift><Key.shift><Key.shift><Key.shift><Key.shift><Key.shift><Key.shift><Key.shift><Key.shift><Key.shift><Key.shift><Key.shift><Key.shift><Key.shift><Key.shift><Key.shift><Key.shift><Key.shift><Key.shift><Key.shift><Key.shift><Key.shift><Key.shift><Key.shift><Key.shift><Key.shift><Key.shift><Key.shift><Key.shift><Key.shift><Key.shift><Key.shift><Key.shift><Key.shift><Key.shift><Key.shift><Key.shift><Key.shift><Key.shift><Key.shift><Key.shift><Key.shift><Key.shift><Key.shift><Key.shift><Key.shift><Key.shift><Key.shift><Key.shift><Key.shift><Key.shift><Key.shift><Key.shift><Key.shift><Key.shift><Key.shift><Key.shift><Key.shift><Key.shift><Key.shift><Key.shift><Key.shift><Key.shift><Key.shift><Key.shift><Key.shift><Key.shift><Key.shift><Key.shift>Animal<Key.space><Key.shift>Pet
Screenshot: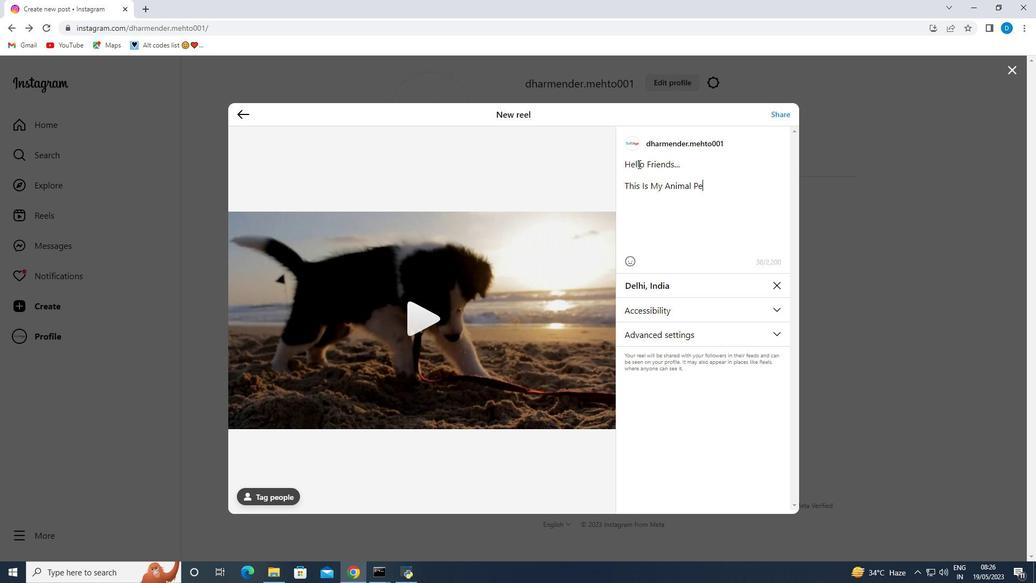 
Action: Mouse moved to (1036, 70)
Screenshot: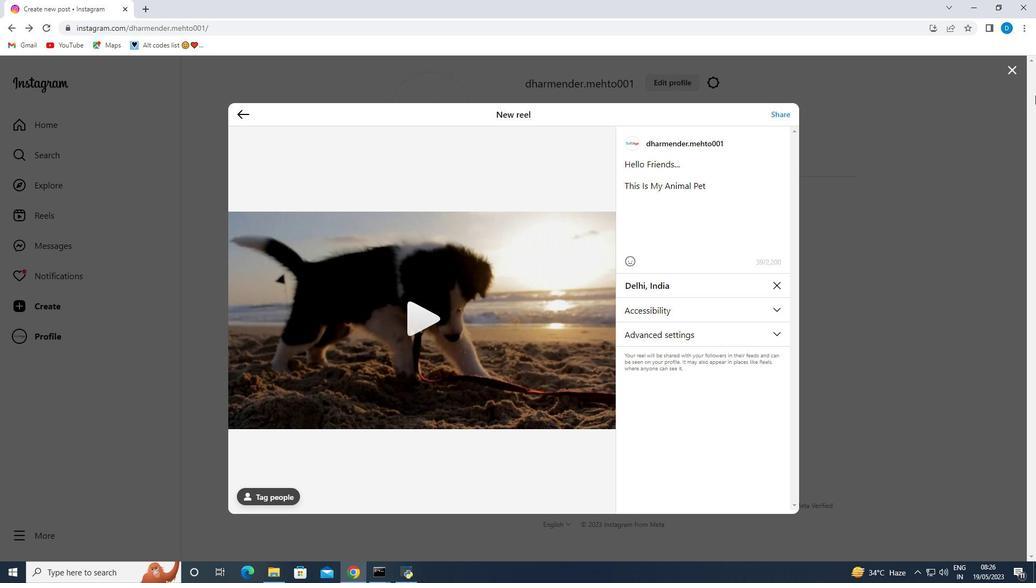 
Action: Key pressed <Key.enter><Key.shift><Key.shift><Key.shift><Key.shift><Key.shift><Key.shift><Key.shift><Key.shift><Key.shift><Key.shift><Key.shift><Key.shift><Key.shift><Key.shift><Key.shift><Key.shift>You<Key.space>can<Key.space>also<Key.space>share<Key.space><Key.shift>there<Key.space>thi<Key.backspace><Key.backspace><Key.backspace><Key.backspace><Key.backspace><Key.backspace><Key.backspace>i<Key.backspace>eir<Key.space>own<Key.space>funny<Key.space>pet<Key.space>mommm<Key.backspace>e<Key.backspace><Key.backspace>ents.........<Key.enter>
Screenshot: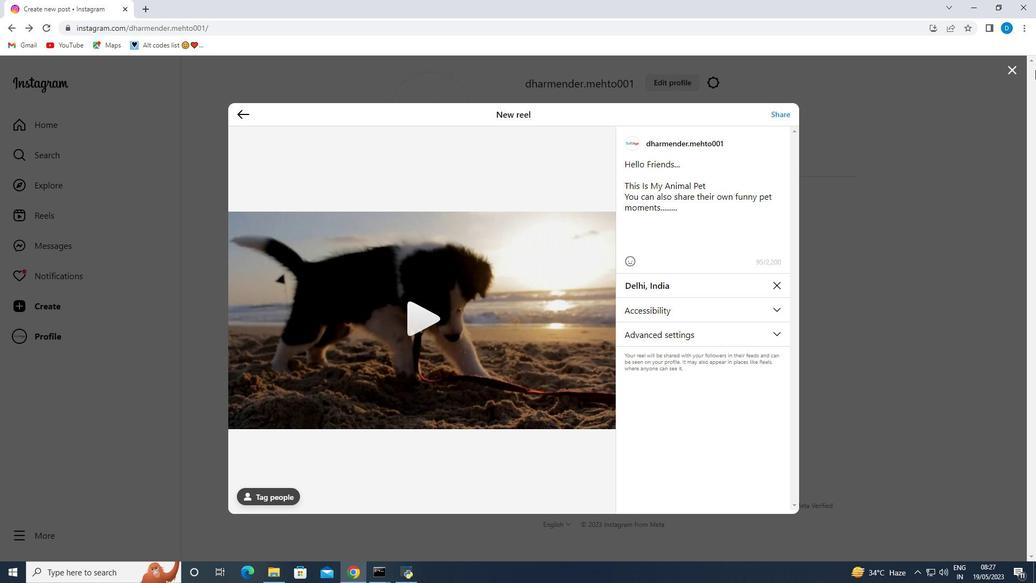 
Action: Mouse moved to (782, 118)
Screenshot: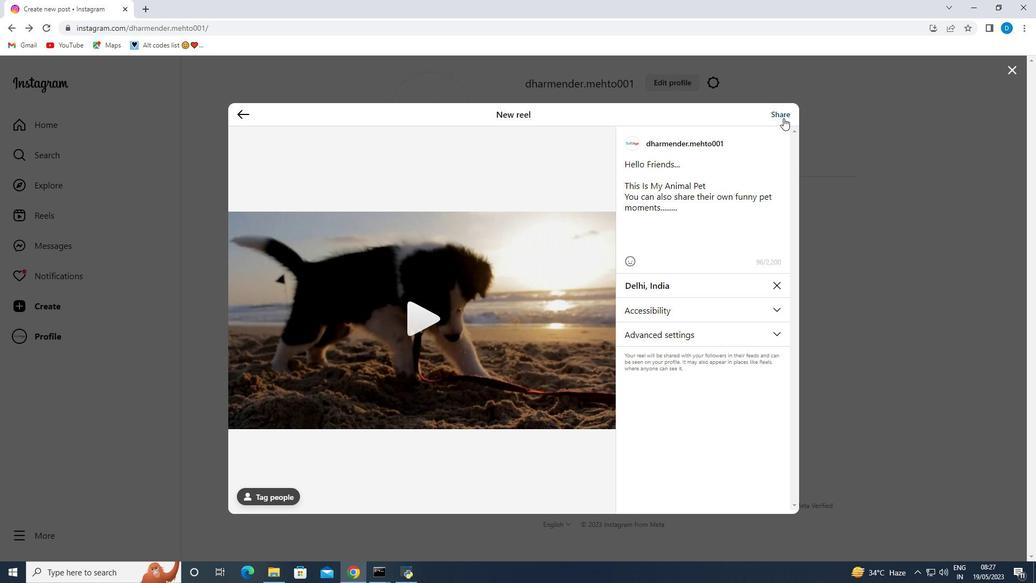 
Action: Mouse pressed left at (782, 118)
Screenshot: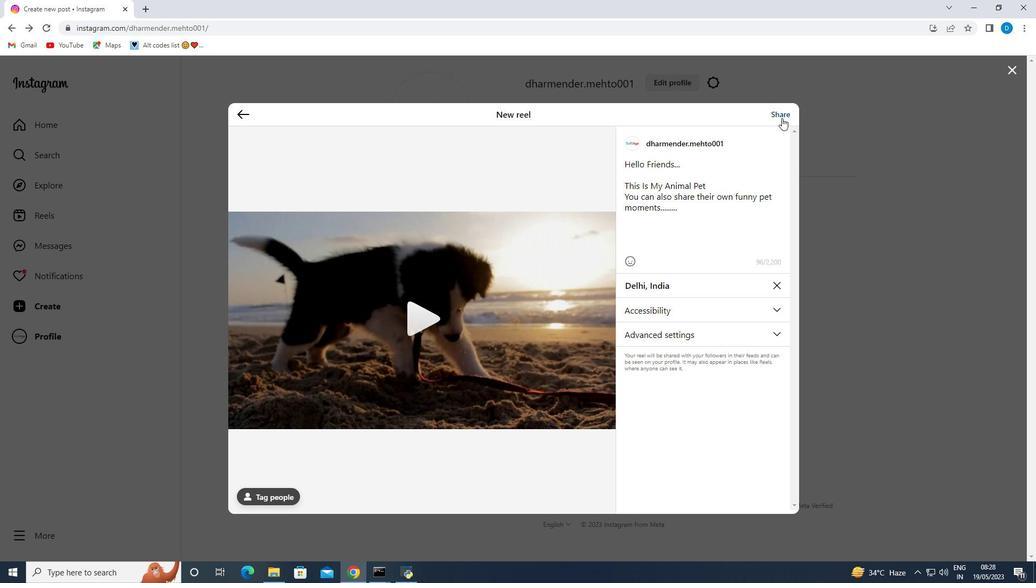 
Action: Mouse moved to (761, 303)
Screenshot: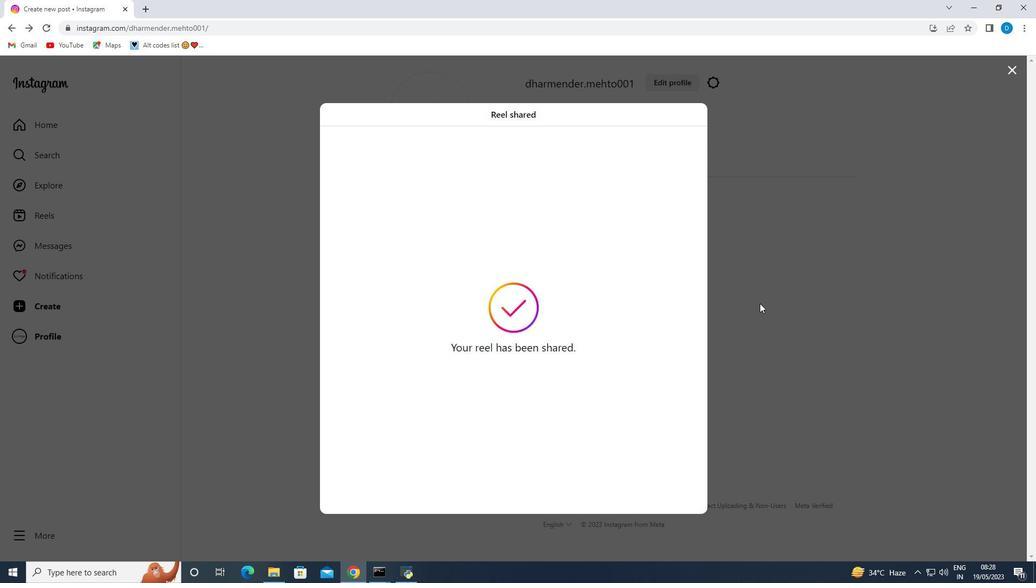 
Action: Mouse pressed left at (761, 303)
Screenshot: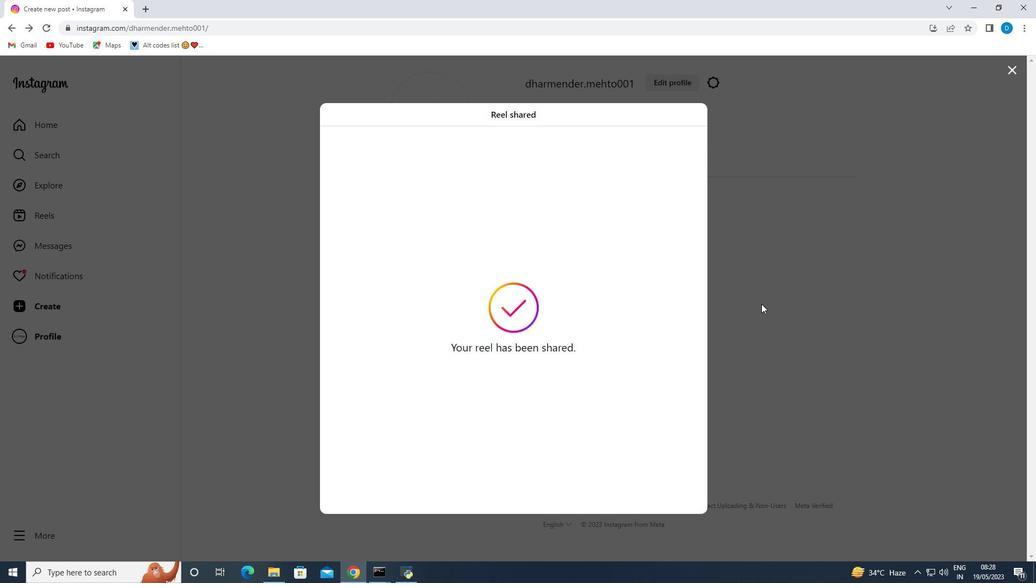 
Action: Mouse moved to (450, 320)
Screenshot: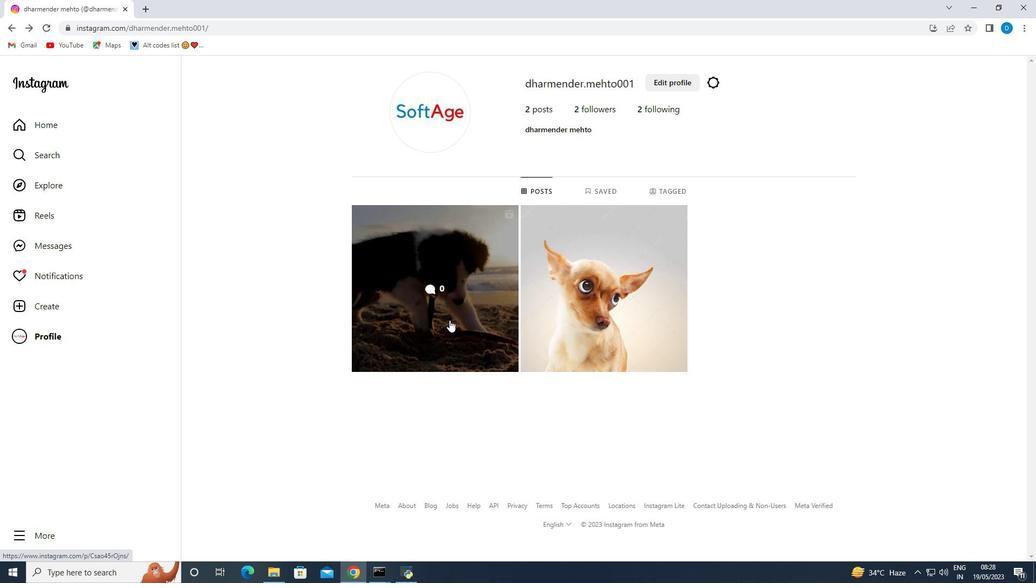 
Action: Mouse pressed left at (450, 320)
Screenshot: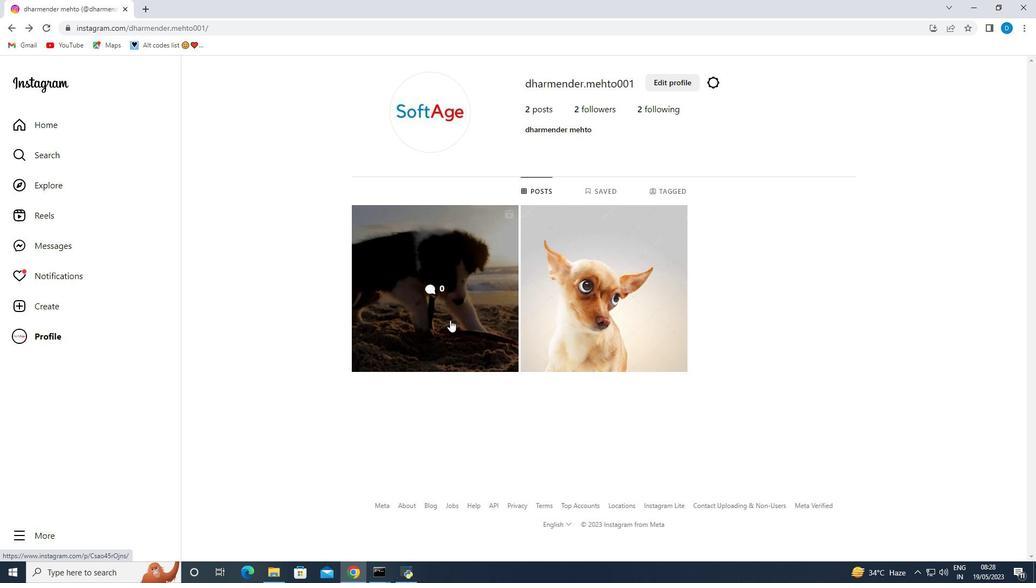 
Action: Mouse moved to (634, 479)
Screenshot: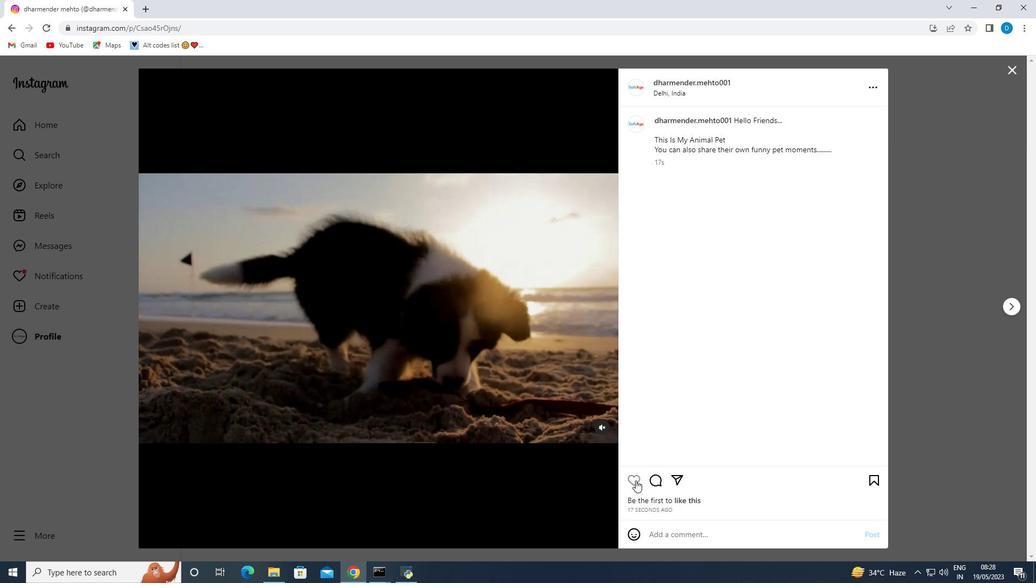 
Action: Mouse pressed left at (634, 479)
Screenshot: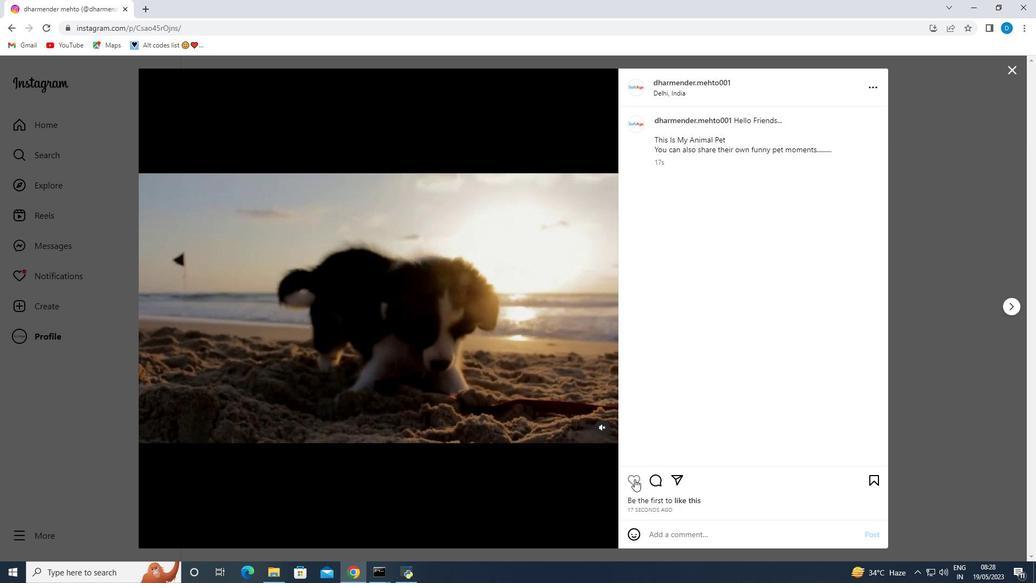 
Action: Mouse moved to (673, 161)
Screenshot: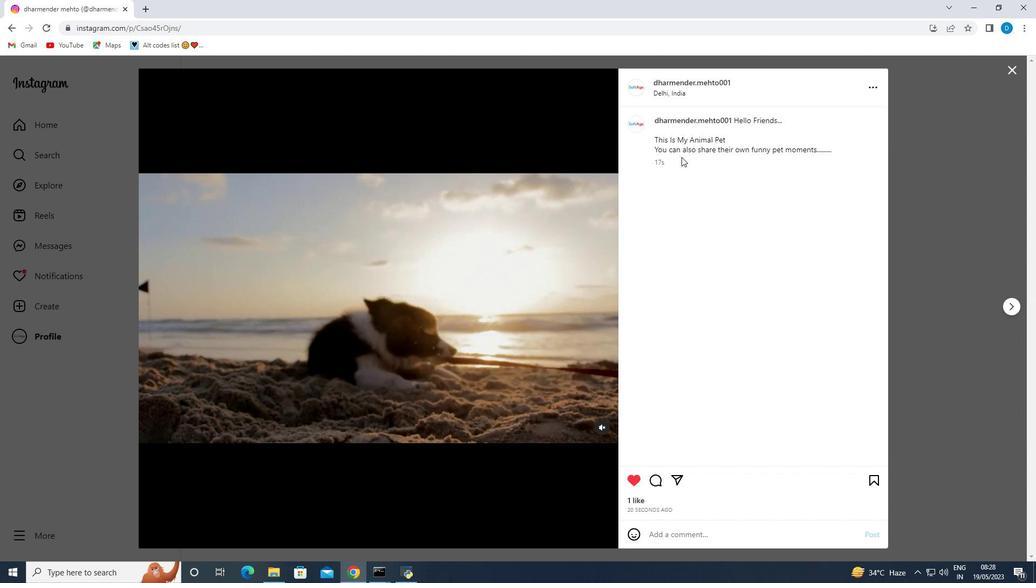 
Action: Mouse scrolled (674, 160) with delta (0, 0)
Screenshot: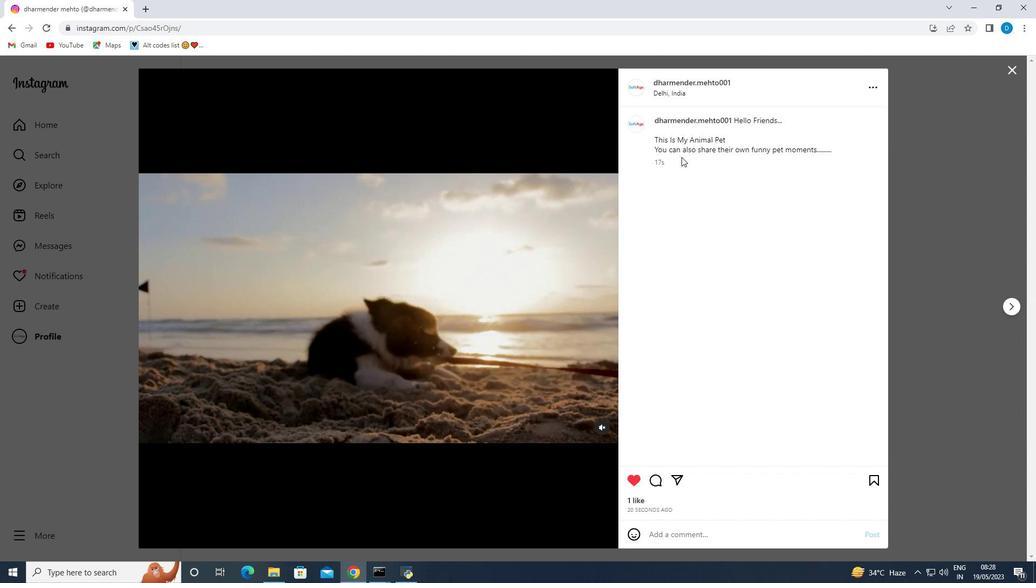 
Action: Mouse moved to (669, 164)
Screenshot: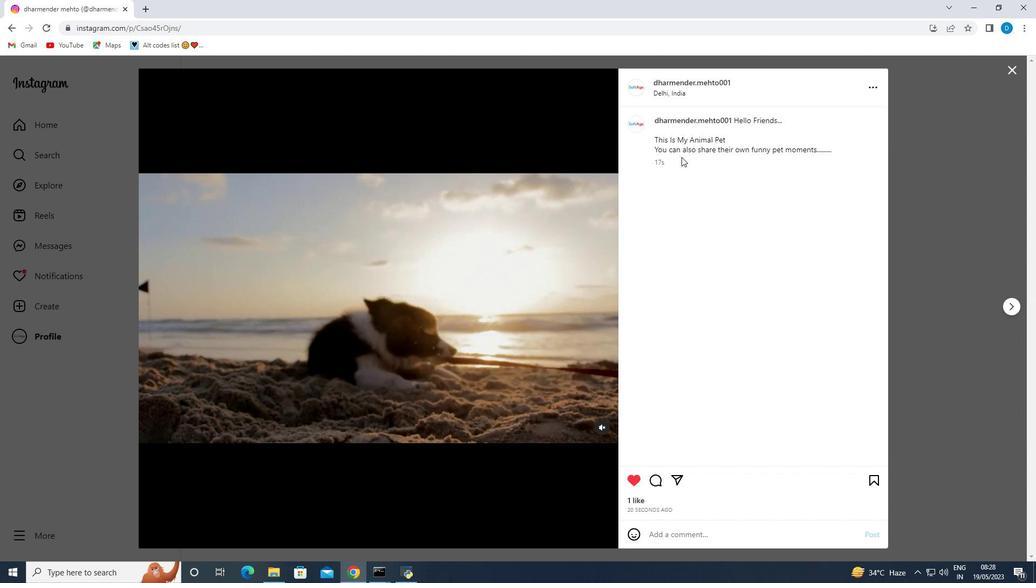
Action: Mouse scrolled (669, 163) with delta (0, 0)
Screenshot: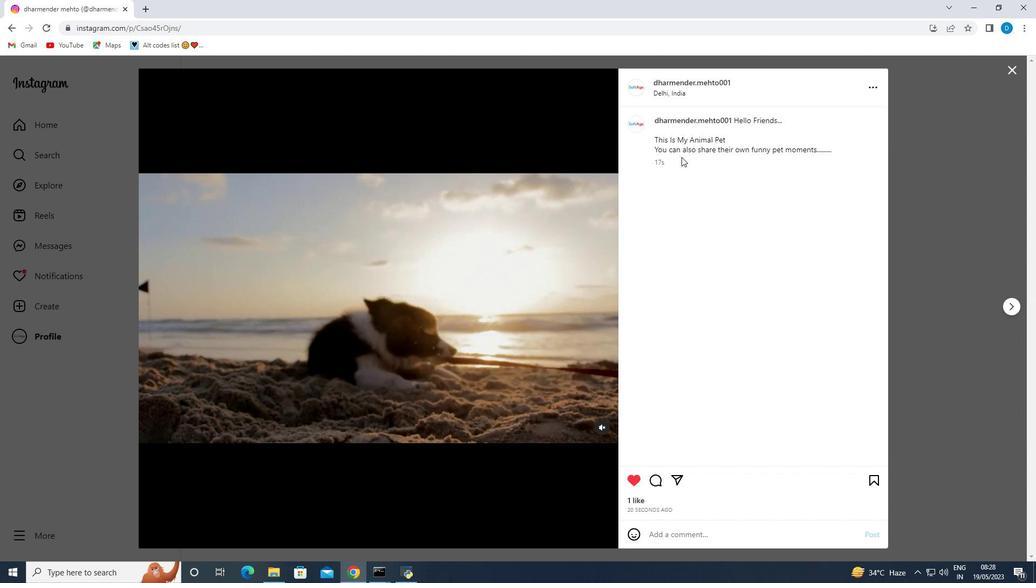 
Action: Mouse moved to (638, 187)
Screenshot: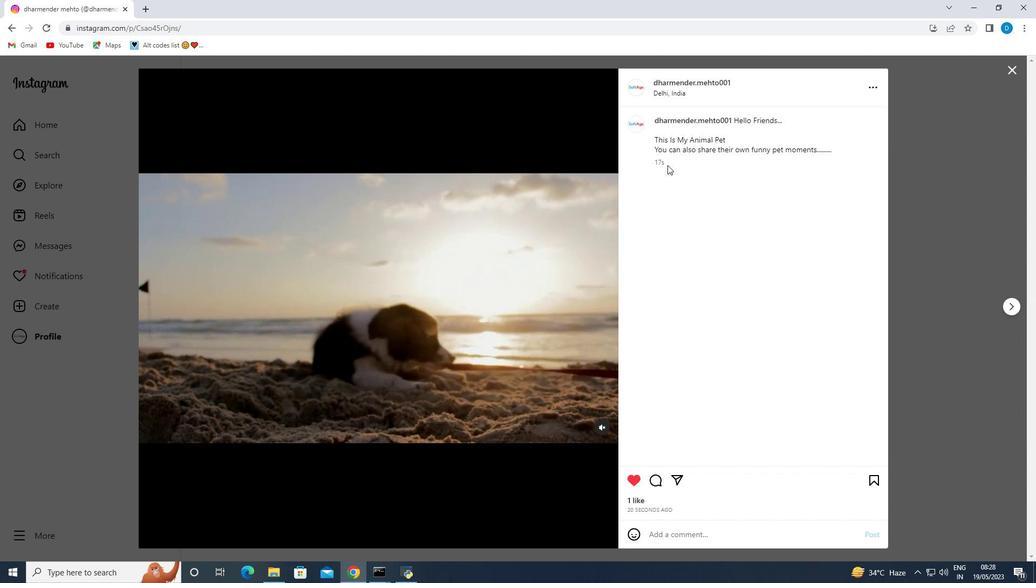 
Action: Mouse scrolled (666, 165) with delta (0, 0)
Screenshot: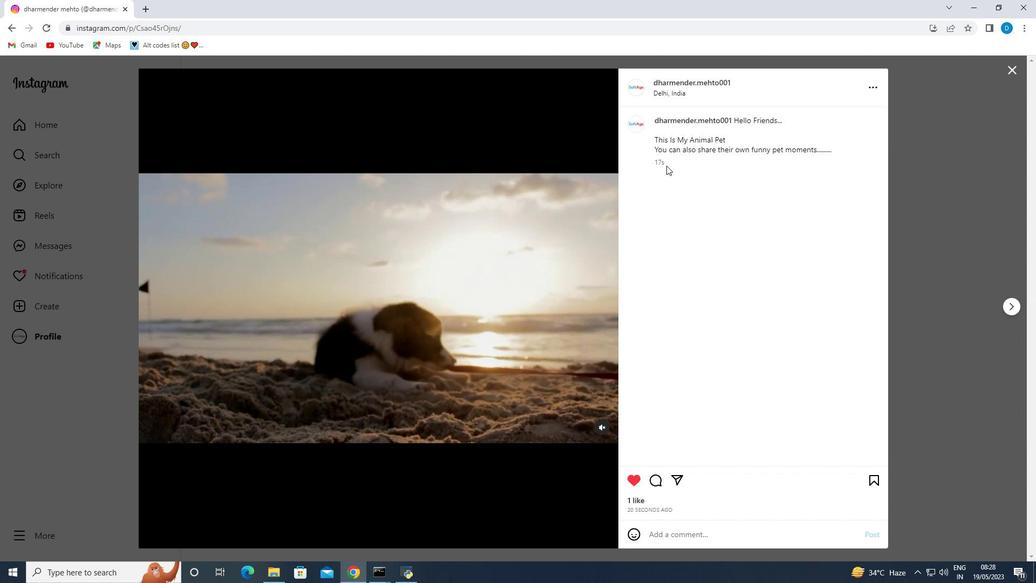 
Action: Mouse moved to (674, 481)
Screenshot: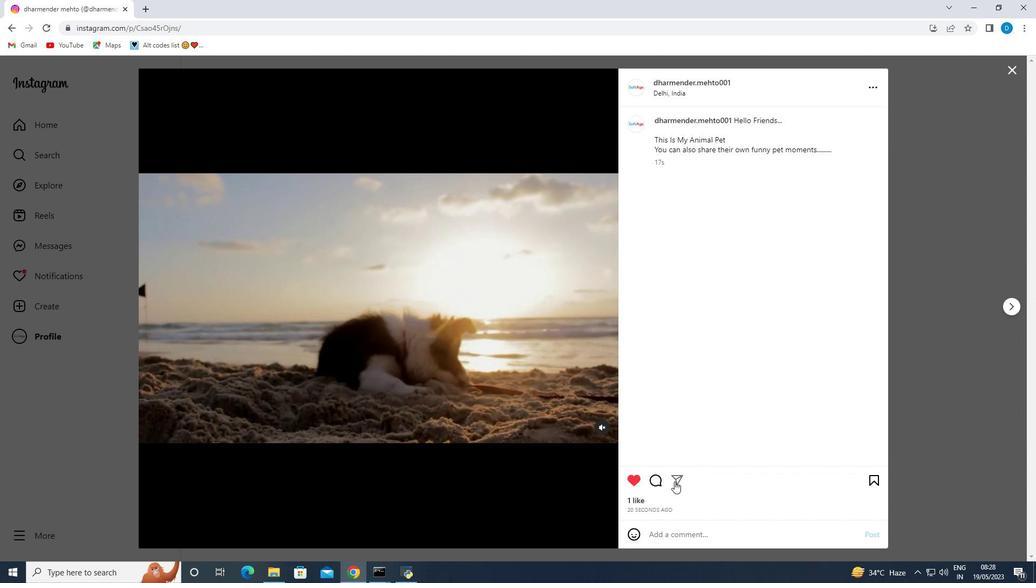 
Action: Mouse pressed left at (674, 481)
Screenshot: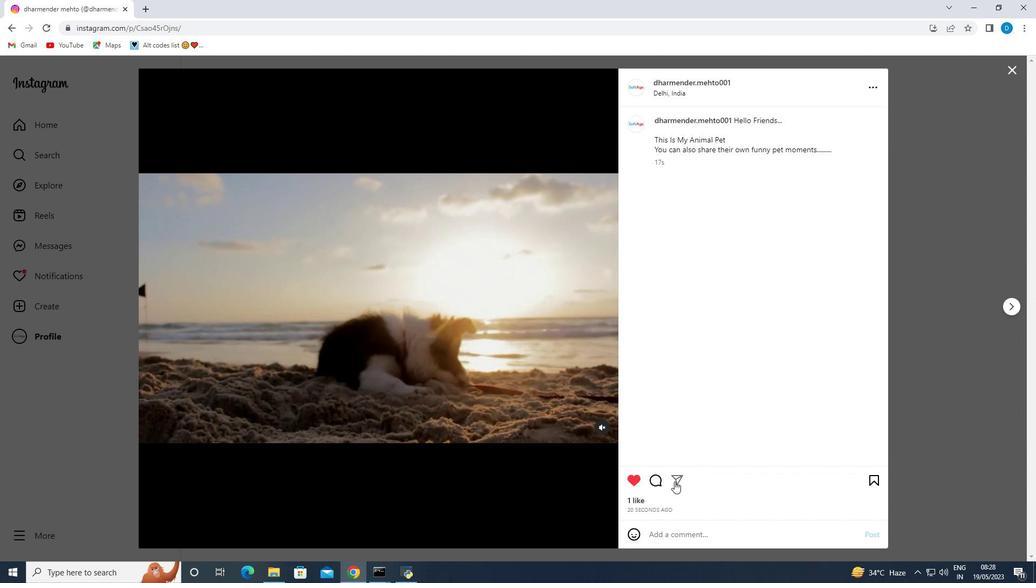 
Action: Mouse moved to (422, 225)
Screenshot: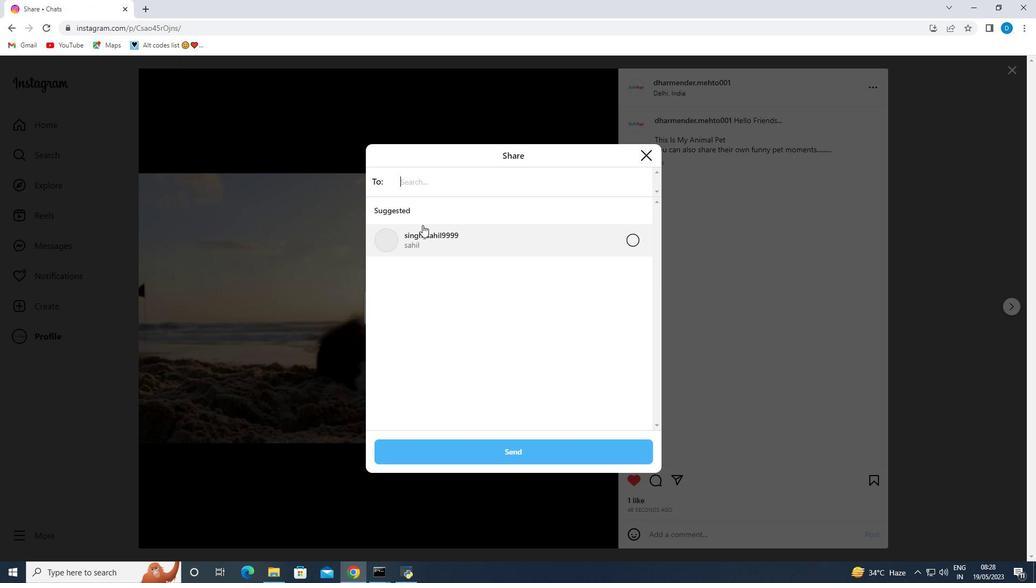 
Action: Mouse pressed left at (422, 225)
Screenshot: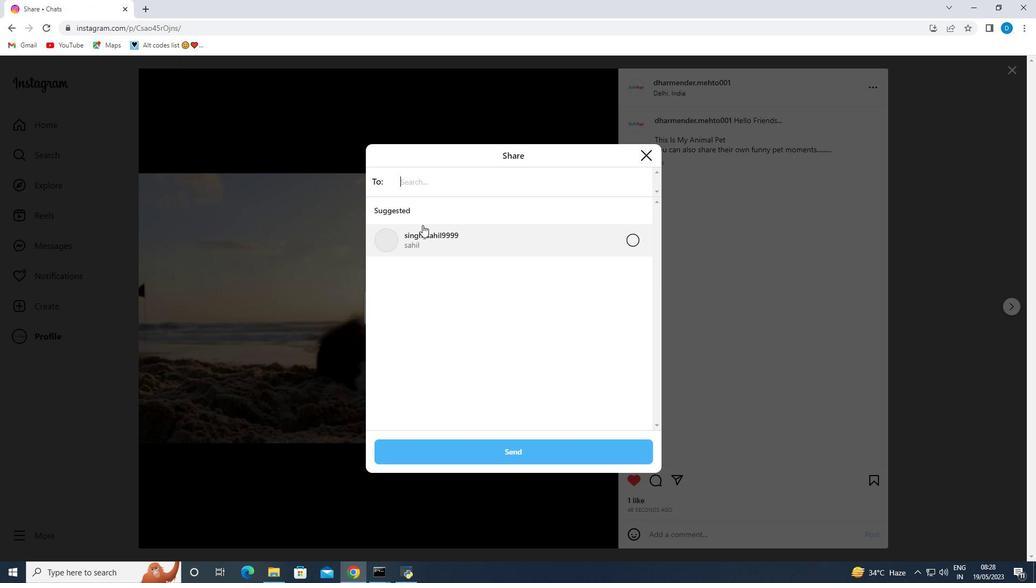 
Action: Mouse moved to (550, 448)
Screenshot: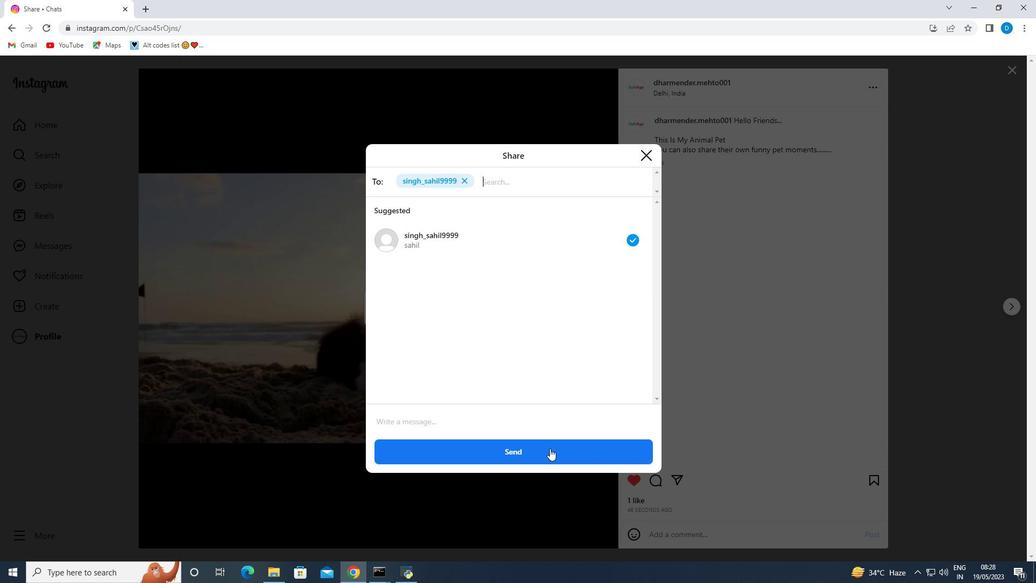 
Action: Mouse pressed left at (550, 448)
Screenshot: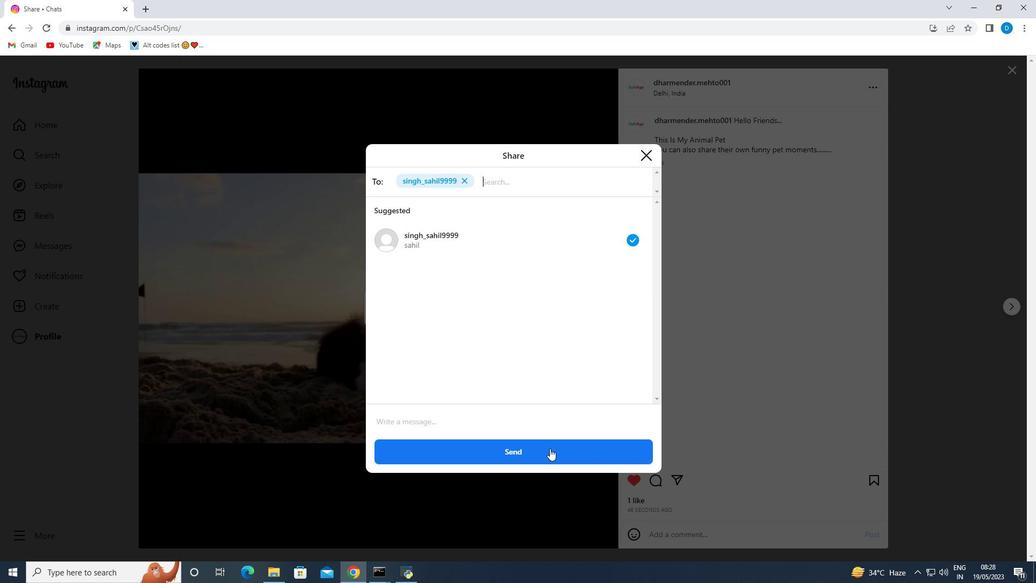 
Action: Mouse moved to (1015, 72)
Screenshot: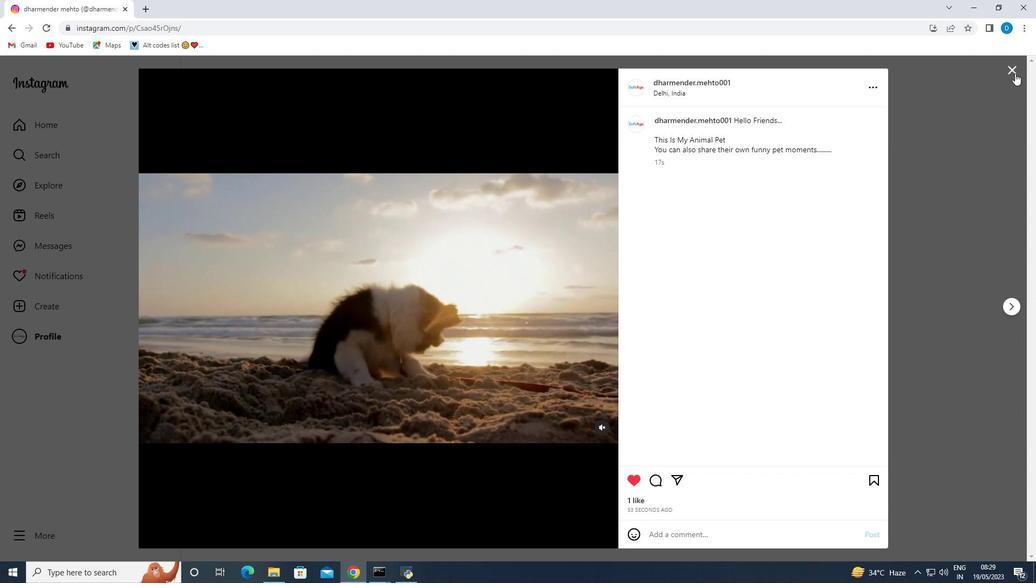 
Action: Mouse pressed left at (1015, 72)
Screenshot: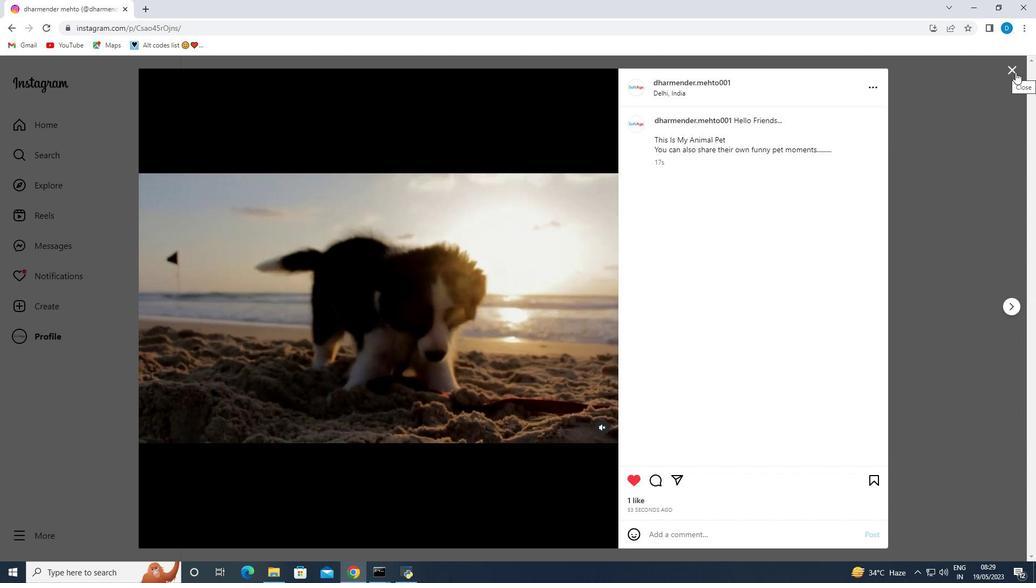 
Action: Mouse moved to (538, 297)
Screenshot: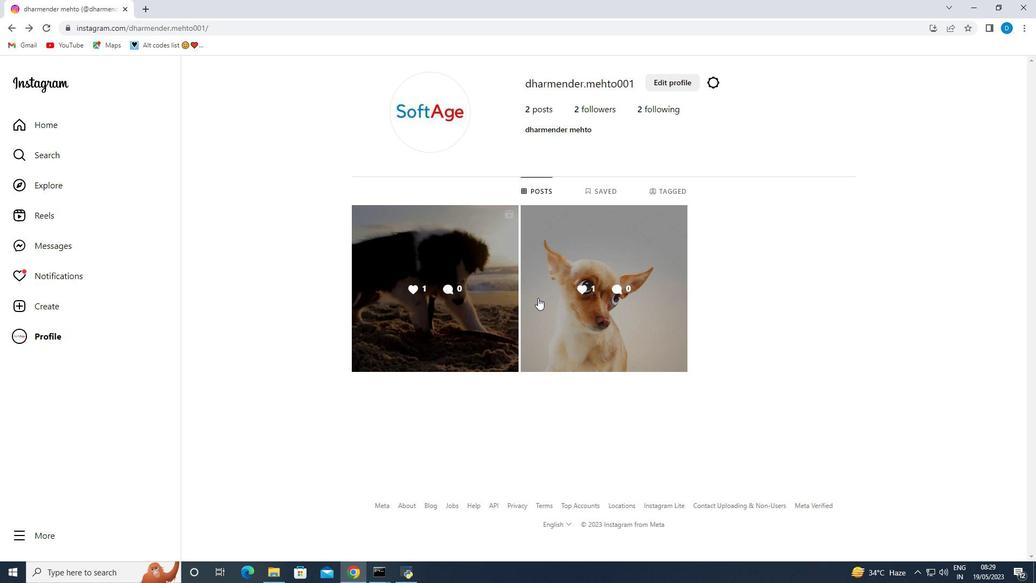 
Action: Mouse pressed left at (538, 297)
Screenshot: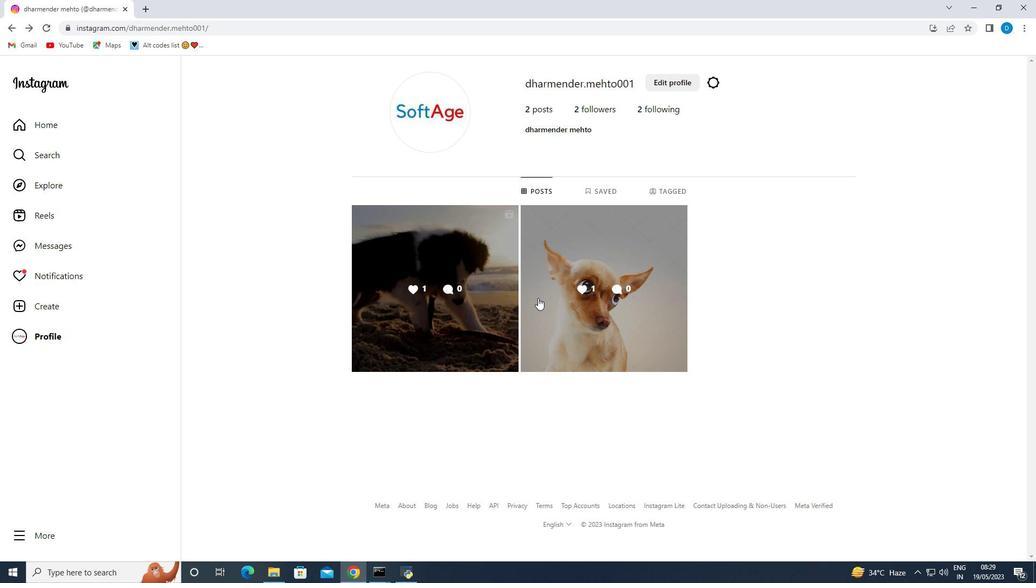 
Action: Mouse moved to (674, 478)
Screenshot: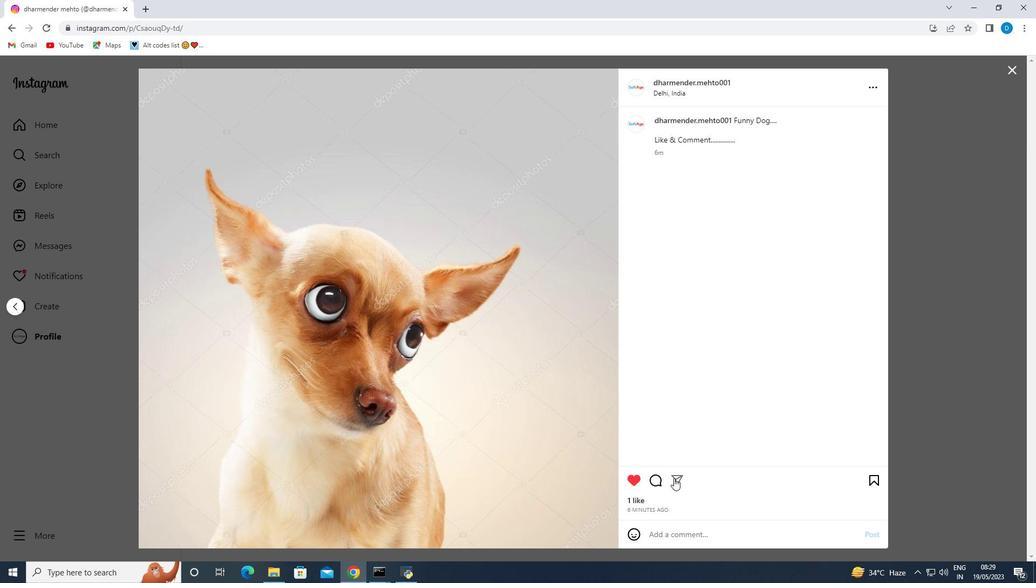 
Action: Mouse pressed left at (674, 478)
Screenshot: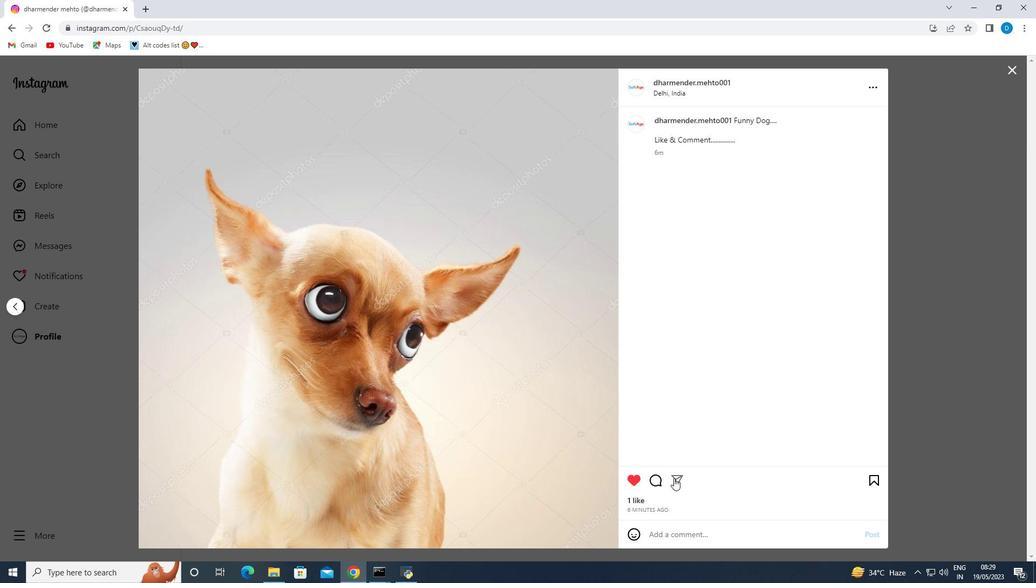 
Action: Mouse moved to (448, 244)
Screenshot: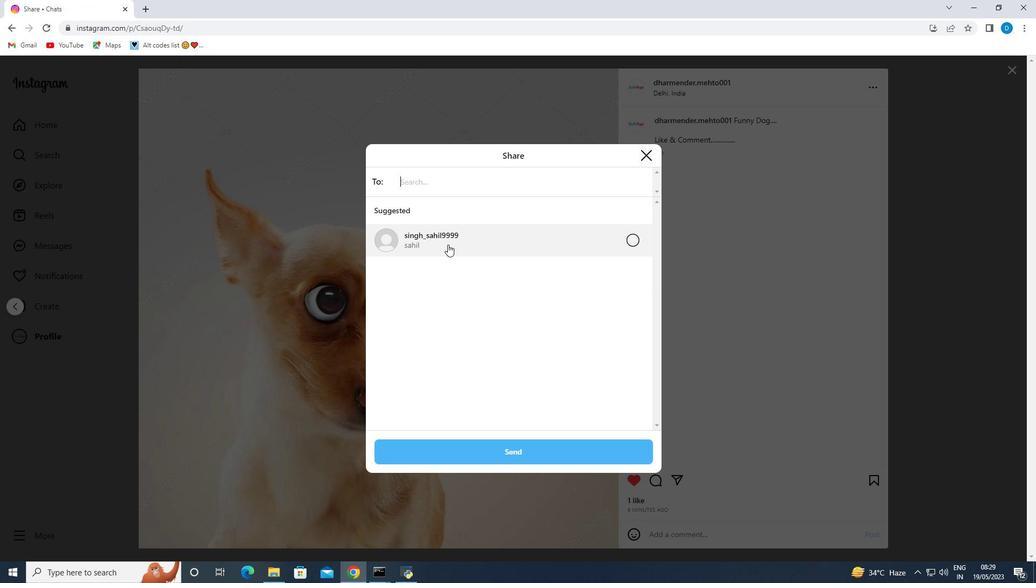 
Action: Mouse pressed left at (448, 244)
Screenshot: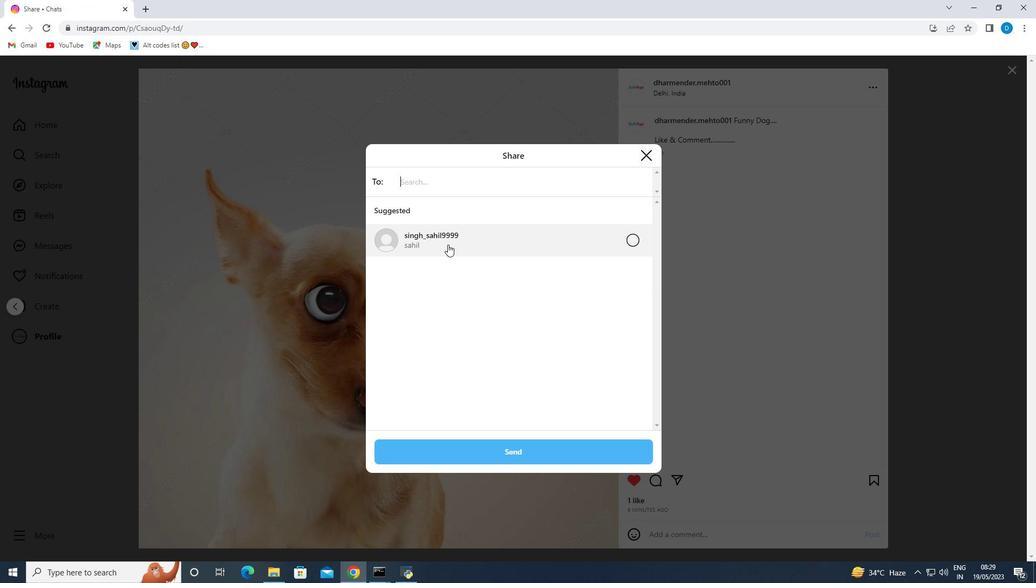 
Action: Mouse moved to (497, 455)
Screenshot: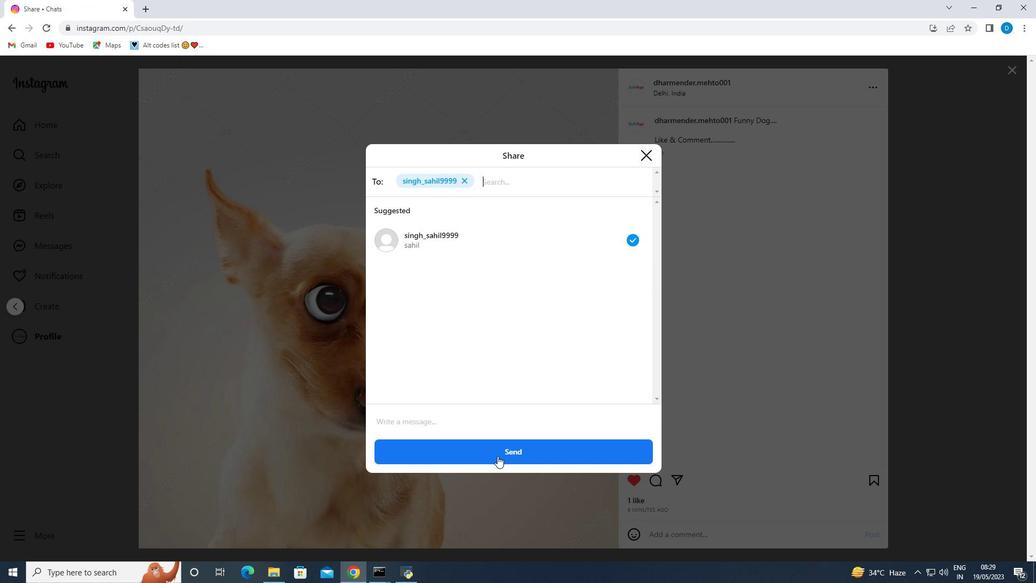 
Action: Mouse pressed left at (497, 455)
Screenshot: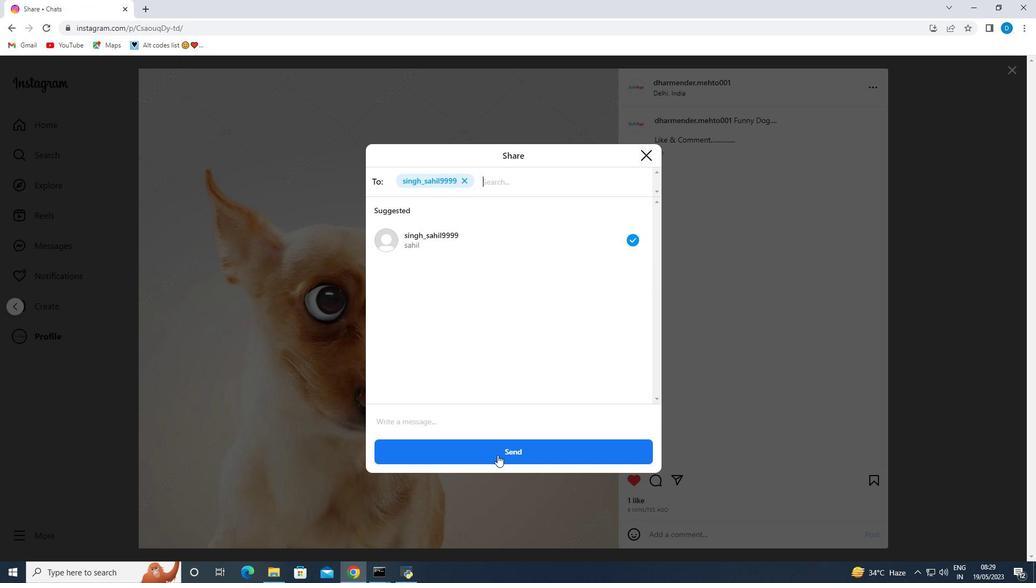 
Action: Mouse moved to (1013, 68)
Screenshot: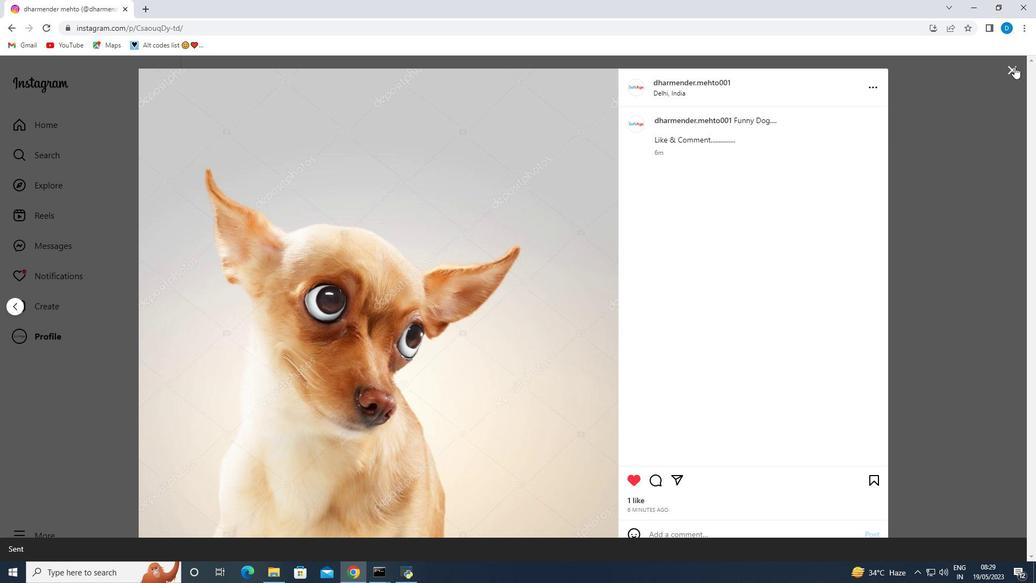 
Action: Mouse pressed left at (1013, 68)
Screenshot: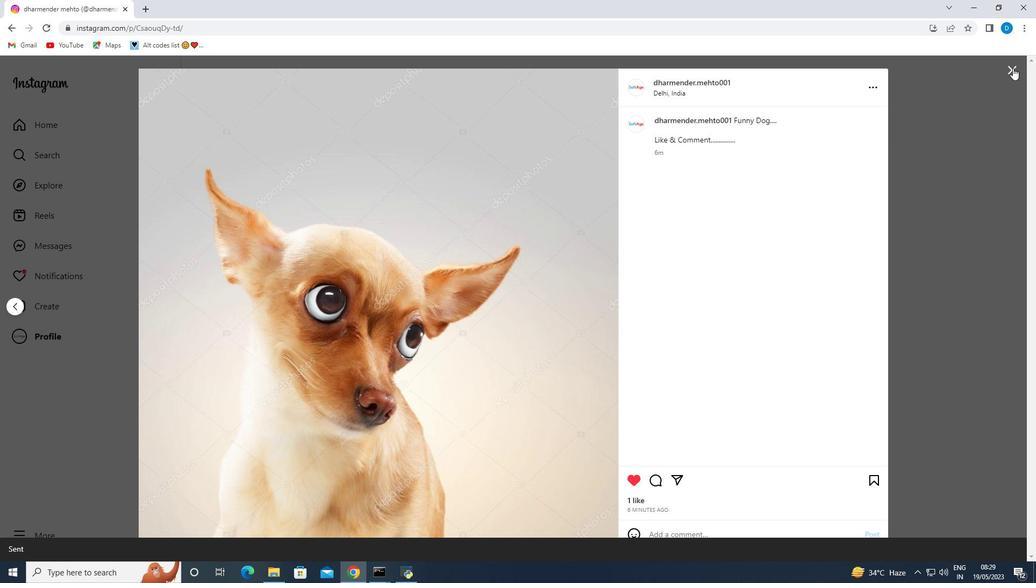 
Action: Mouse moved to (512, 234)
Screenshot: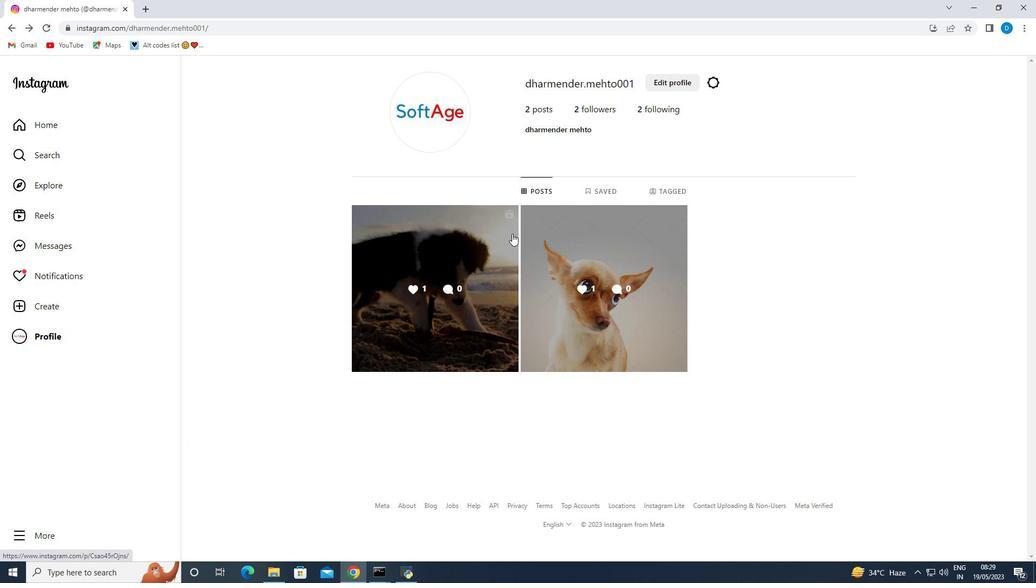 
Action: Mouse scrolled (512, 235) with delta (0, 0)
Screenshot: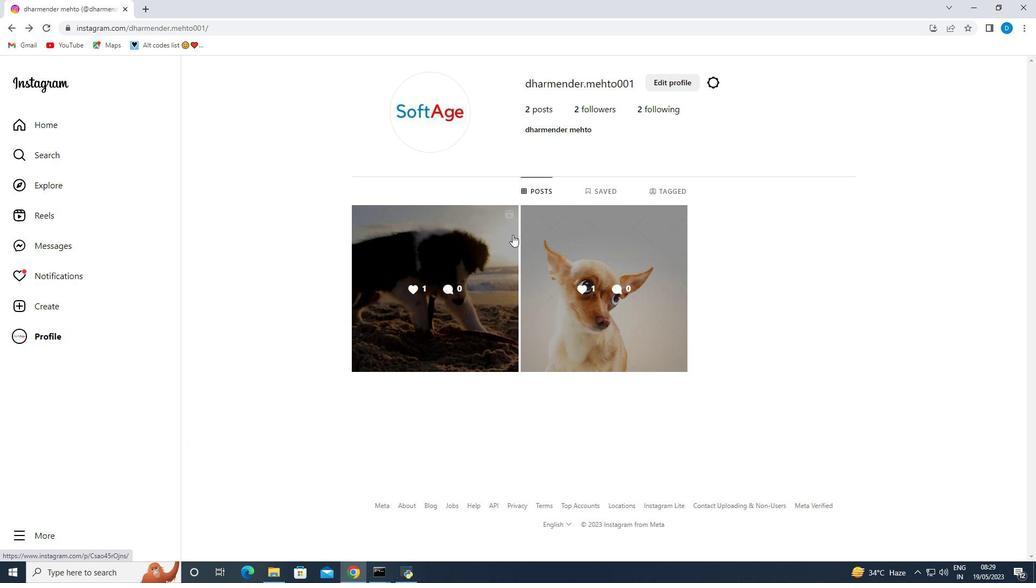 
Action: Mouse moved to (468, 290)
Screenshot: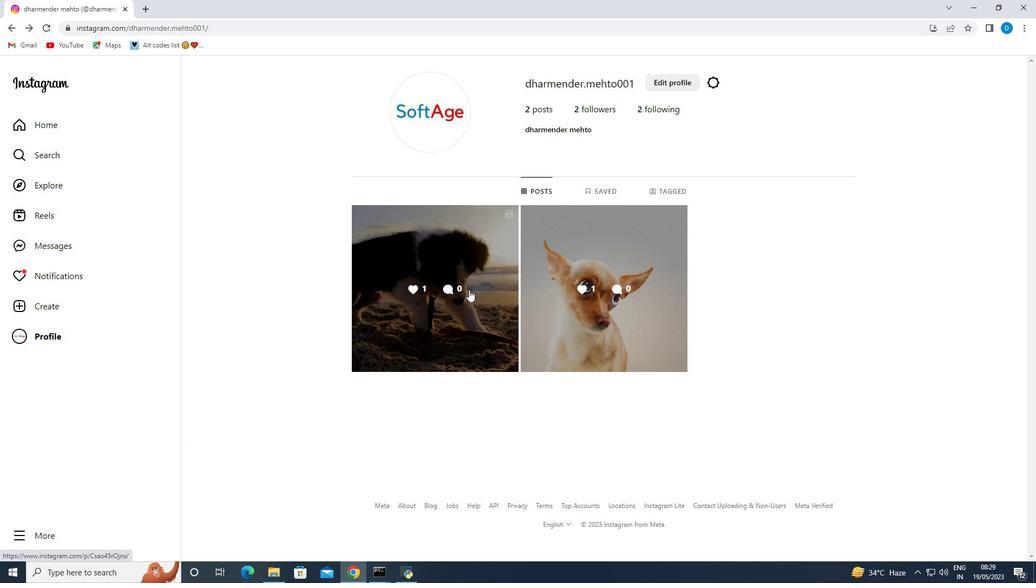 
Action: Mouse scrolled (468, 289) with delta (0, 0)
Screenshot: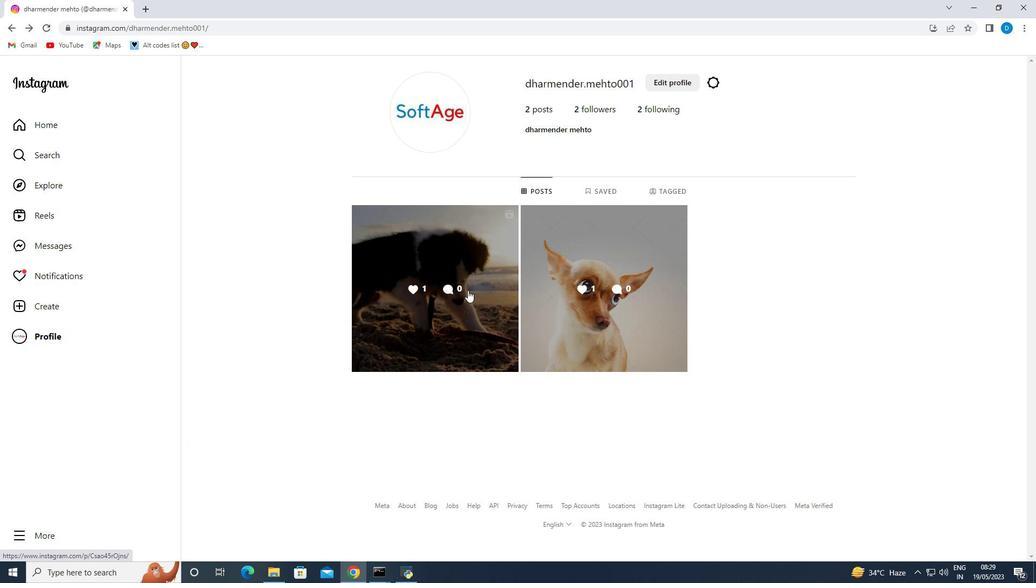 
Action: Mouse scrolled (468, 290) with delta (0, 0)
Screenshot: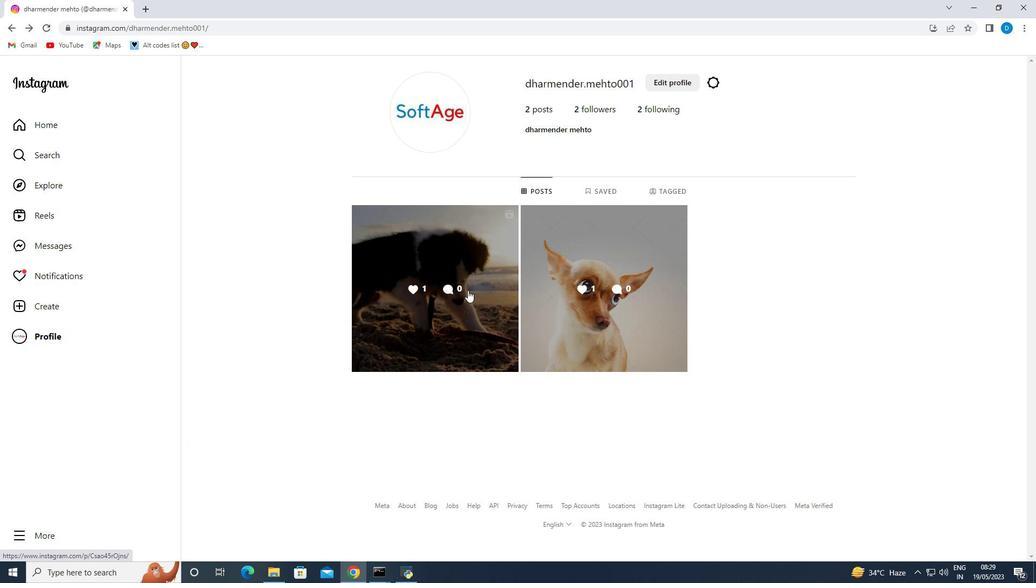 
Action: Mouse moved to (532, 115)
Screenshot: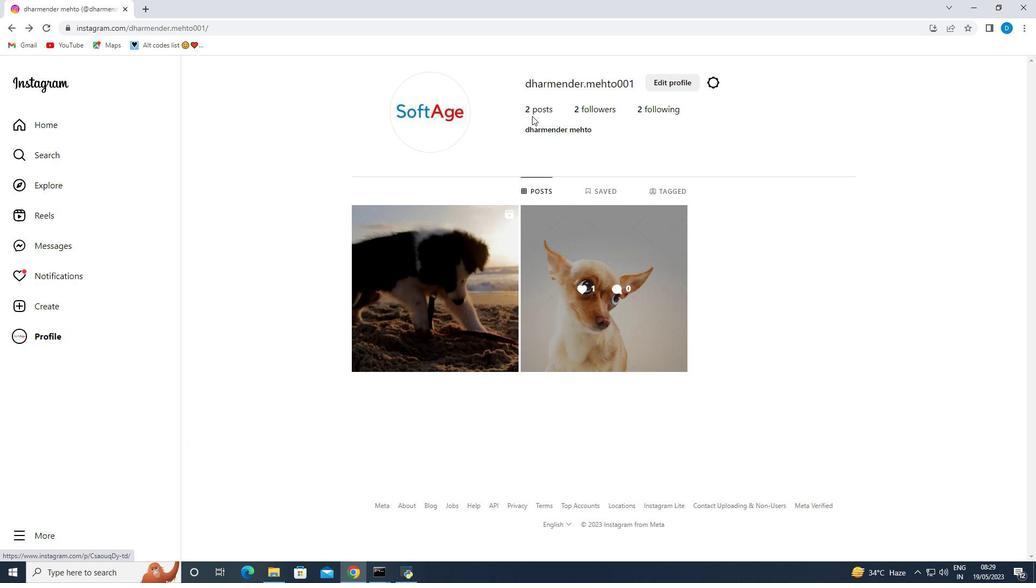 
Action: Mouse pressed left at (532, 115)
Screenshot: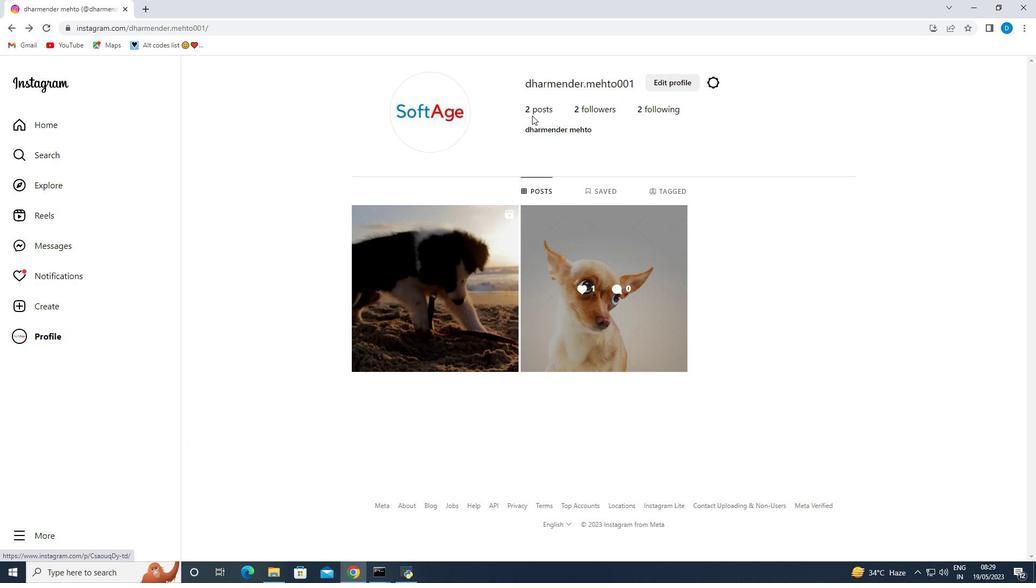 
Action: Mouse moved to (537, 110)
Screenshot: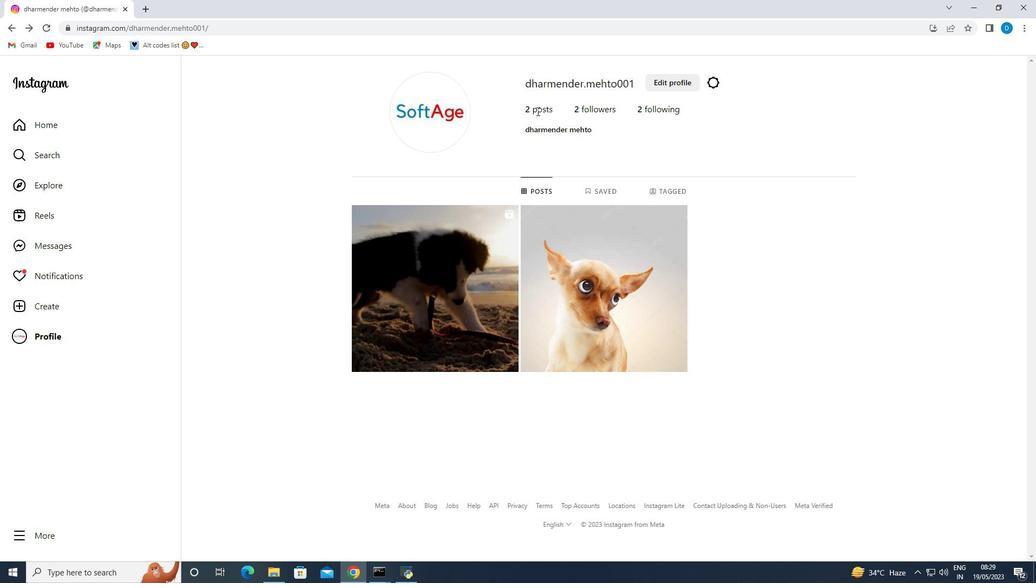 
Action: Mouse pressed left at (537, 110)
Screenshot: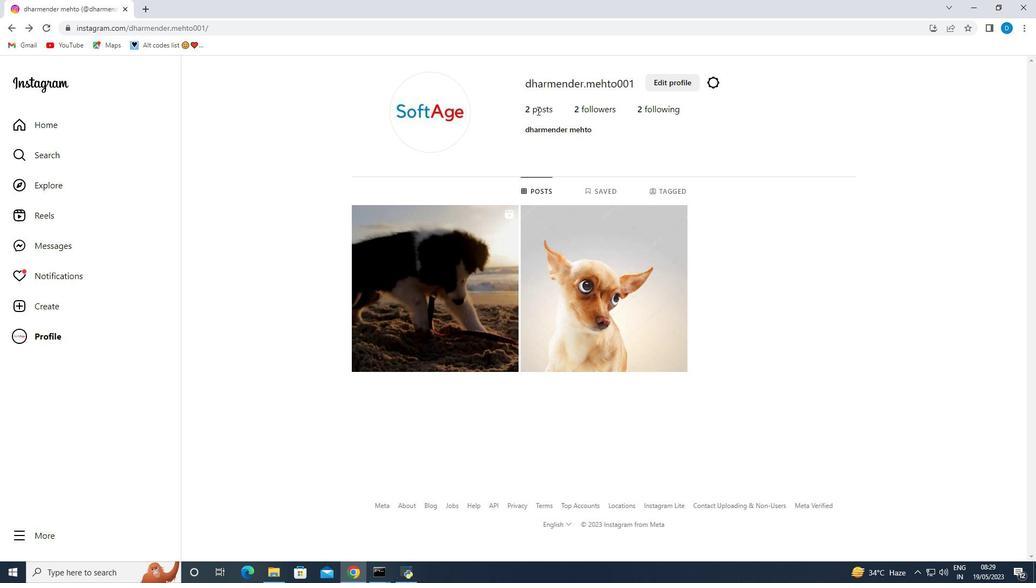 
Action: Mouse moved to (583, 109)
Screenshot: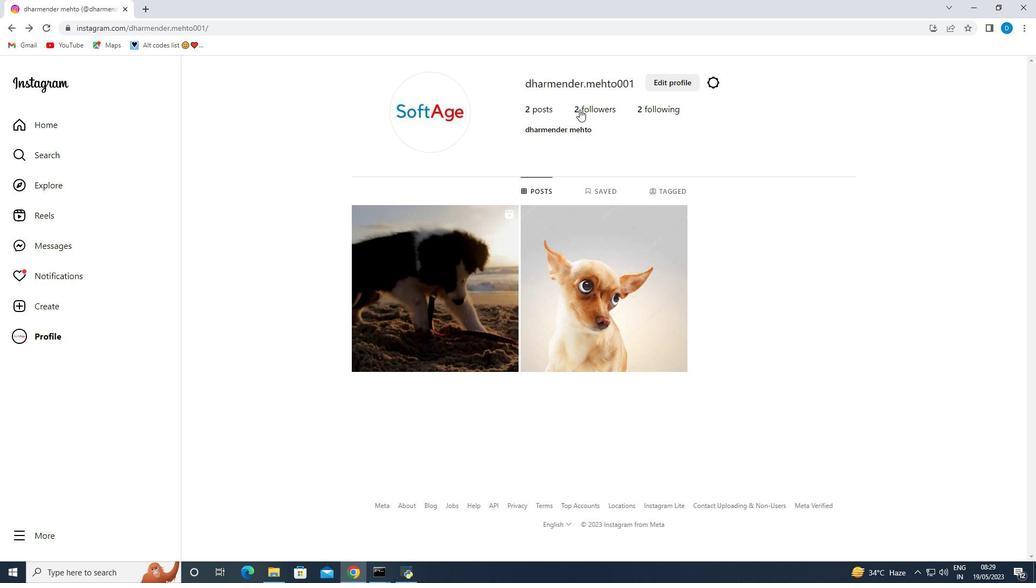 
Action: Mouse pressed left at (583, 109)
Screenshot: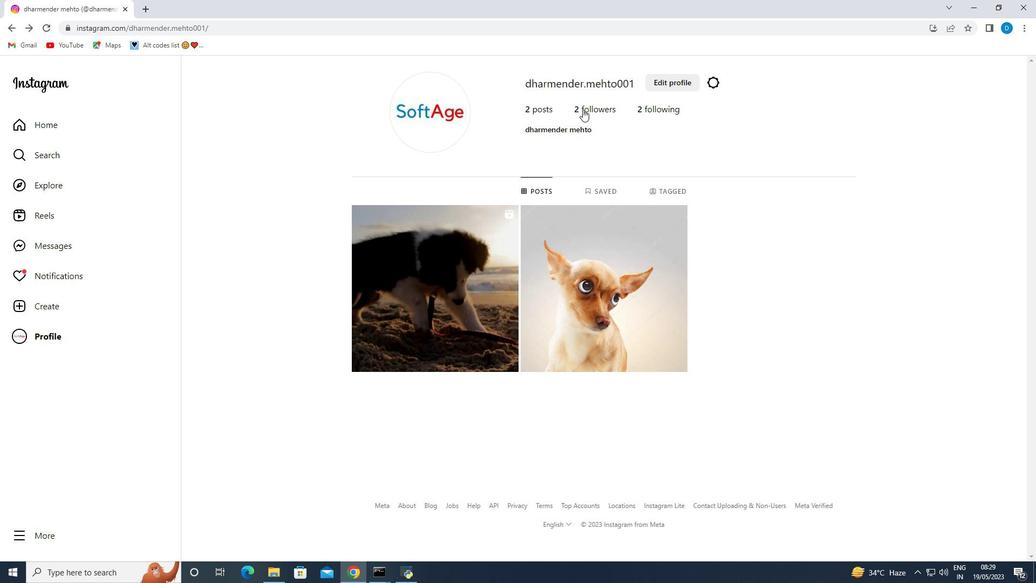 
Action: Mouse moved to (604, 209)
Screenshot: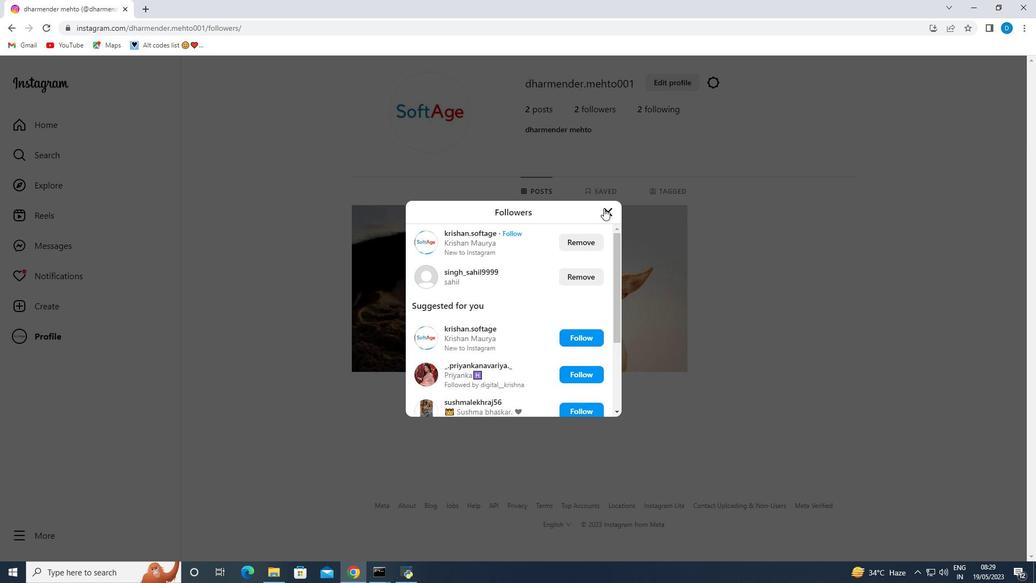 
Action: Mouse pressed left at (604, 209)
Screenshot: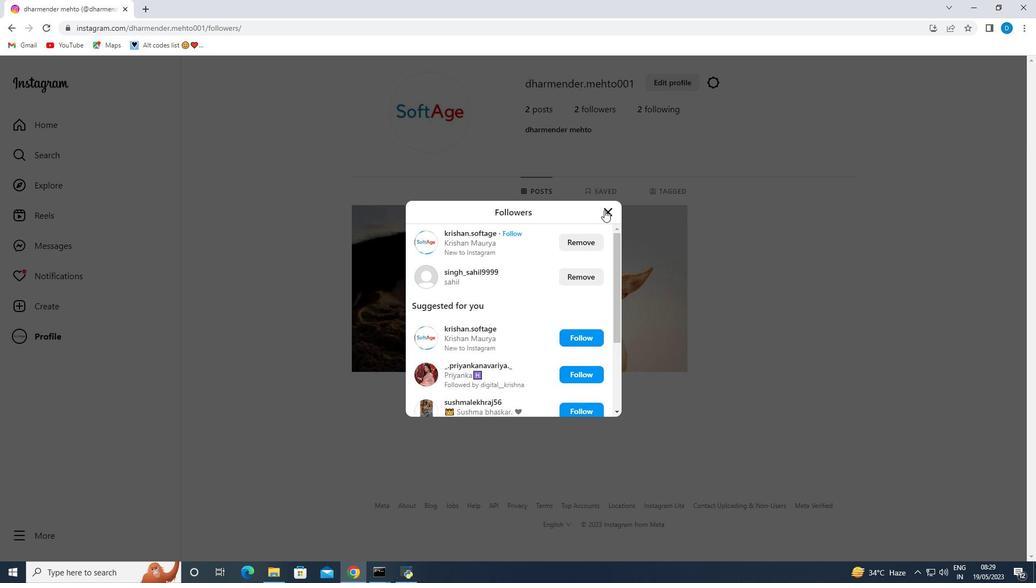 
Action: Mouse moved to (46, 336)
Screenshot: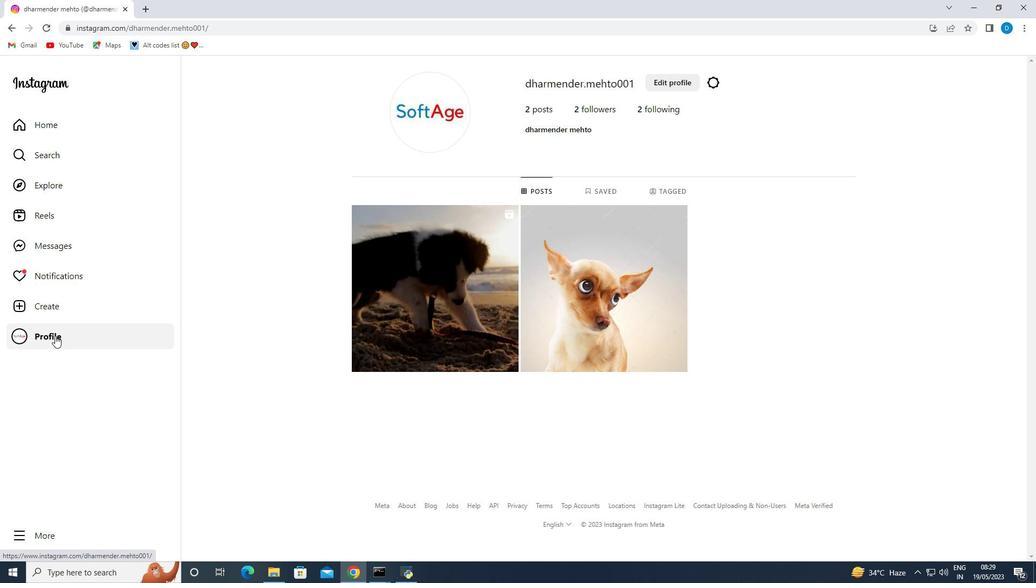 
Action: Mouse pressed left at (46, 336)
Screenshot: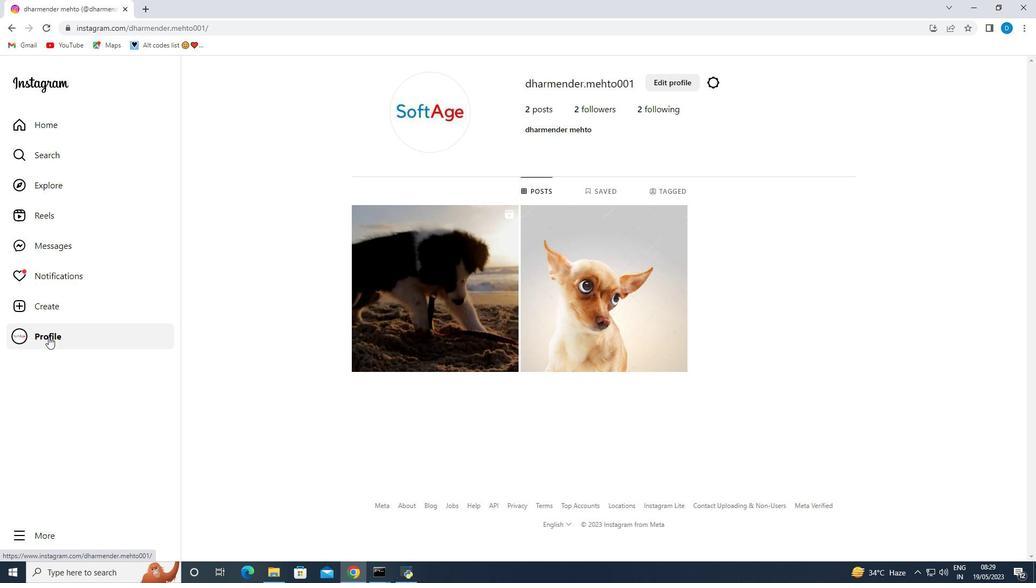 
Action: Mouse pressed left at (46, 336)
Screenshot: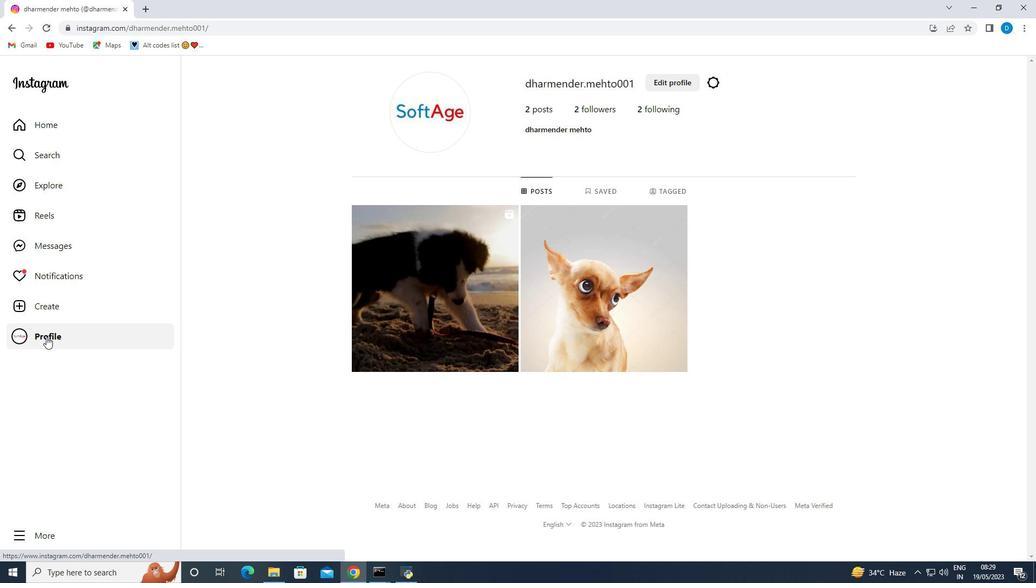 
Action: Mouse moved to (57, 125)
Screenshot: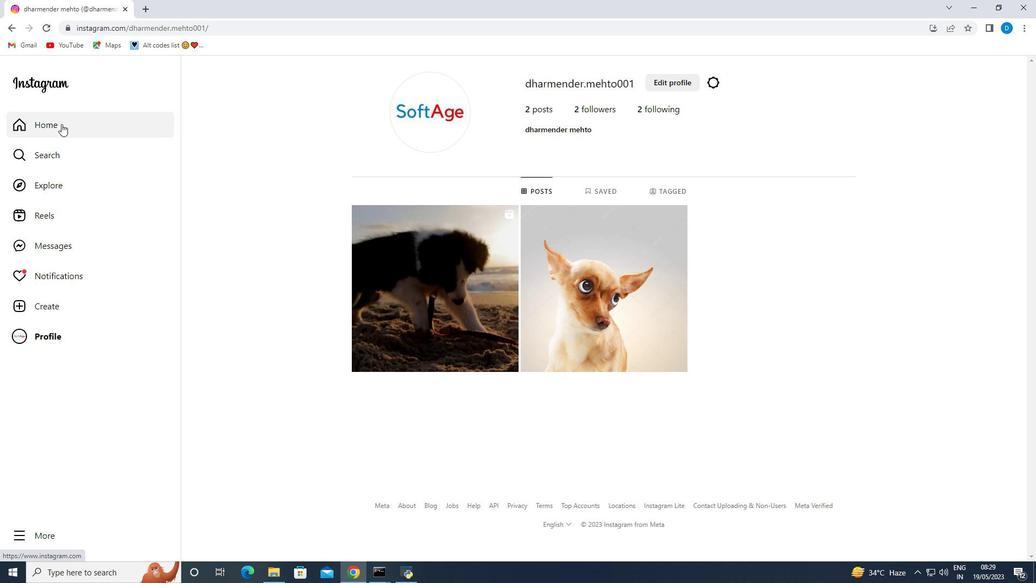 
Action: Mouse pressed left at (57, 125)
Screenshot: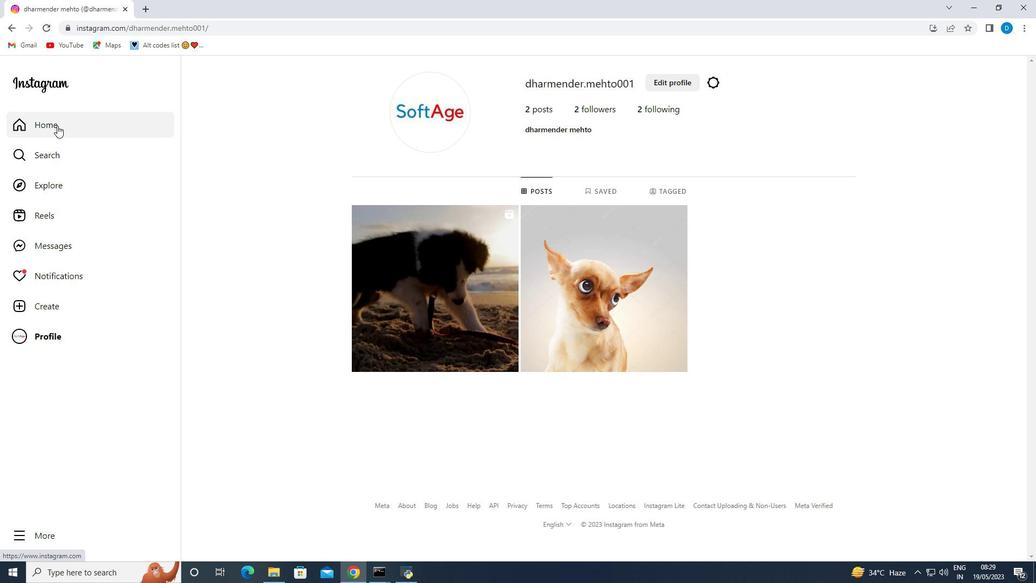 
Action: Mouse moved to (336, 275)
Screenshot: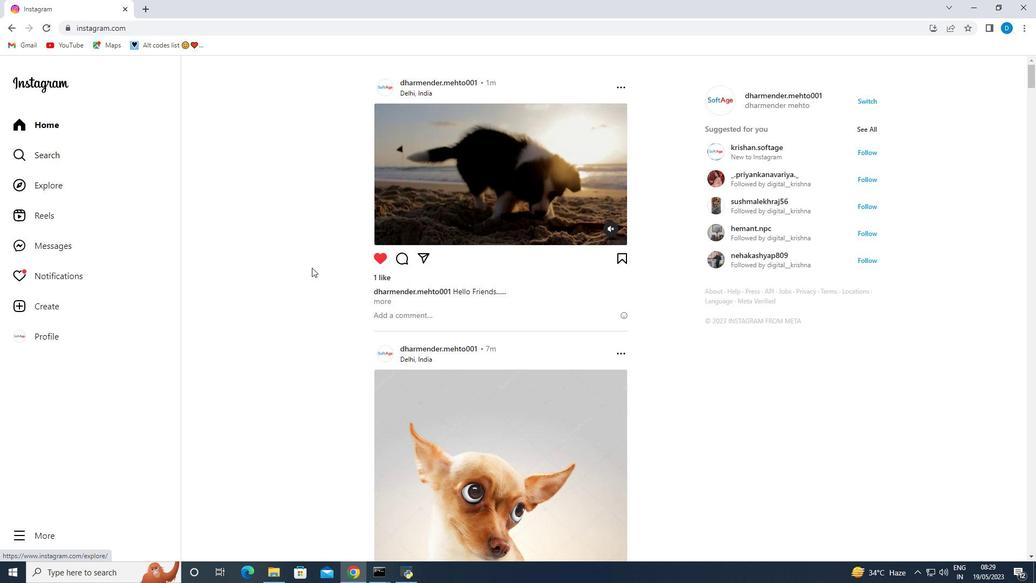 
Action: Mouse scrolled (336, 275) with delta (0, 0)
Screenshot: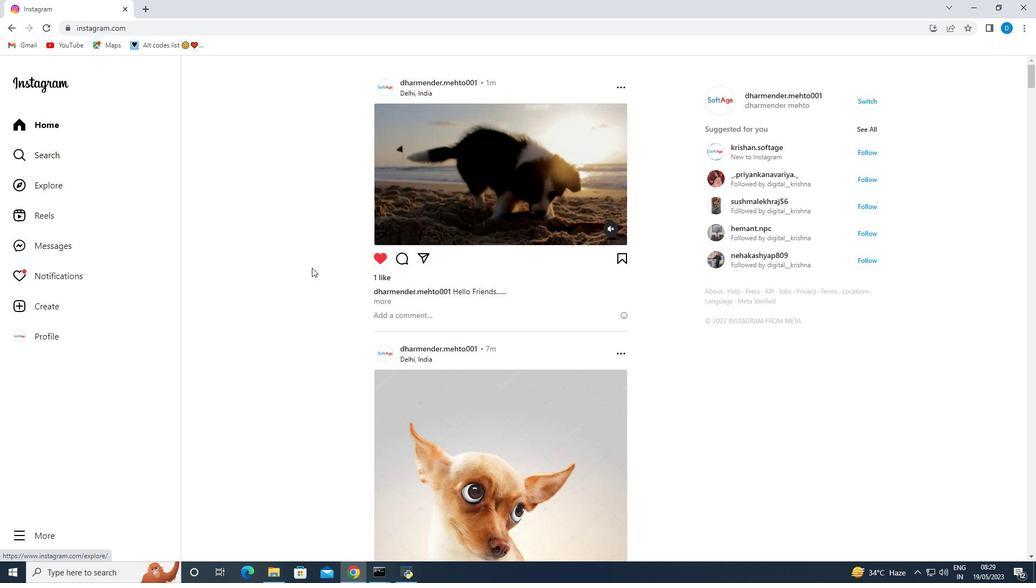 
Action: Mouse moved to (371, 288)
Screenshot: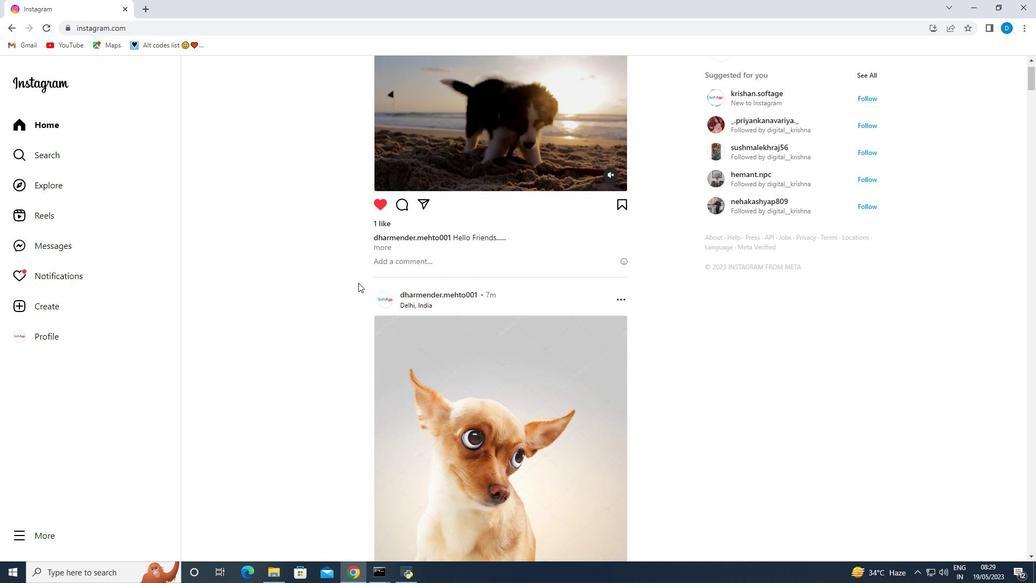 
Action: Mouse scrolled (370, 286) with delta (0, 0)
Screenshot: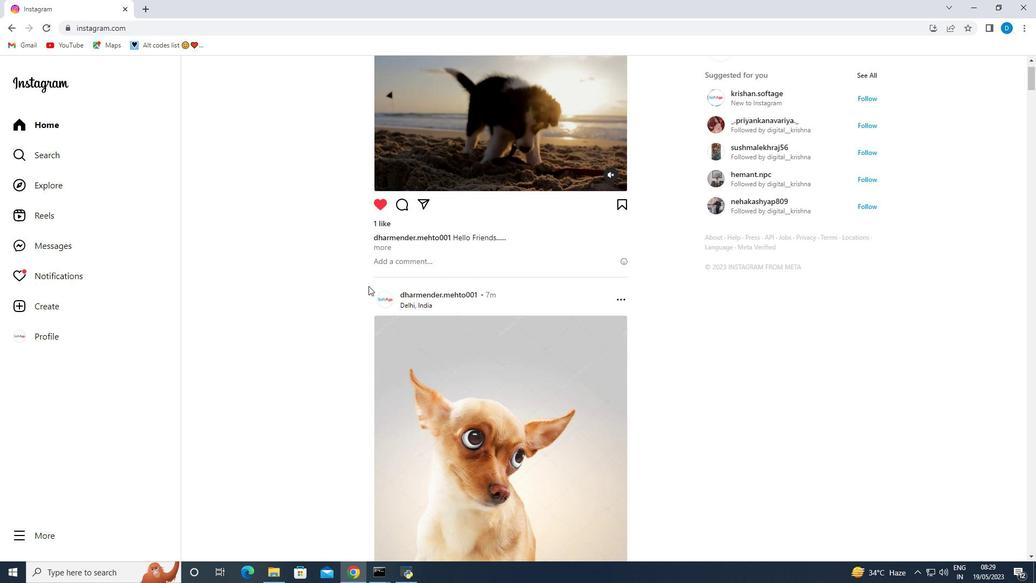 
Action: Mouse moved to (371, 288)
Screenshot: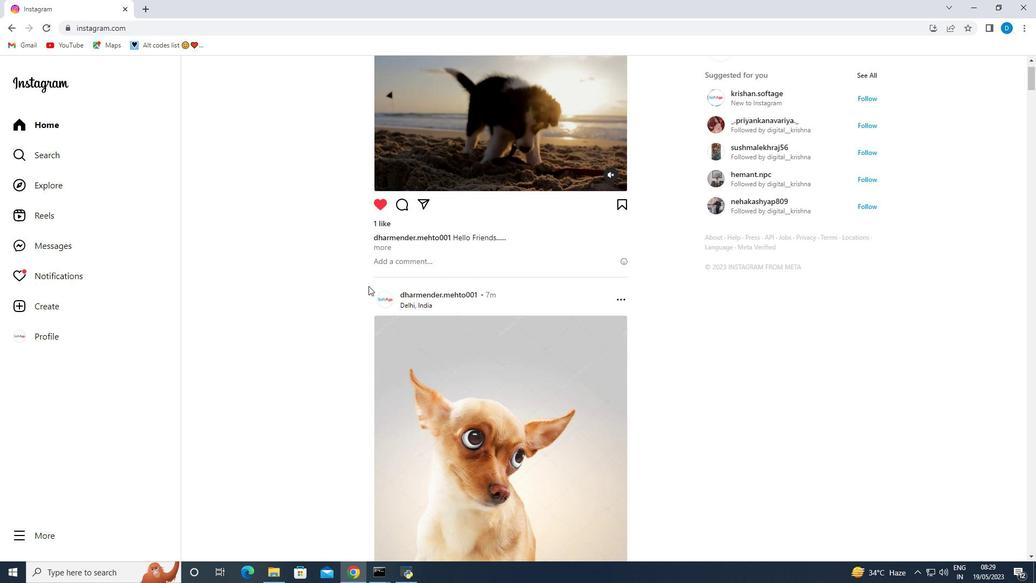 
Action: Mouse scrolled (371, 287) with delta (0, 0)
Screenshot: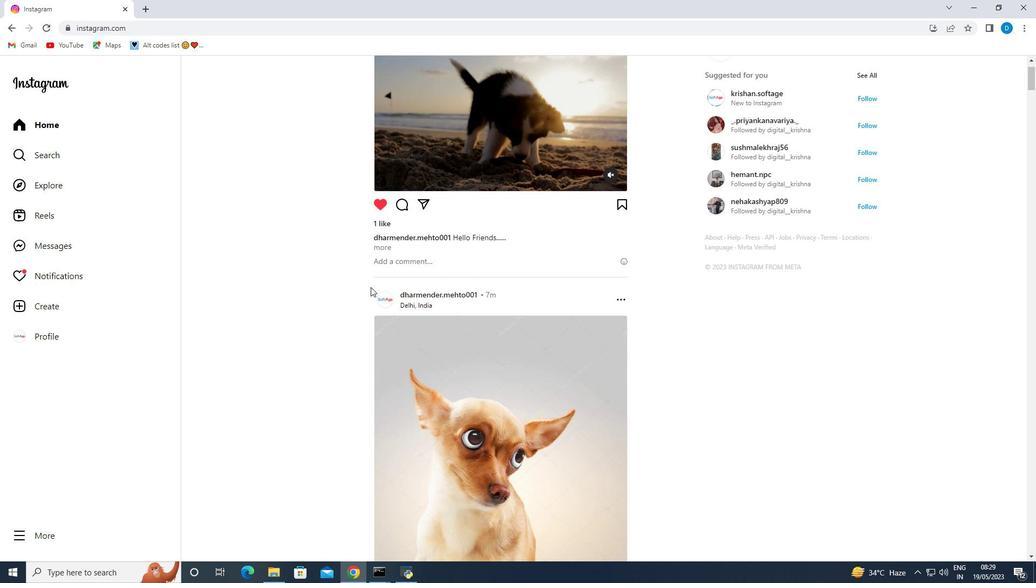 
Action: Mouse scrolled (371, 287) with delta (0, 0)
Screenshot: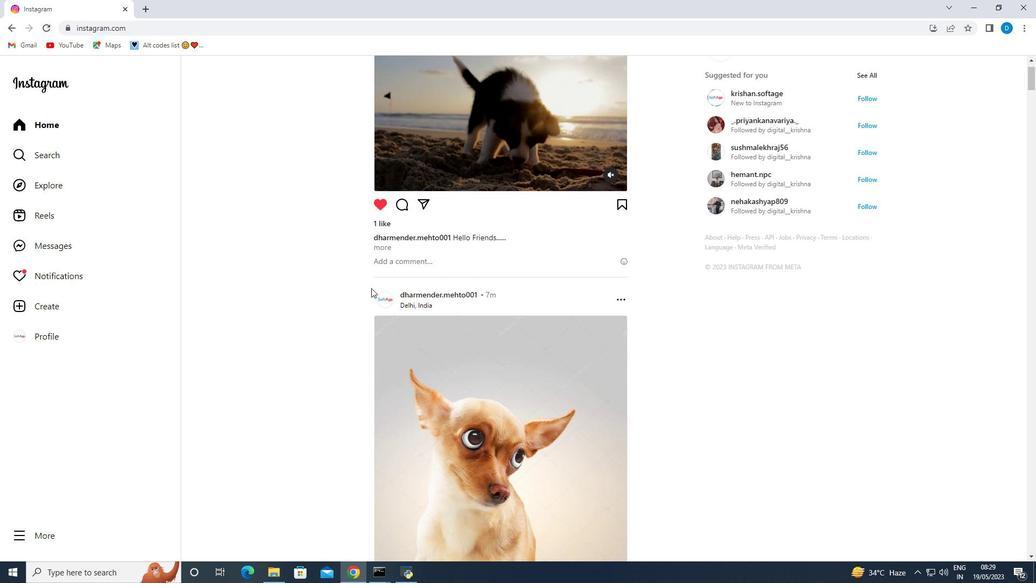 
Action: Mouse moved to (373, 287)
Screenshot: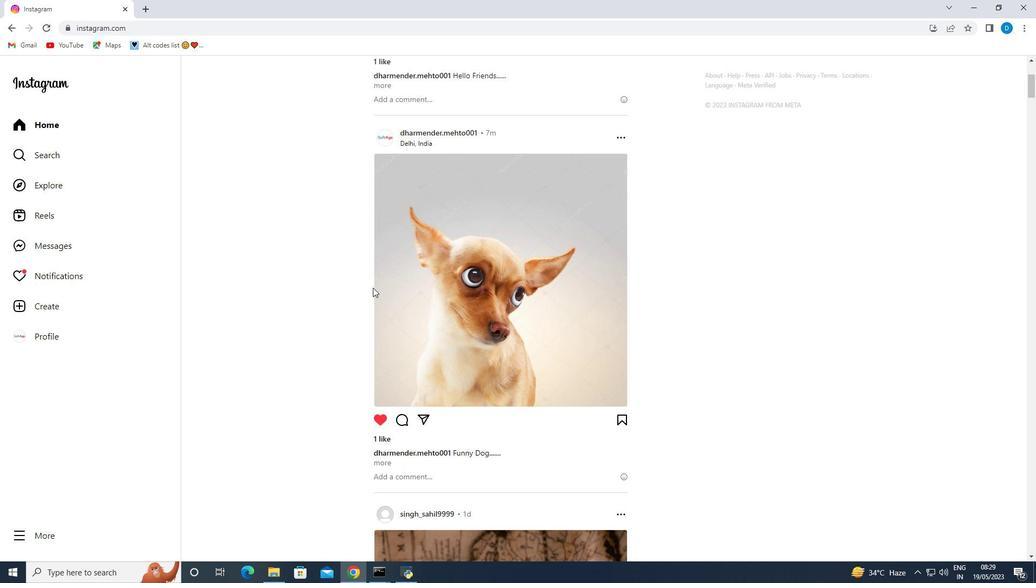 
Action: Mouse scrolled (373, 286) with delta (0, 0)
Screenshot: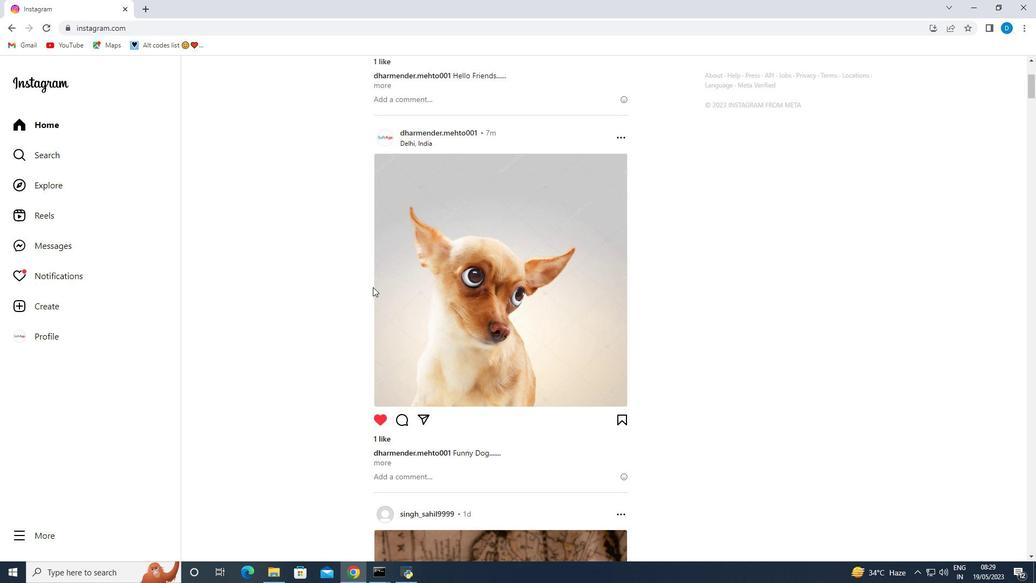 
Action: Mouse scrolled (373, 286) with delta (0, 0)
Screenshot: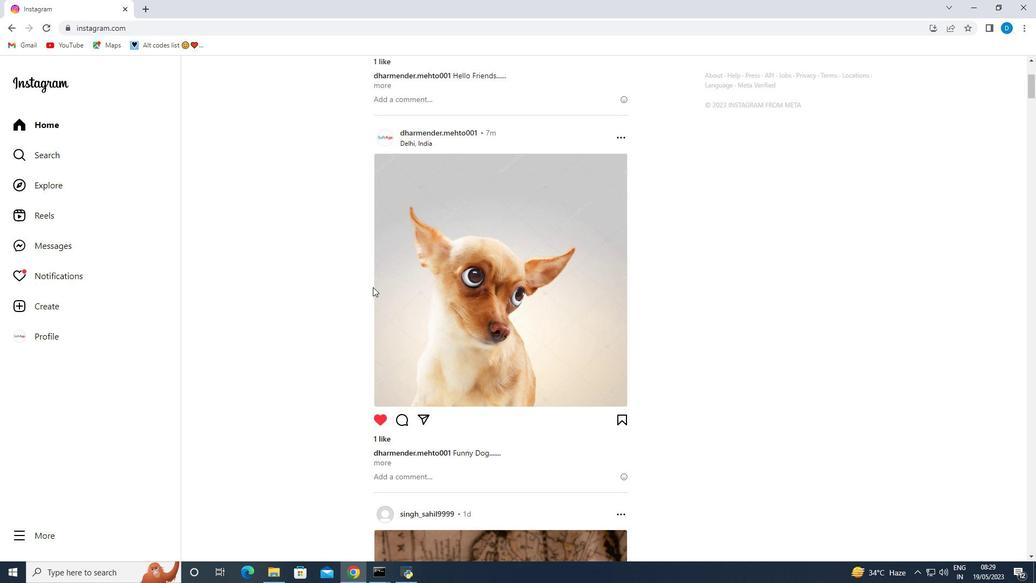 
Action: Mouse scrolled (373, 287) with delta (0, 0)
Screenshot: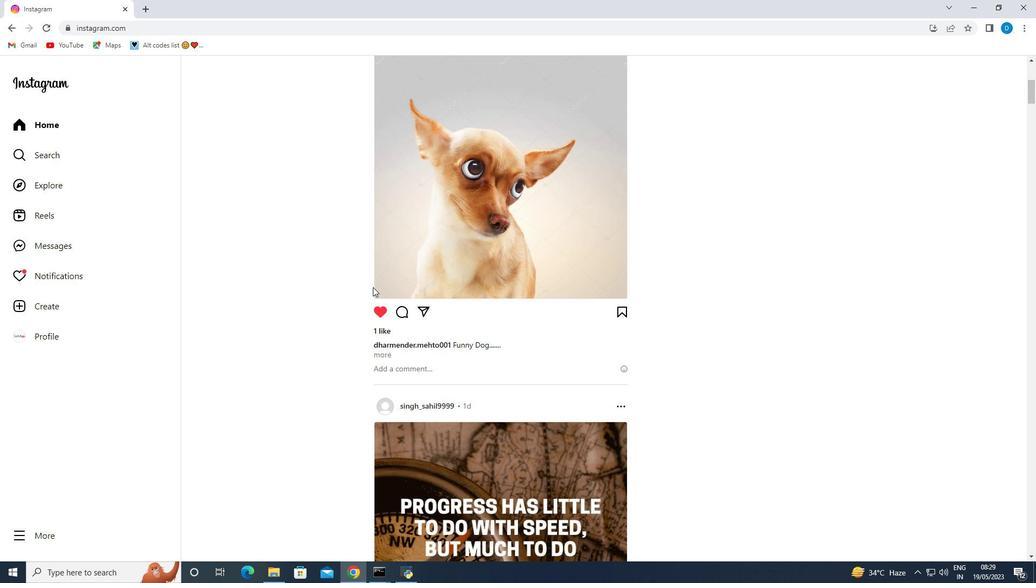 
Action: Mouse scrolled (373, 287) with delta (0, 0)
Screenshot: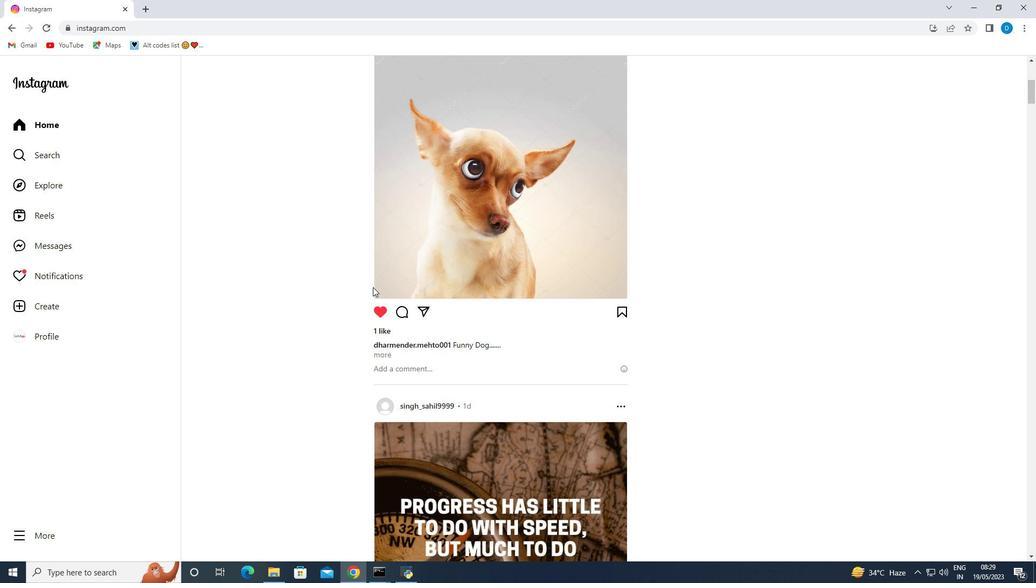 
Action: Mouse scrolled (373, 287) with delta (0, 0)
Screenshot: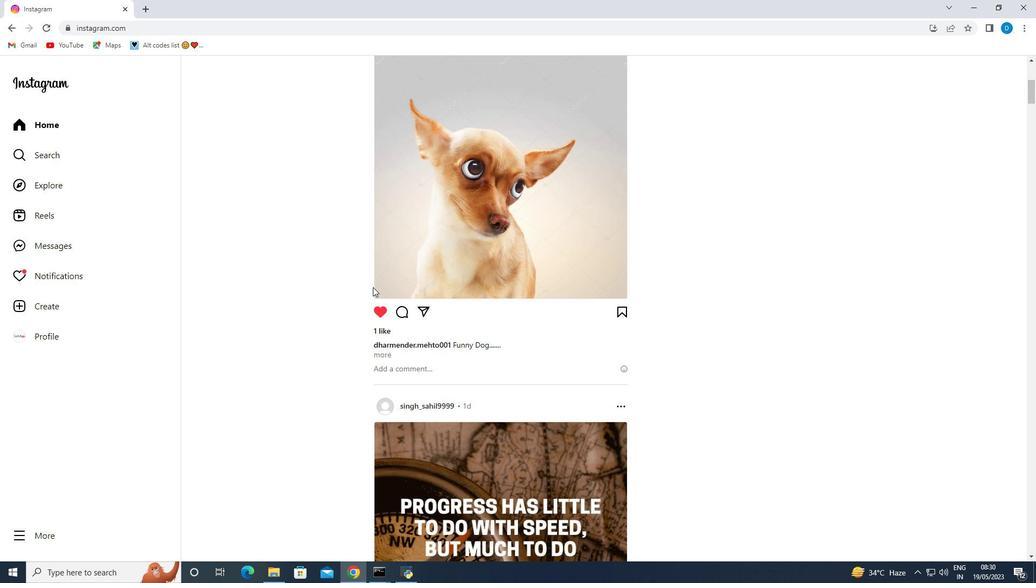
Action: Mouse moved to (461, 326)
Screenshot: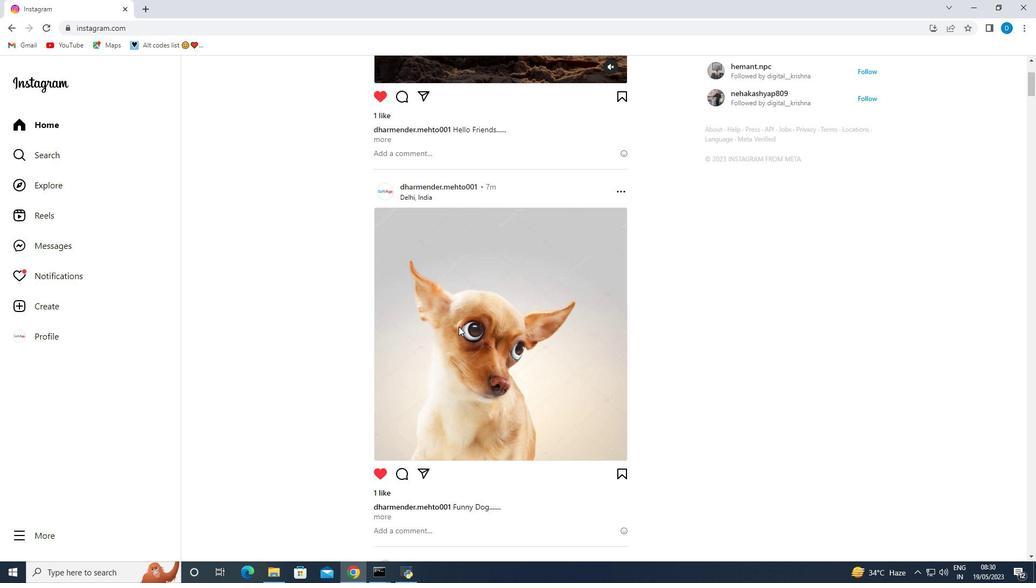 
Action: Mouse scrolled (461, 326) with delta (0, 0)
Screenshot: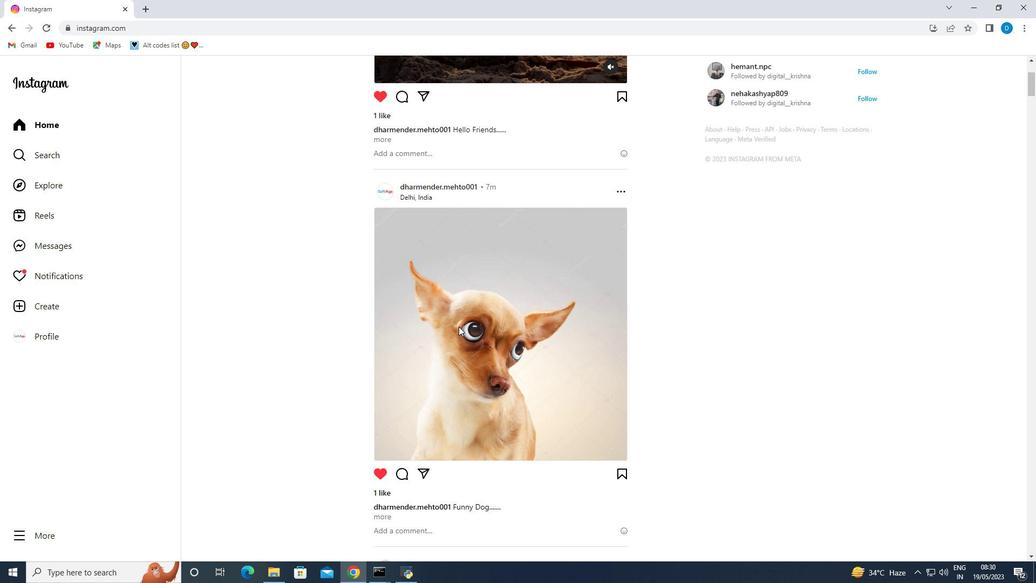 
Action: Mouse scrolled (461, 326) with delta (0, 0)
Screenshot: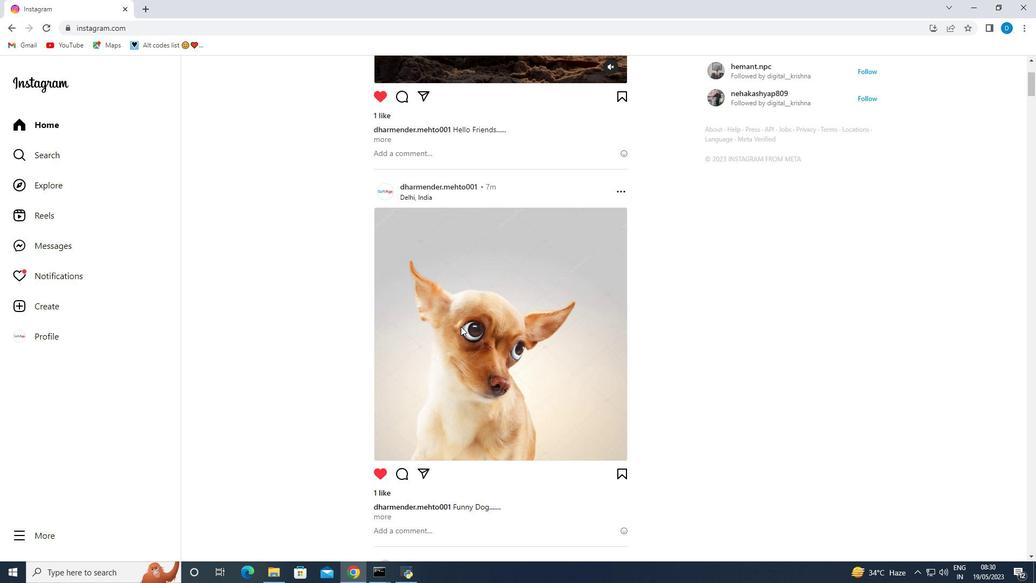 
Action: Mouse moved to (461, 326)
Screenshot: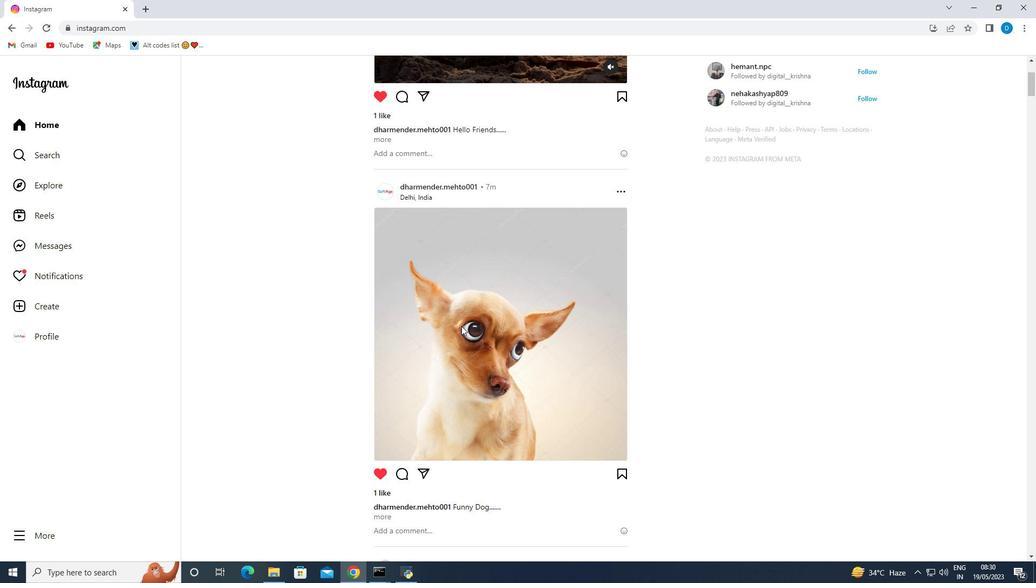 
Action: Mouse scrolled (461, 326) with delta (0, 0)
Screenshot: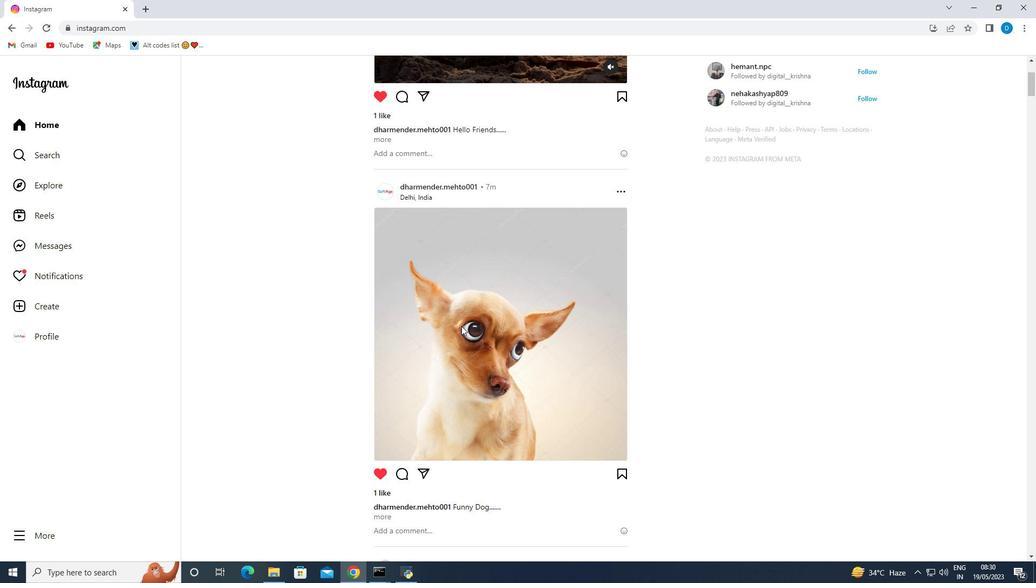 
Action: Mouse moved to (463, 323)
Screenshot: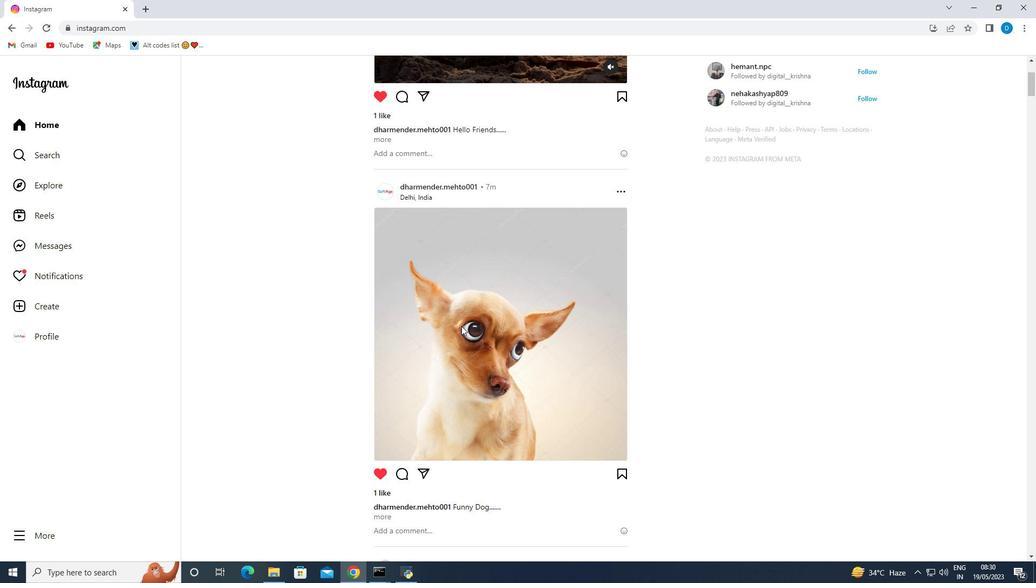 
Action: Mouse scrolled (461, 326) with delta (0, 0)
Screenshot: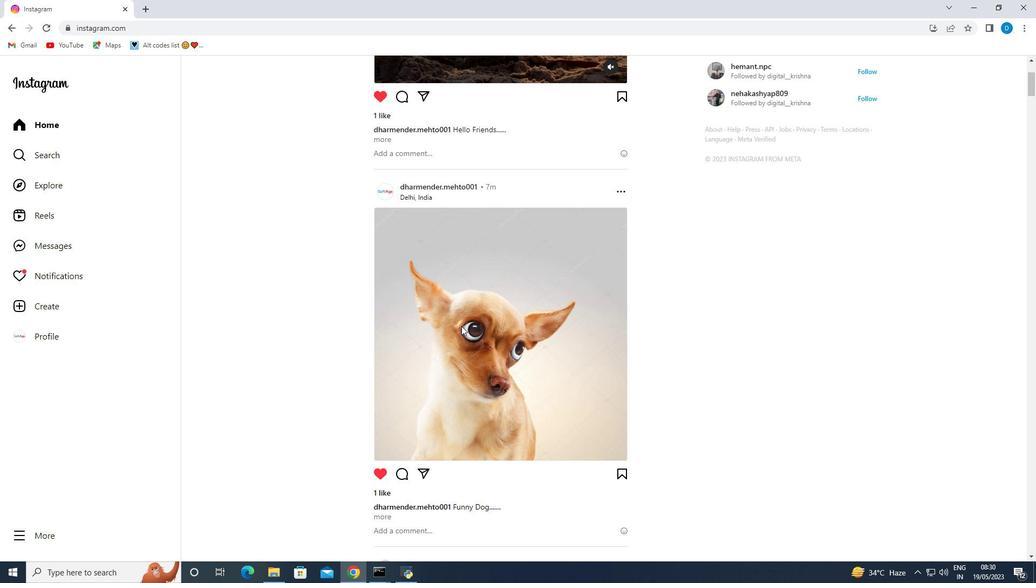 
Action: Mouse moved to (505, 314)
Screenshot: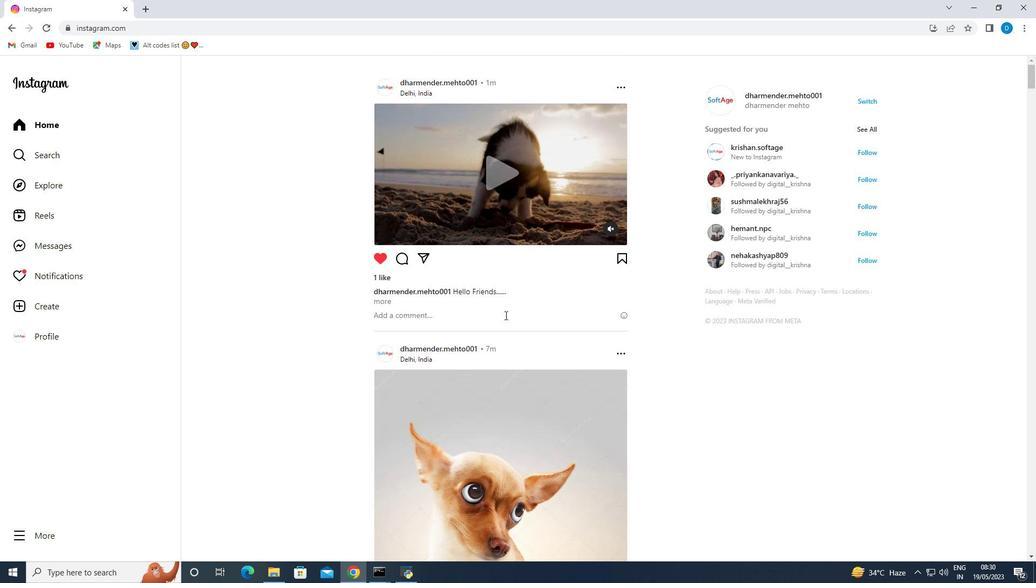 
Action: Mouse scrolled (505, 315) with delta (0, 0)
Screenshot: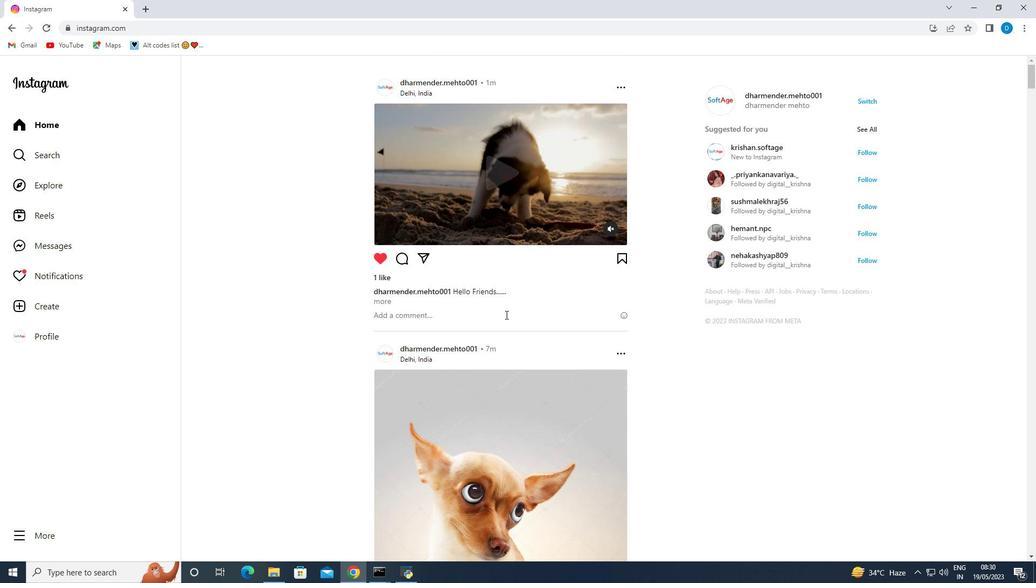 
Action: Mouse moved to (547, 331)
Screenshot: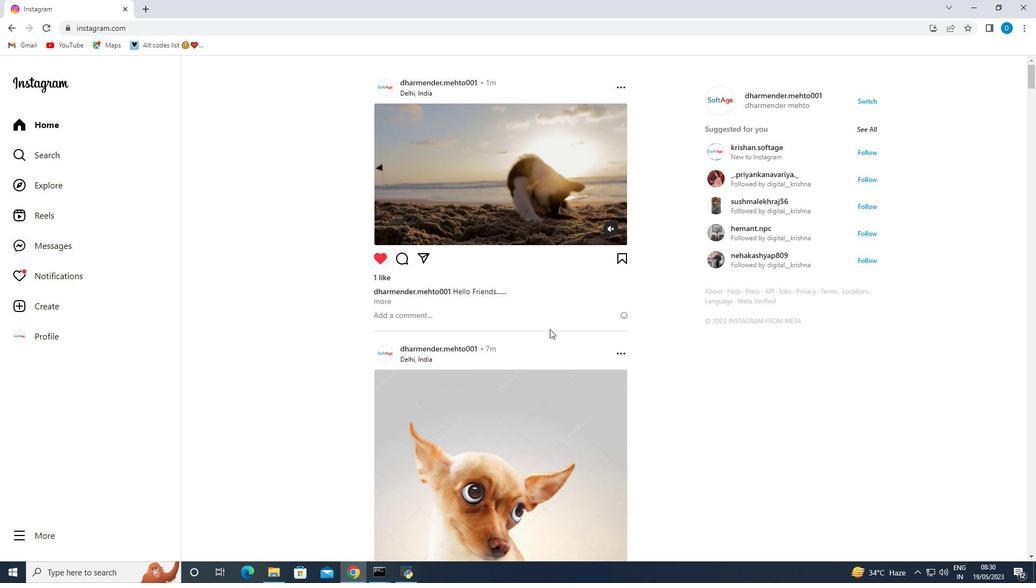 
